 Task: In the Page Aeroplanenewproject.pptxinsert a slide 'blank'and insert a shape ' not equal'shape fill with colour greypress ctrl key and drag the shape to make another copy of ' not equal'insert the text box with the name  not equalmake the text bold
Action: Mouse moved to (35, 148)
Screenshot: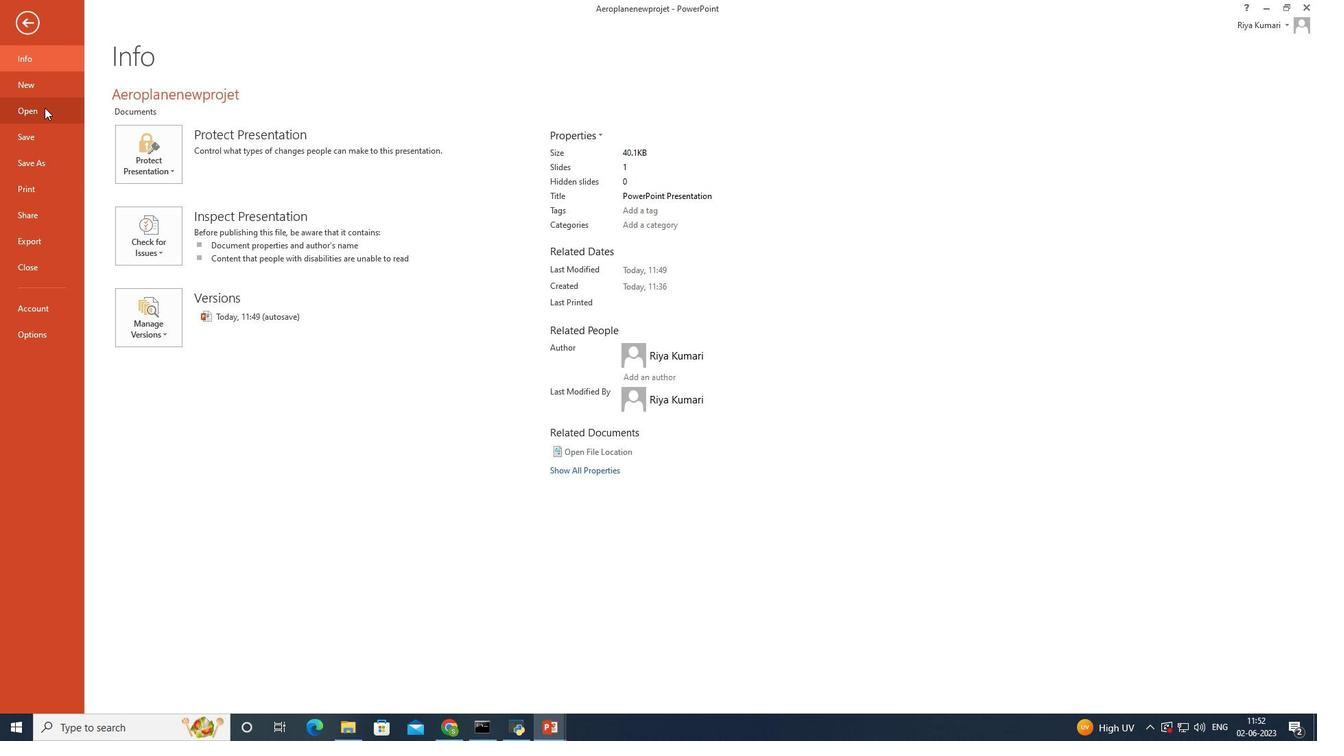 
Action: Mouse pressed left at (35, 148)
Screenshot: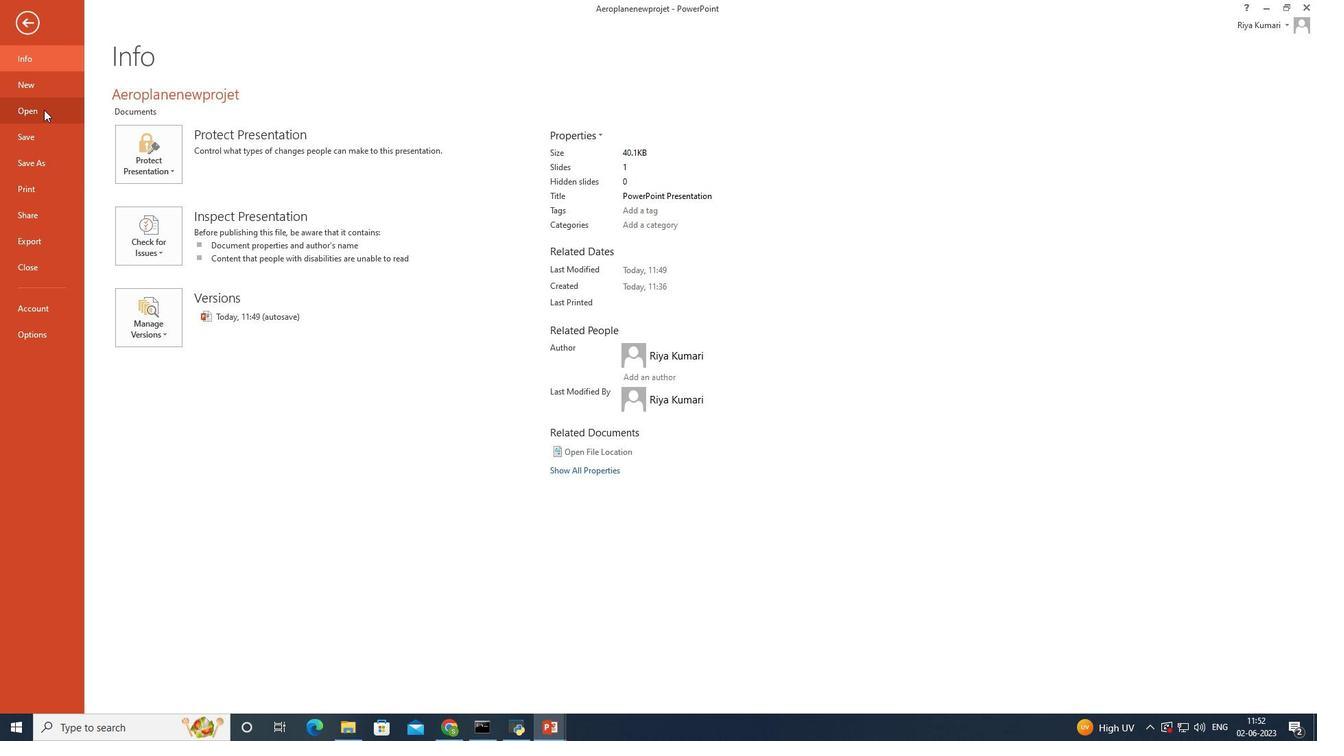 
Action: Mouse moved to (359, 178)
Screenshot: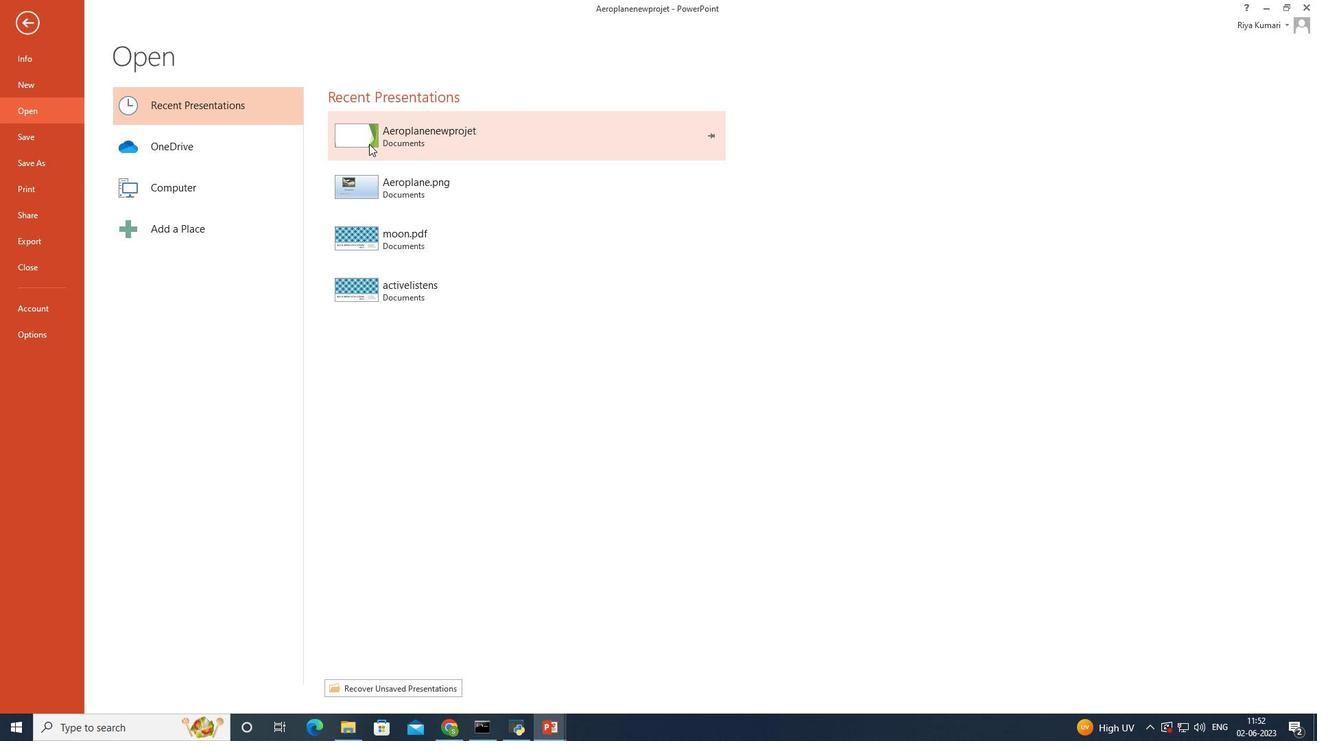 
Action: Mouse pressed left at (359, 178)
Screenshot: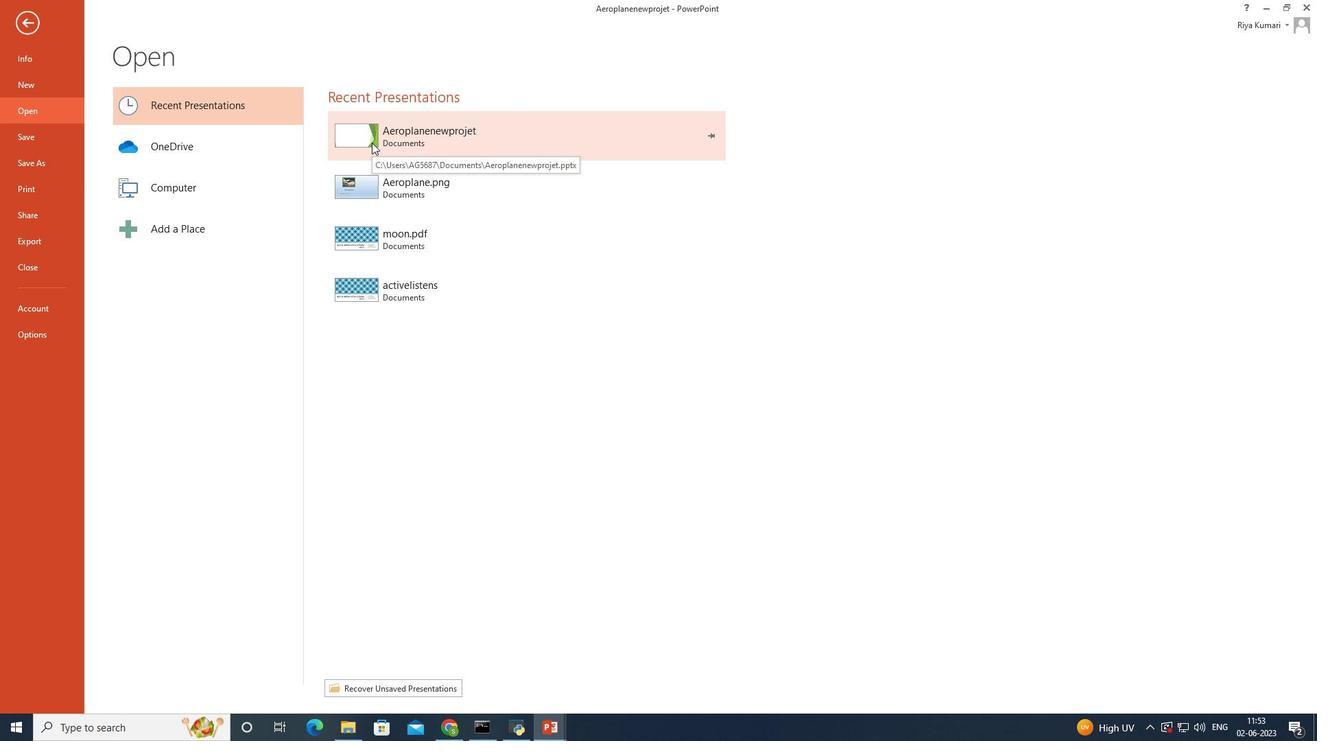 
Action: Mouse moved to (411, 305)
Screenshot: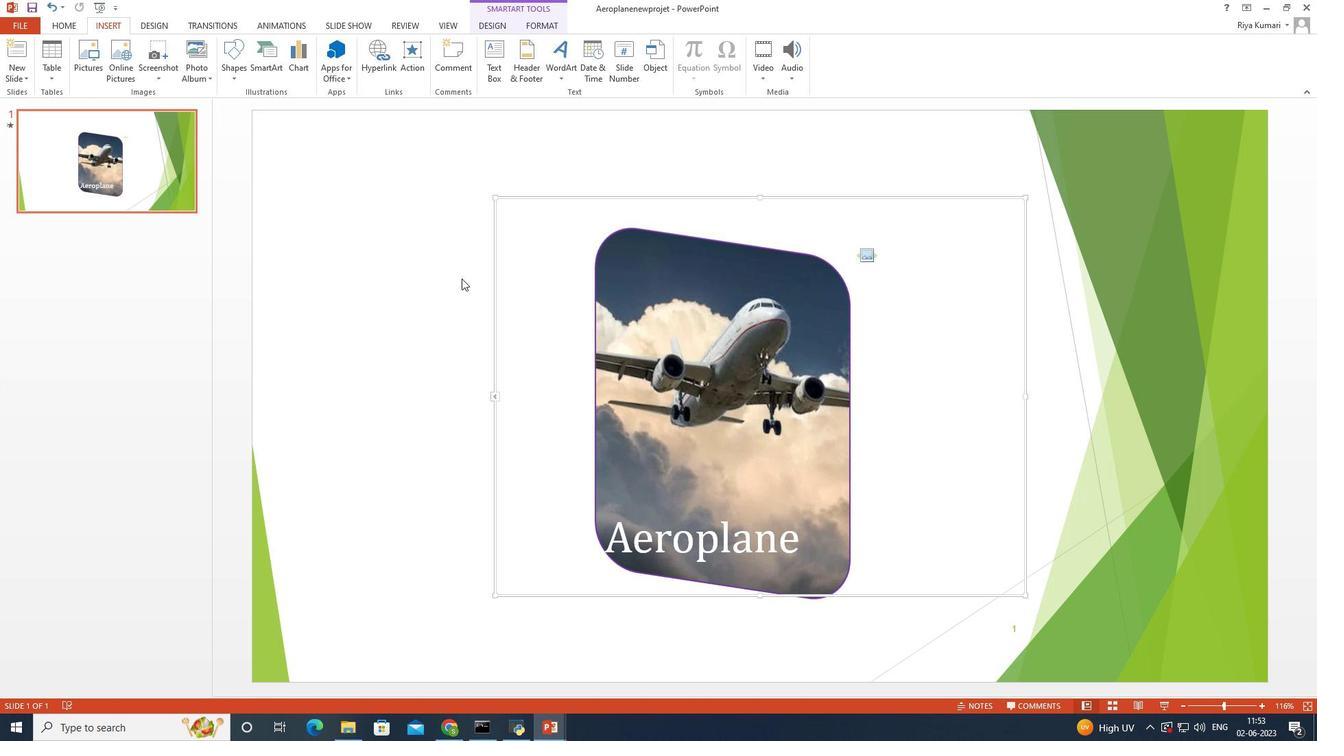 
Action: Mouse pressed left at (411, 305)
Screenshot: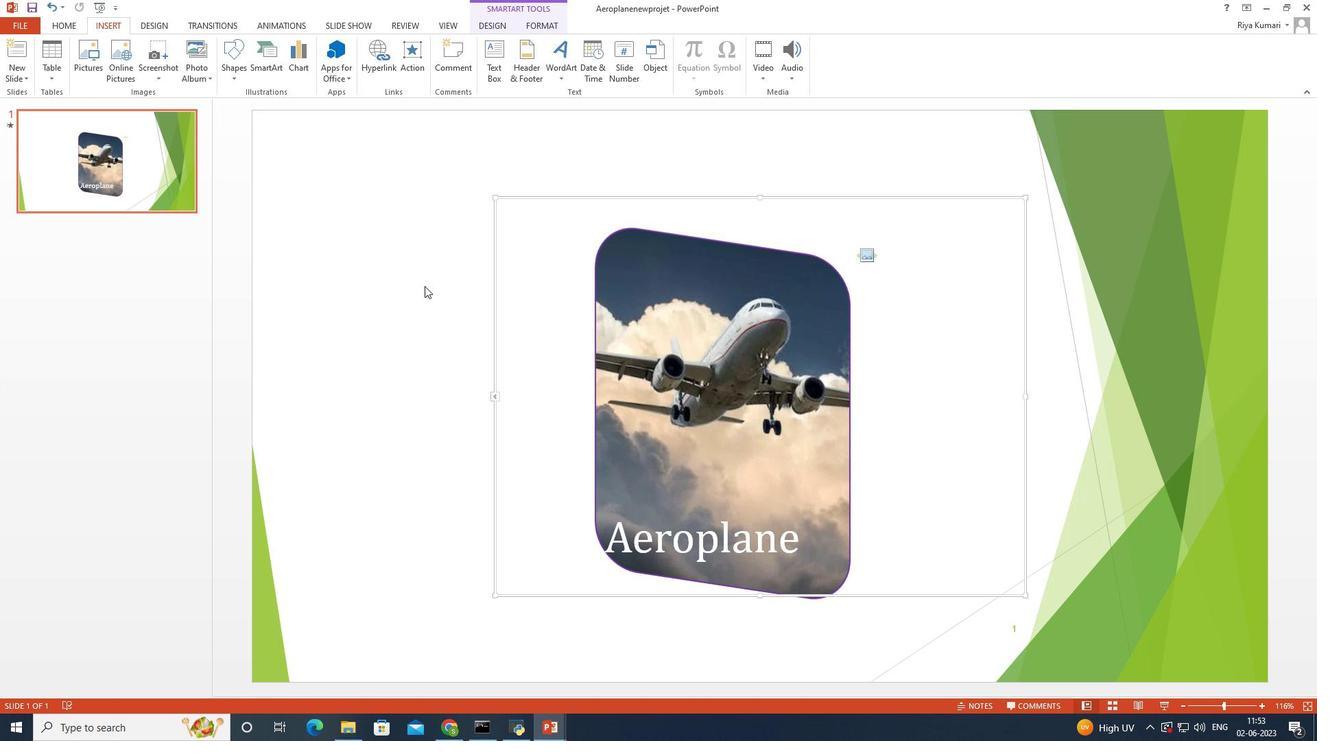 
Action: Mouse moved to (60, 73)
Screenshot: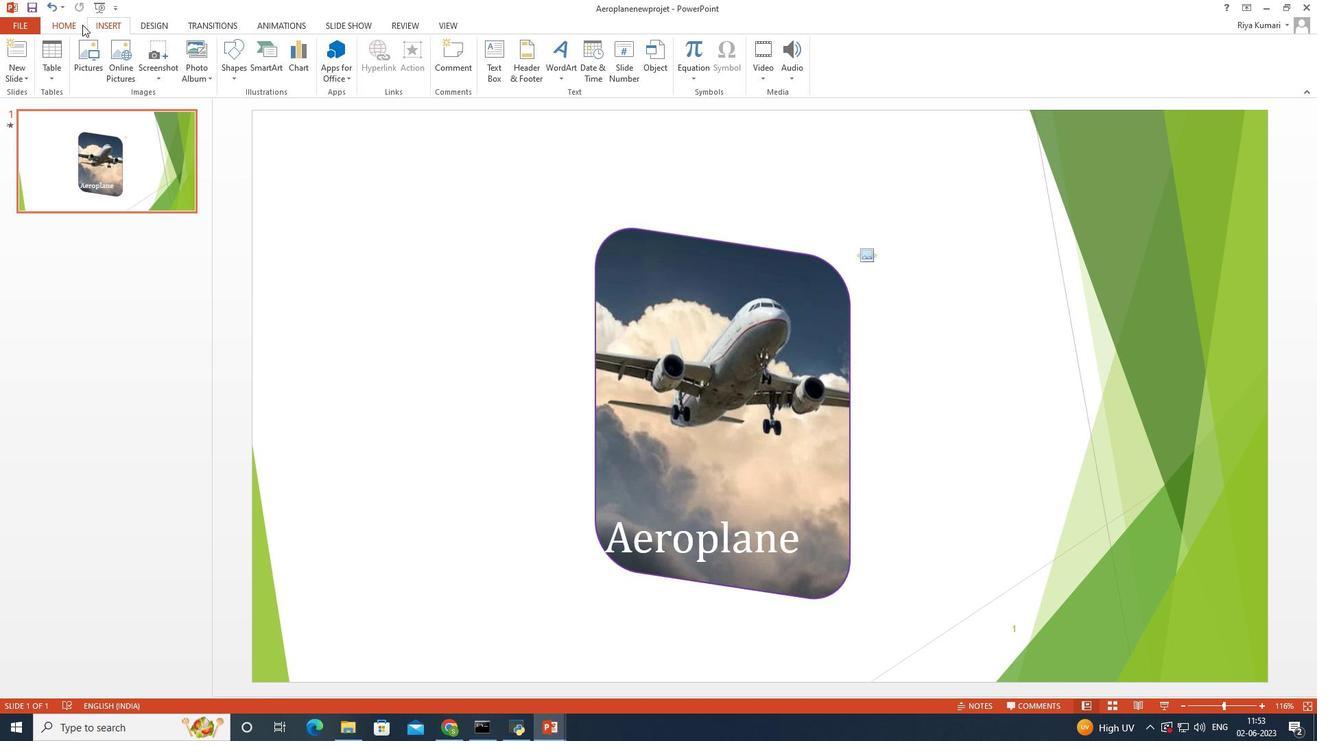 
Action: Mouse pressed left at (60, 73)
Screenshot: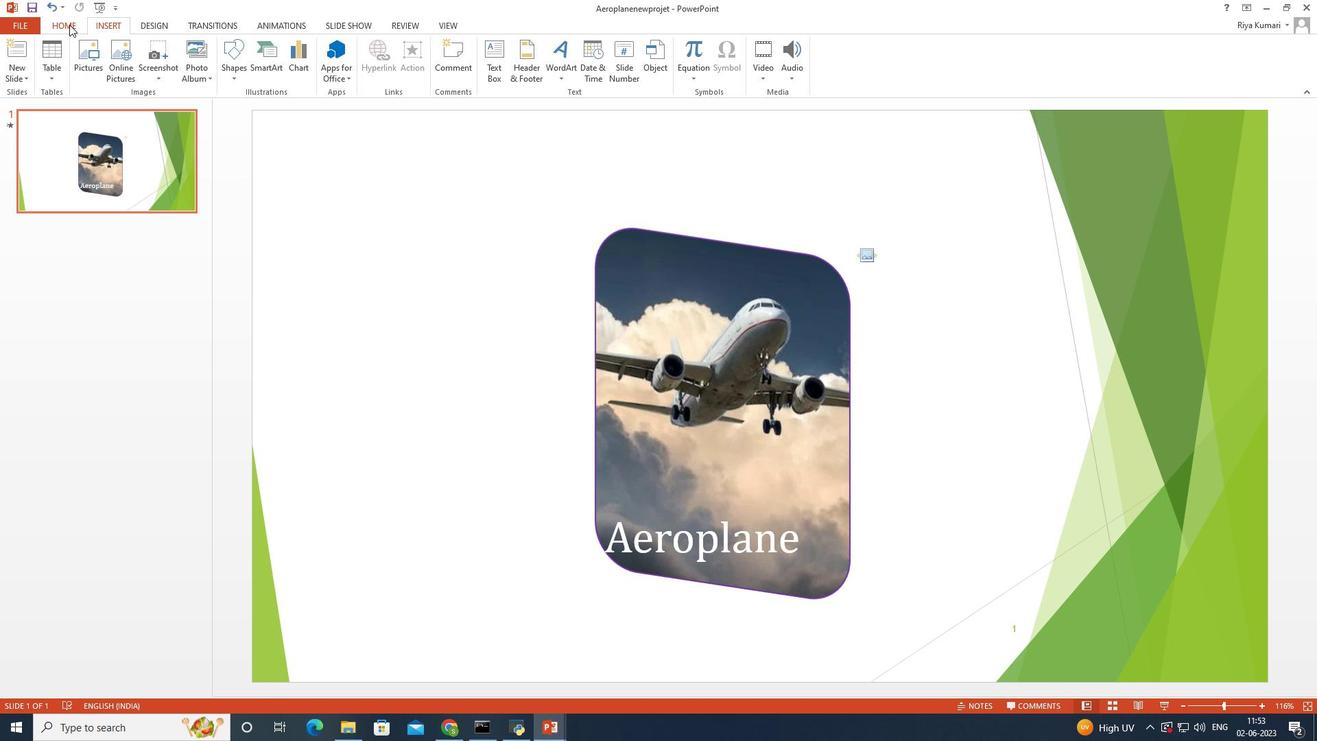 
Action: Mouse moved to (124, 120)
Screenshot: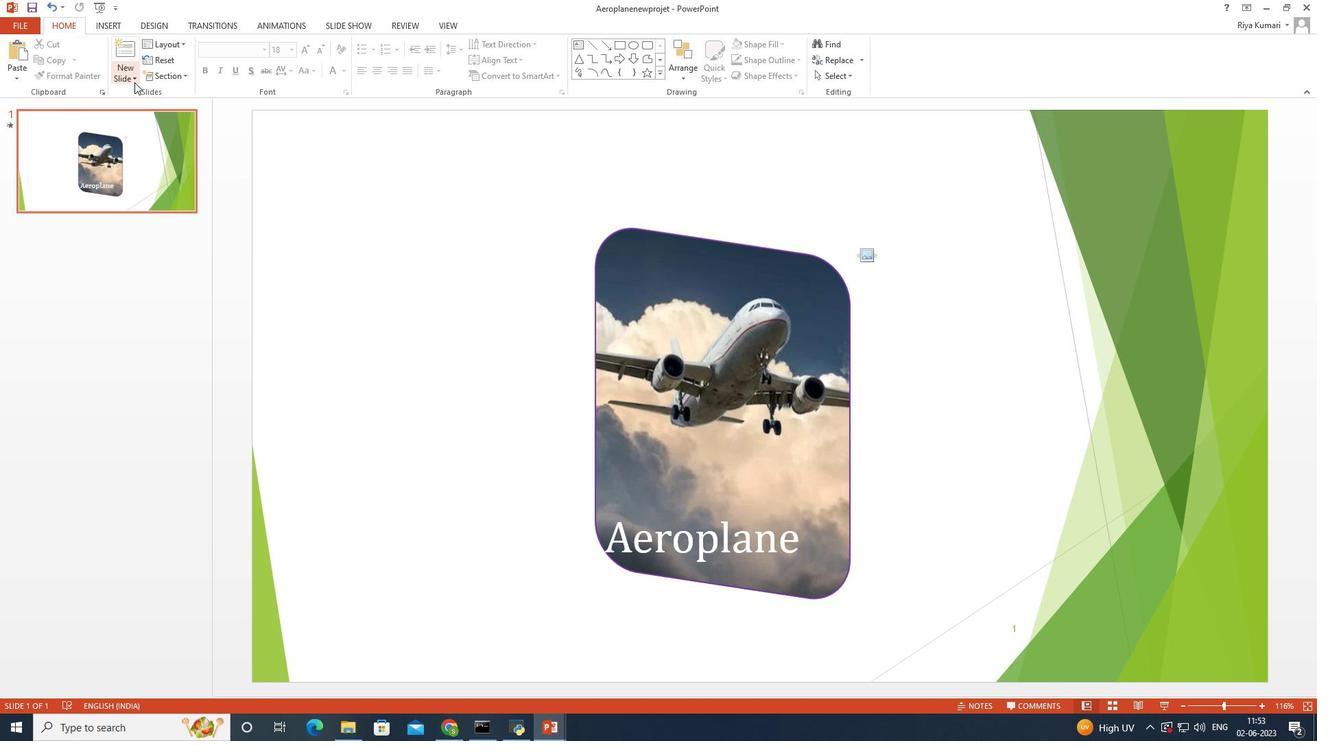 
Action: Mouse pressed left at (124, 120)
Screenshot: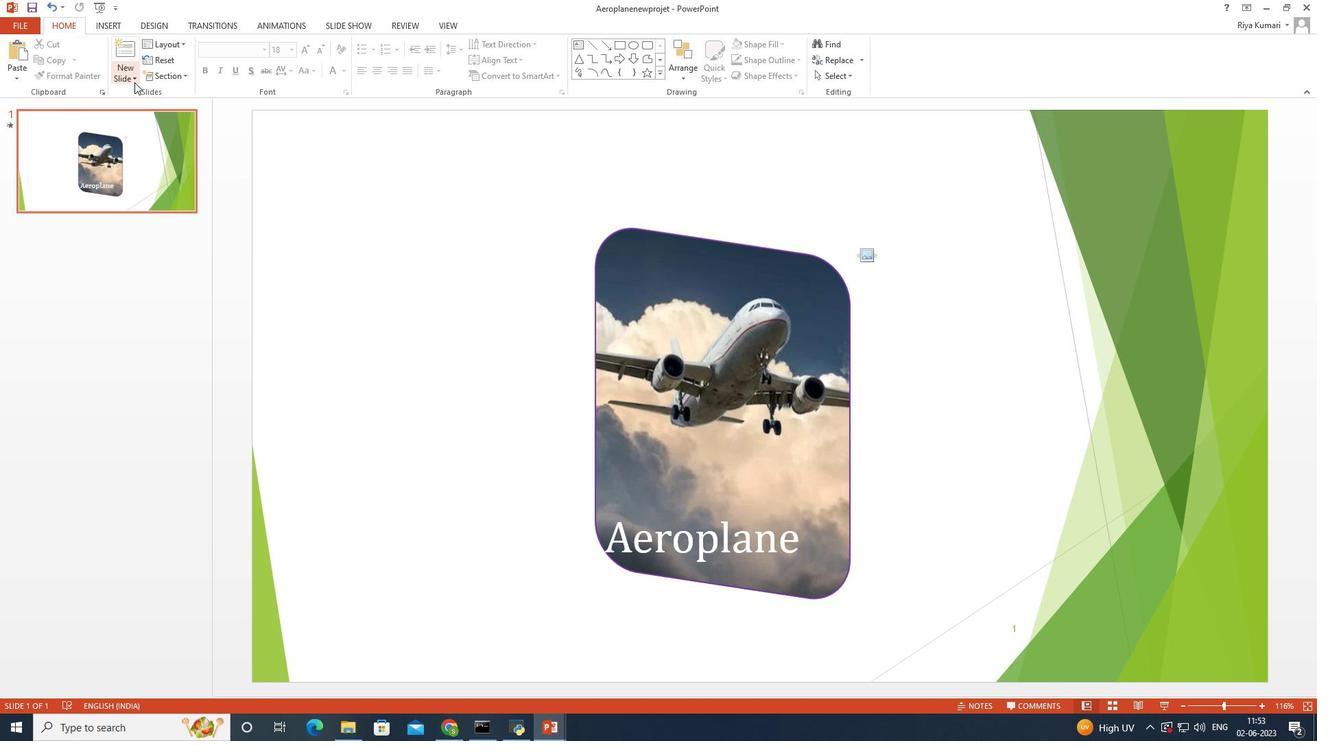 
Action: Mouse moved to (135, 280)
Screenshot: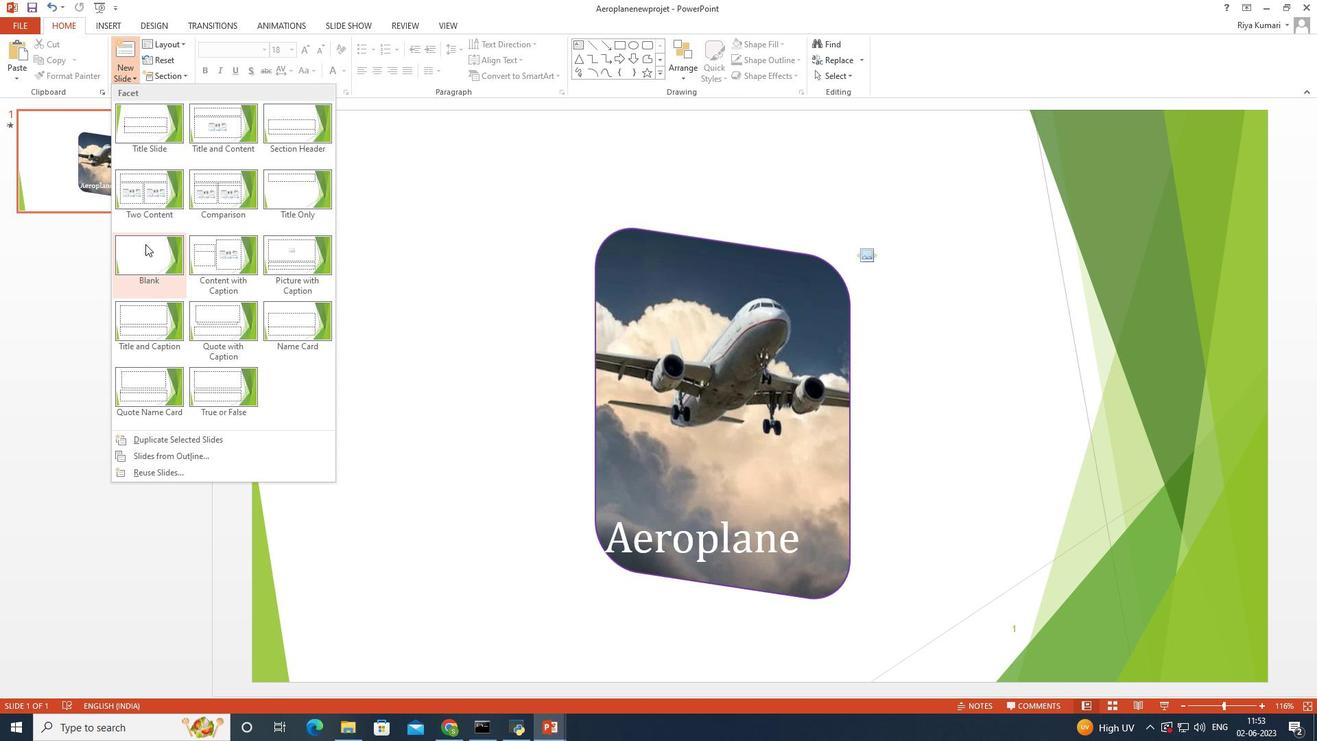 
Action: Mouse pressed left at (135, 280)
Screenshot: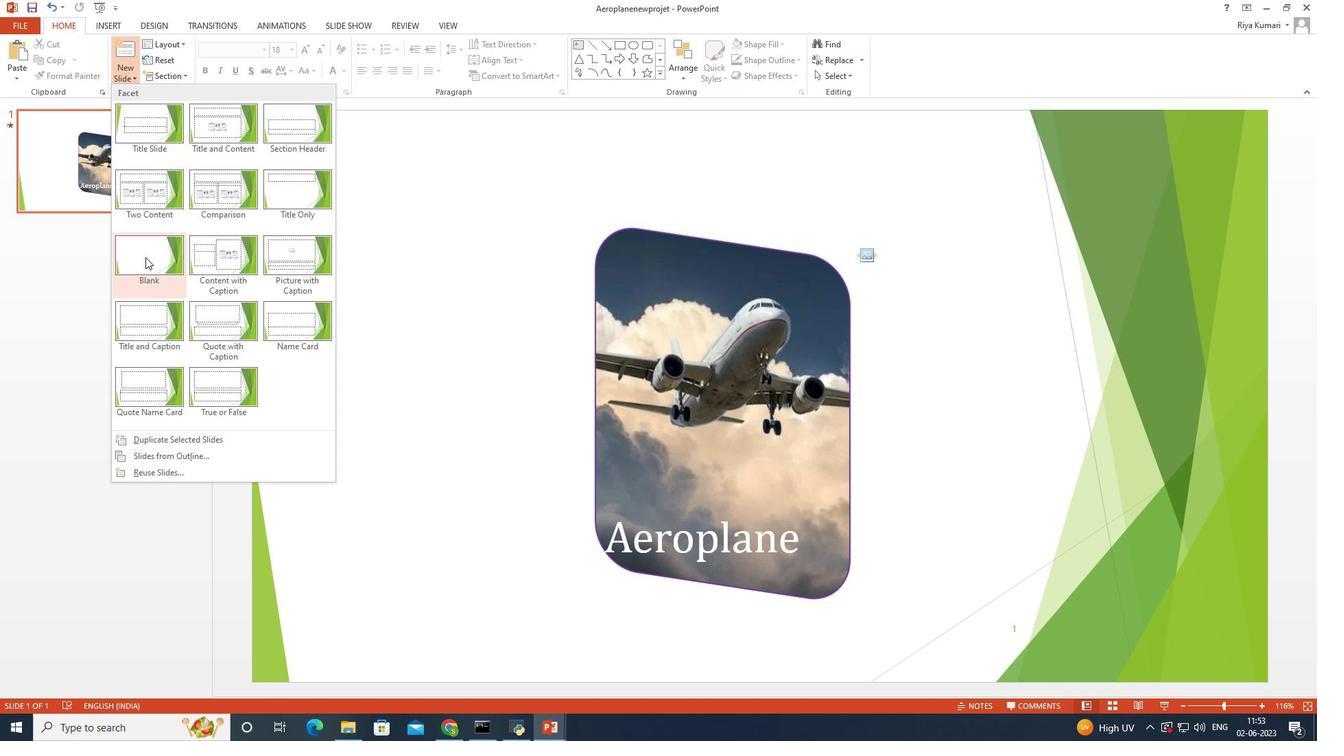 
Action: Mouse moved to (96, 68)
Screenshot: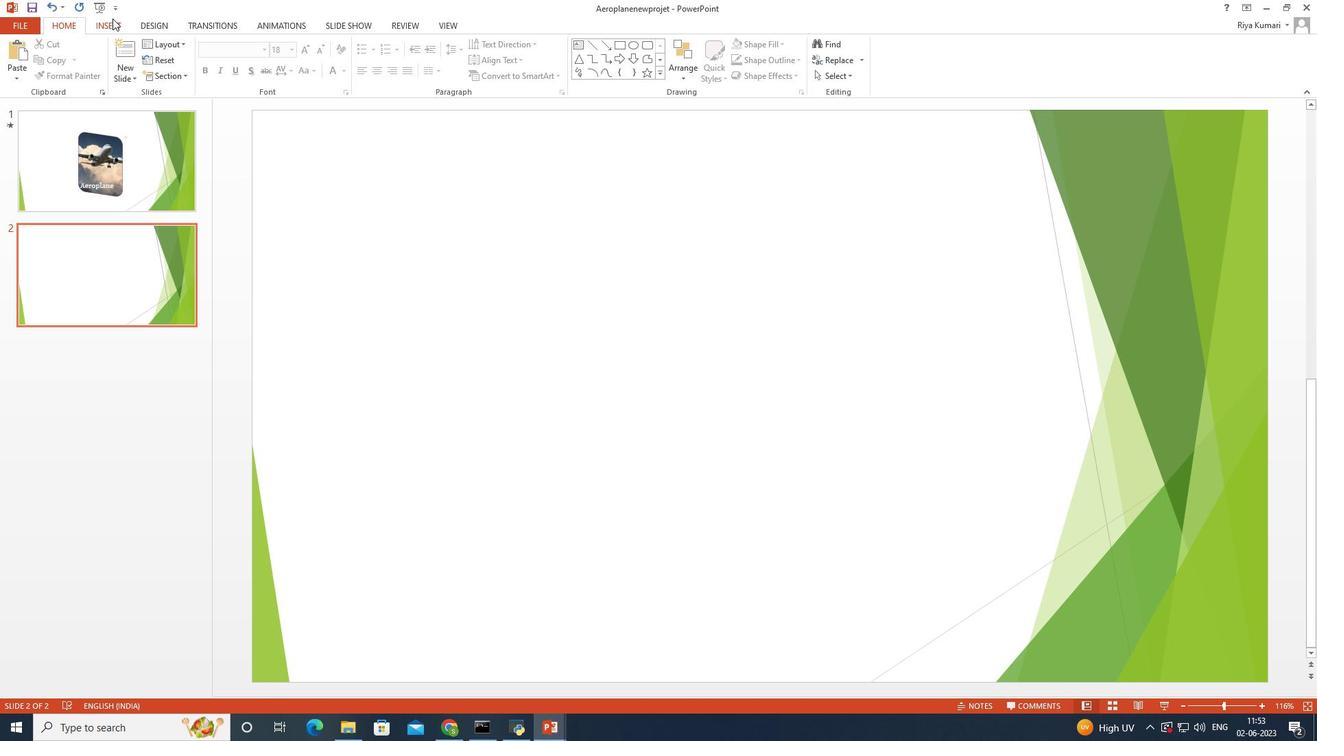
Action: Mouse pressed left at (96, 68)
Screenshot: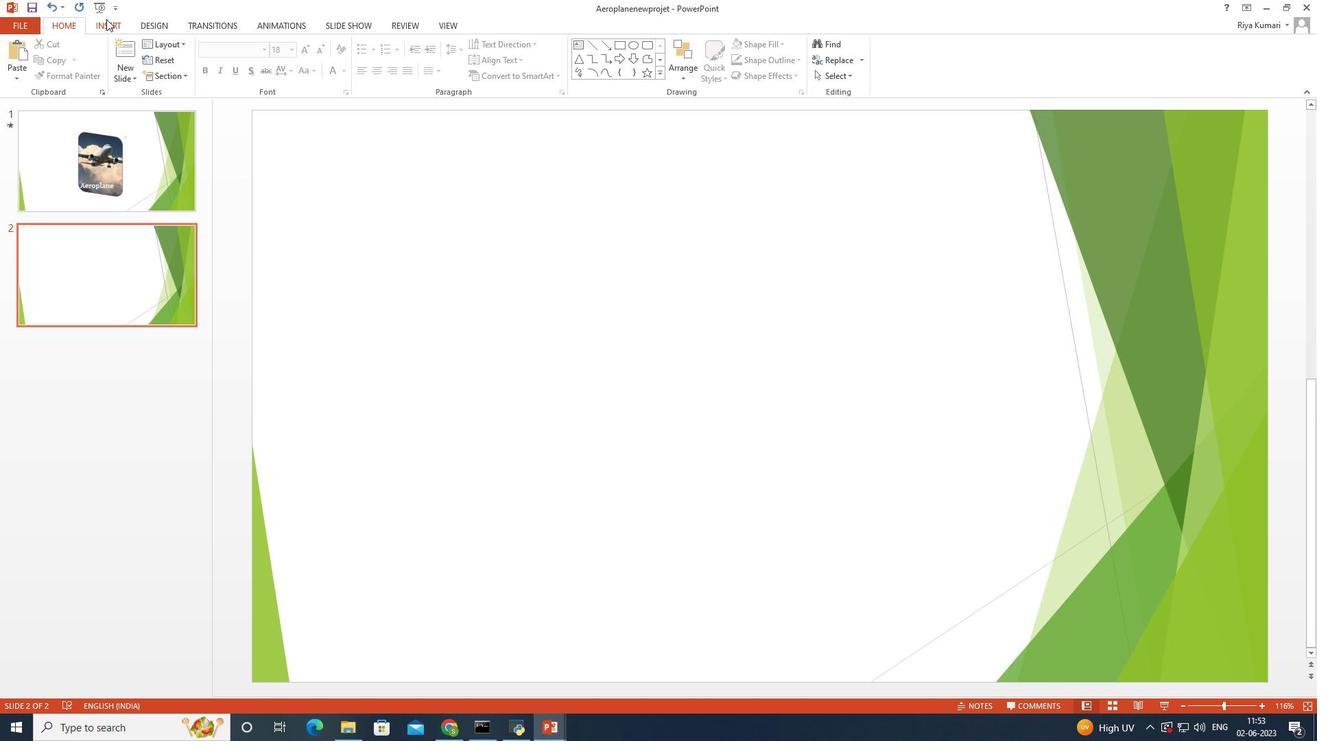 
Action: Mouse moved to (53, 77)
Screenshot: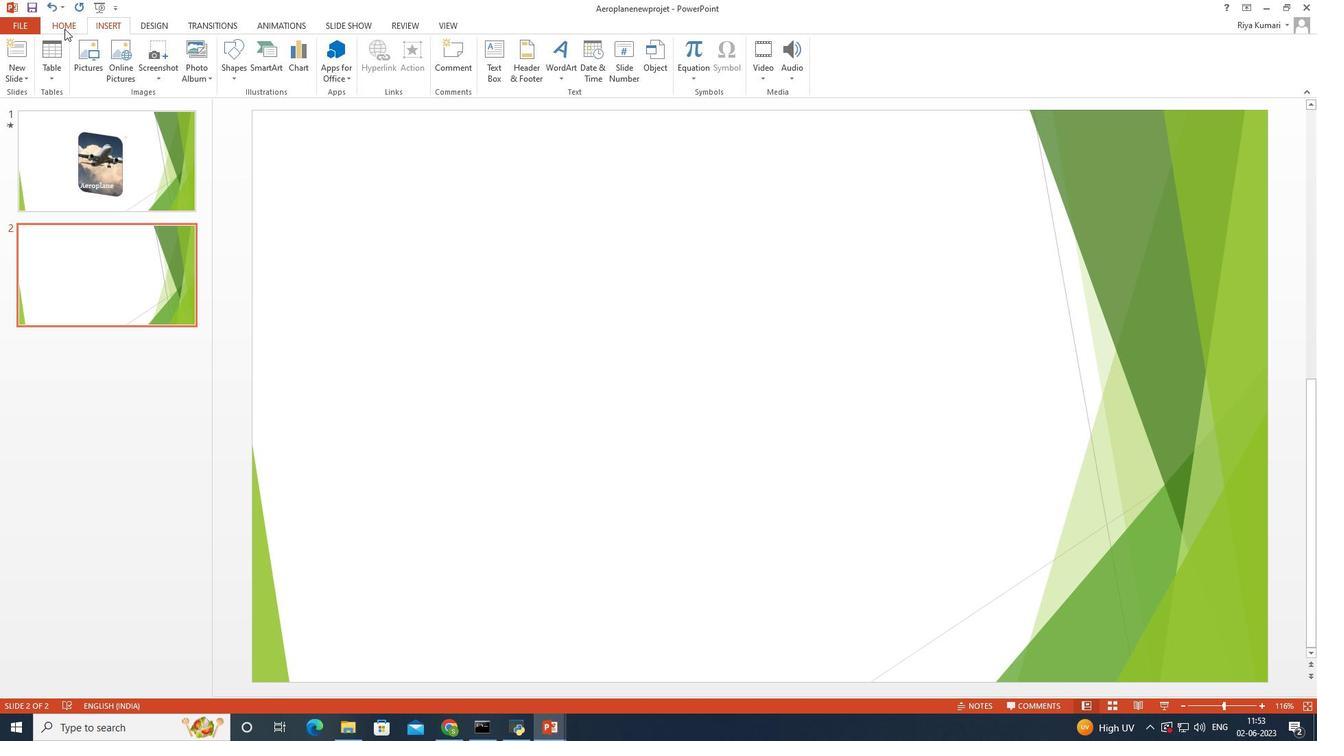 
Action: Mouse pressed left at (53, 77)
Screenshot: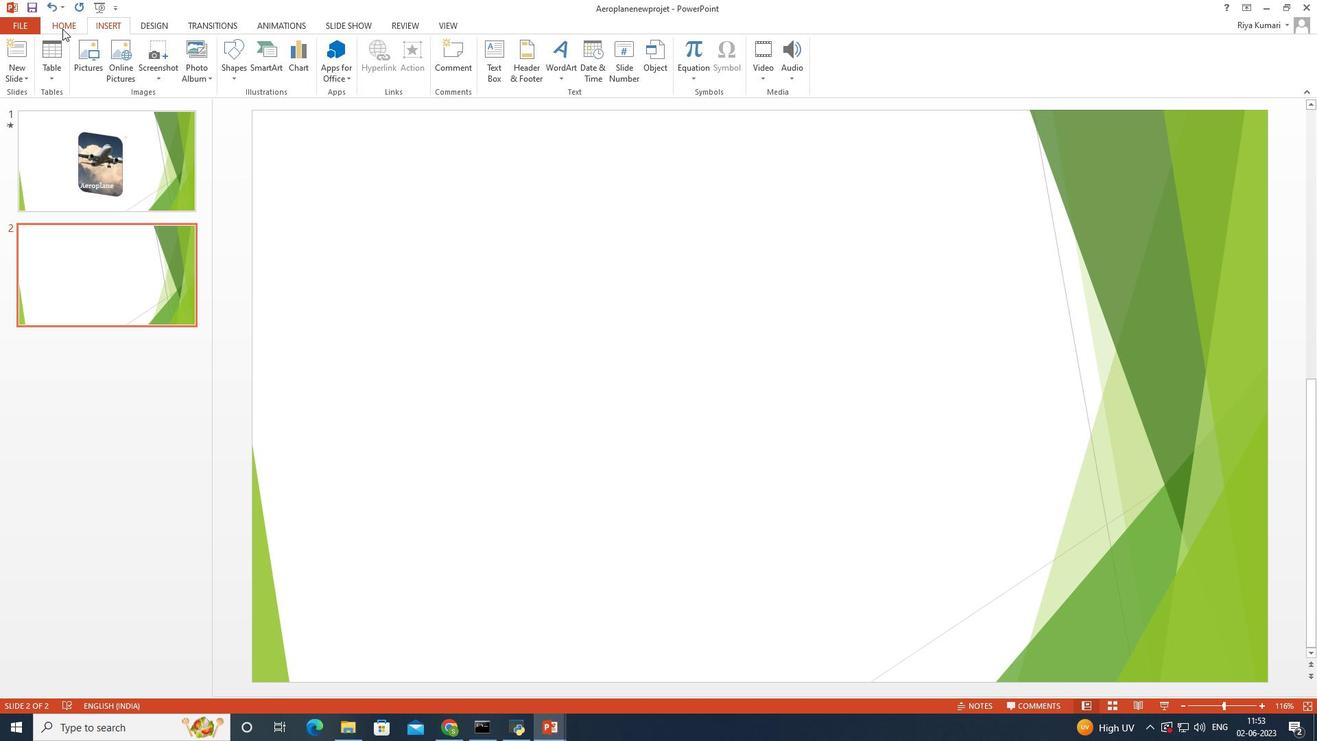 
Action: Mouse moved to (643, 116)
Screenshot: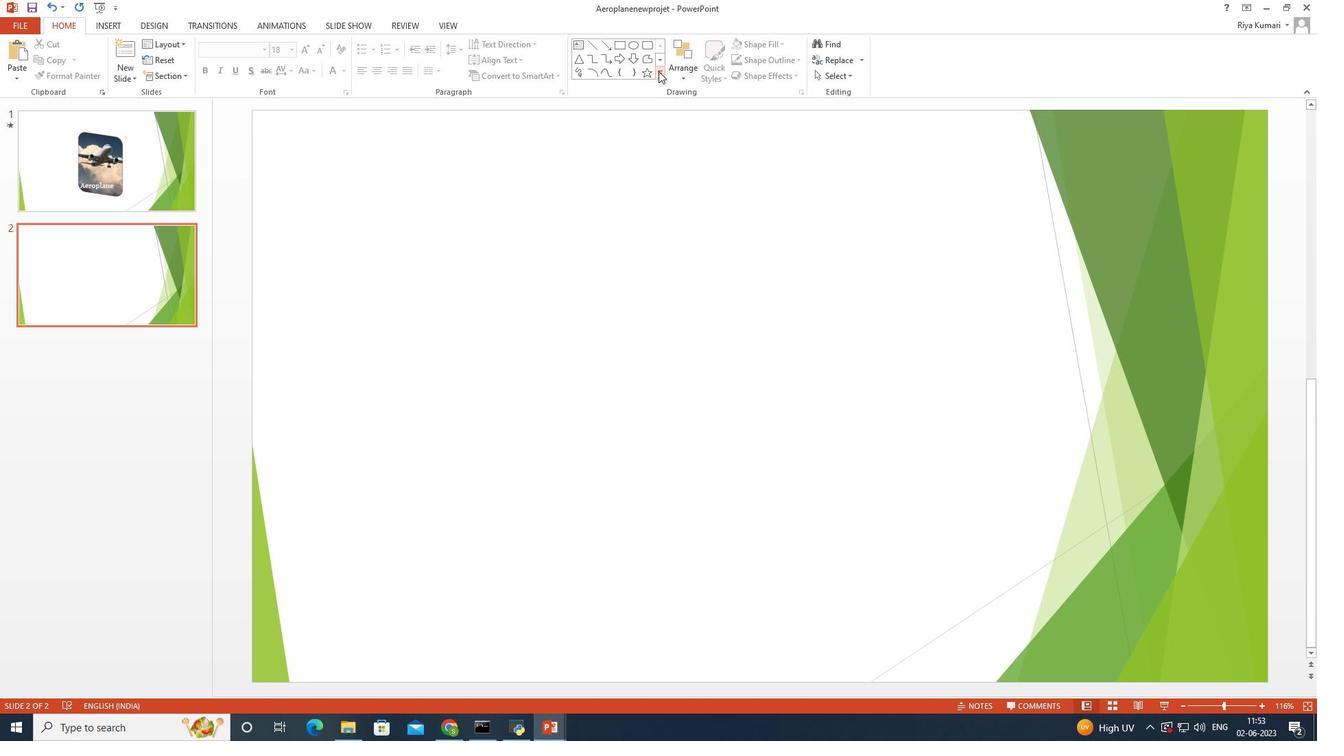
Action: Mouse pressed left at (643, 116)
Screenshot: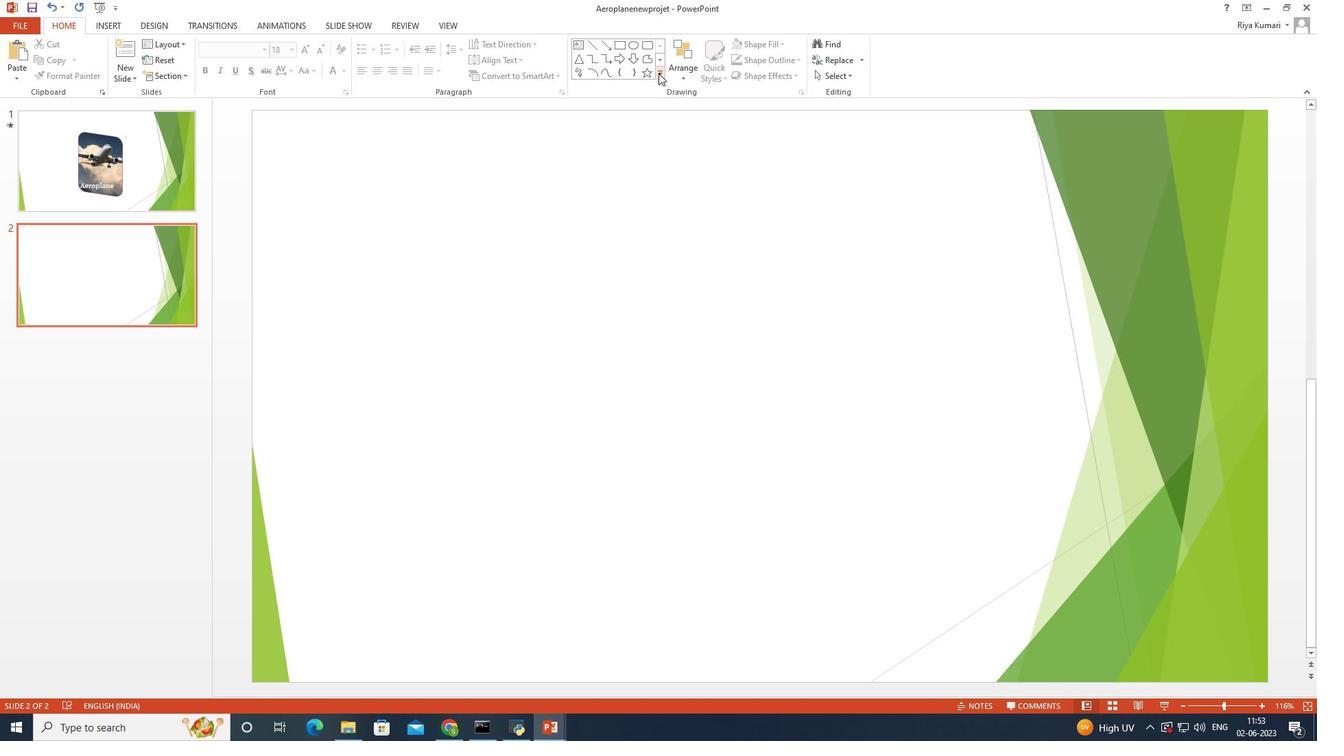 
Action: Mouse moved to (634, 106)
Screenshot: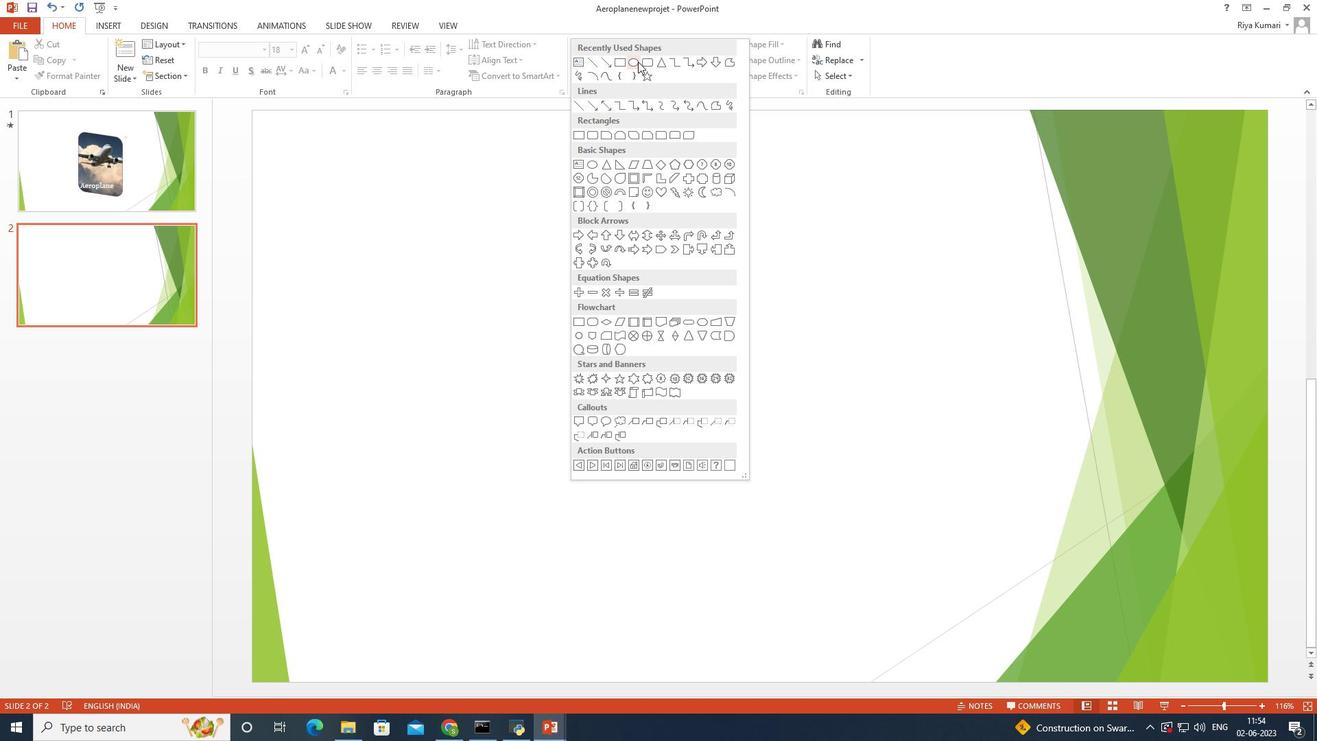 
Action: Mouse pressed left at (634, 106)
Screenshot: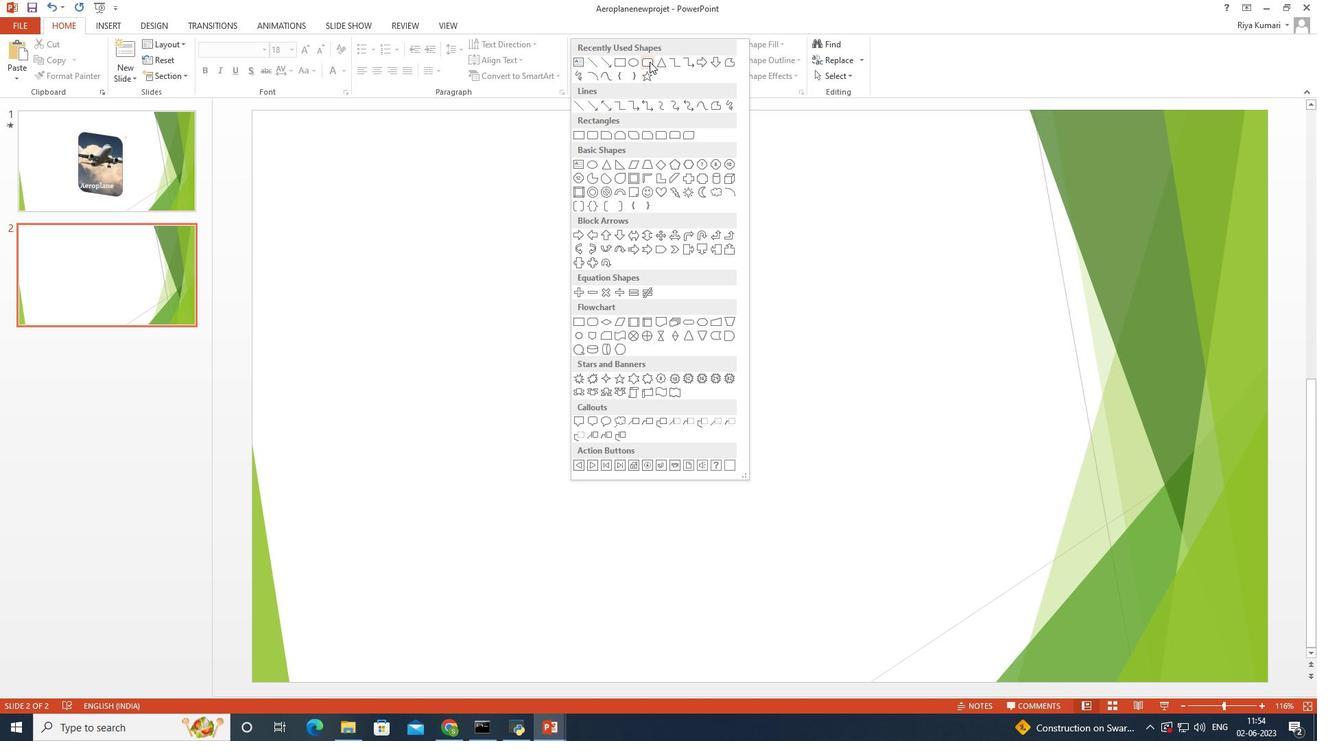 
Action: Mouse moved to (448, 243)
Screenshot: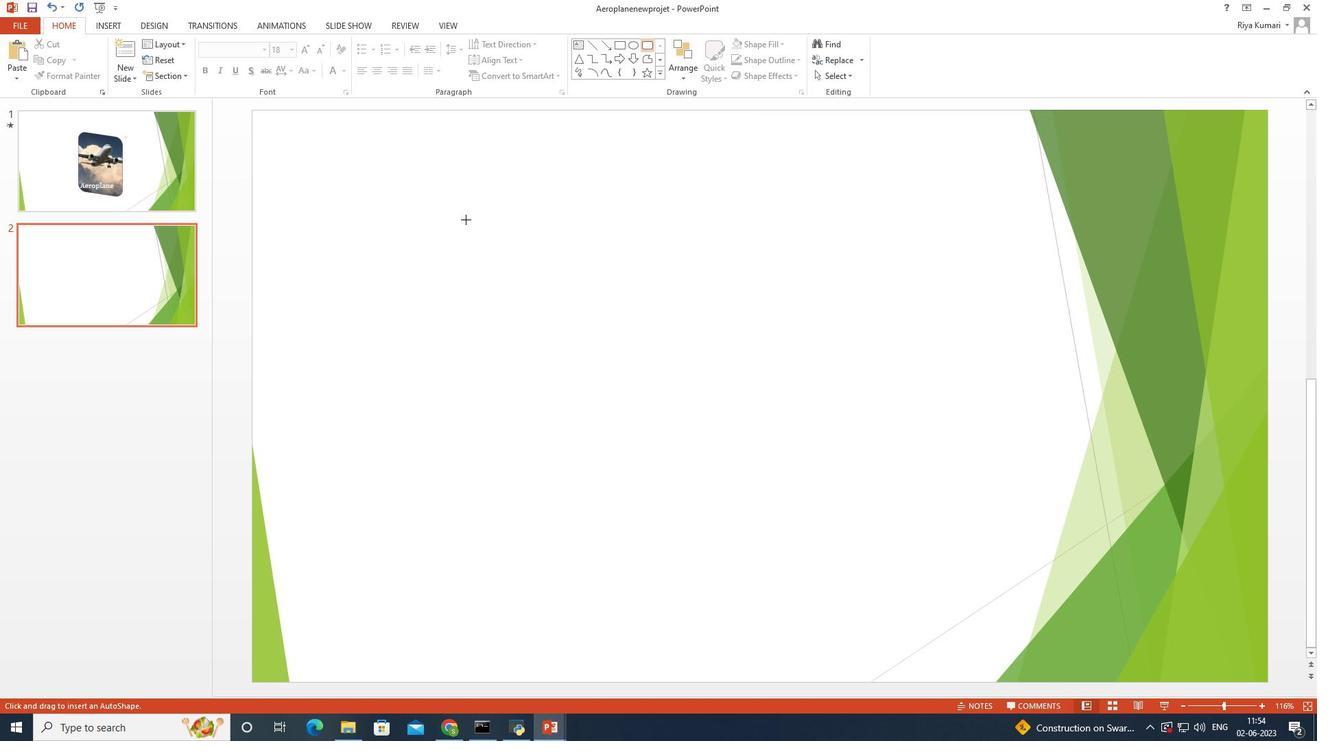 
Action: Mouse pressed left at (448, 243)
Screenshot: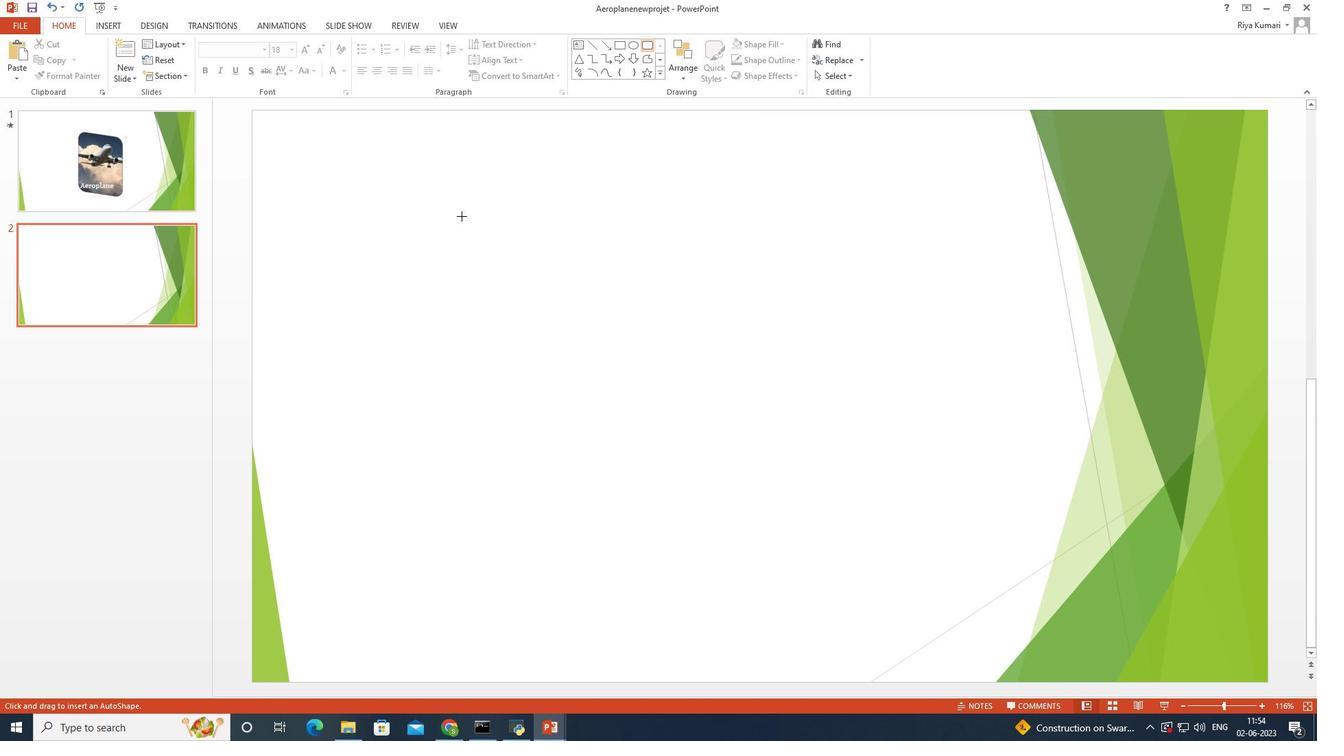
Action: Mouse moved to (762, 88)
Screenshot: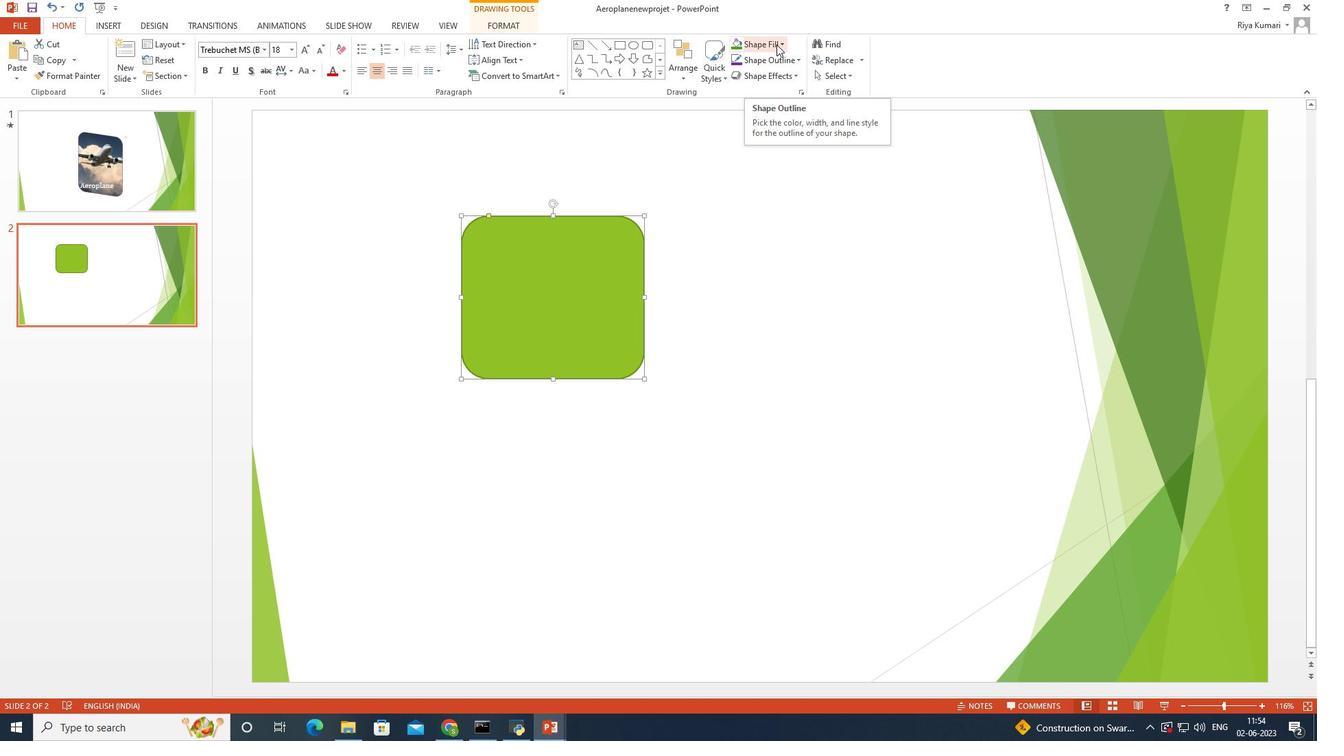 
Action: Mouse pressed left at (762, 88)
Screenshot: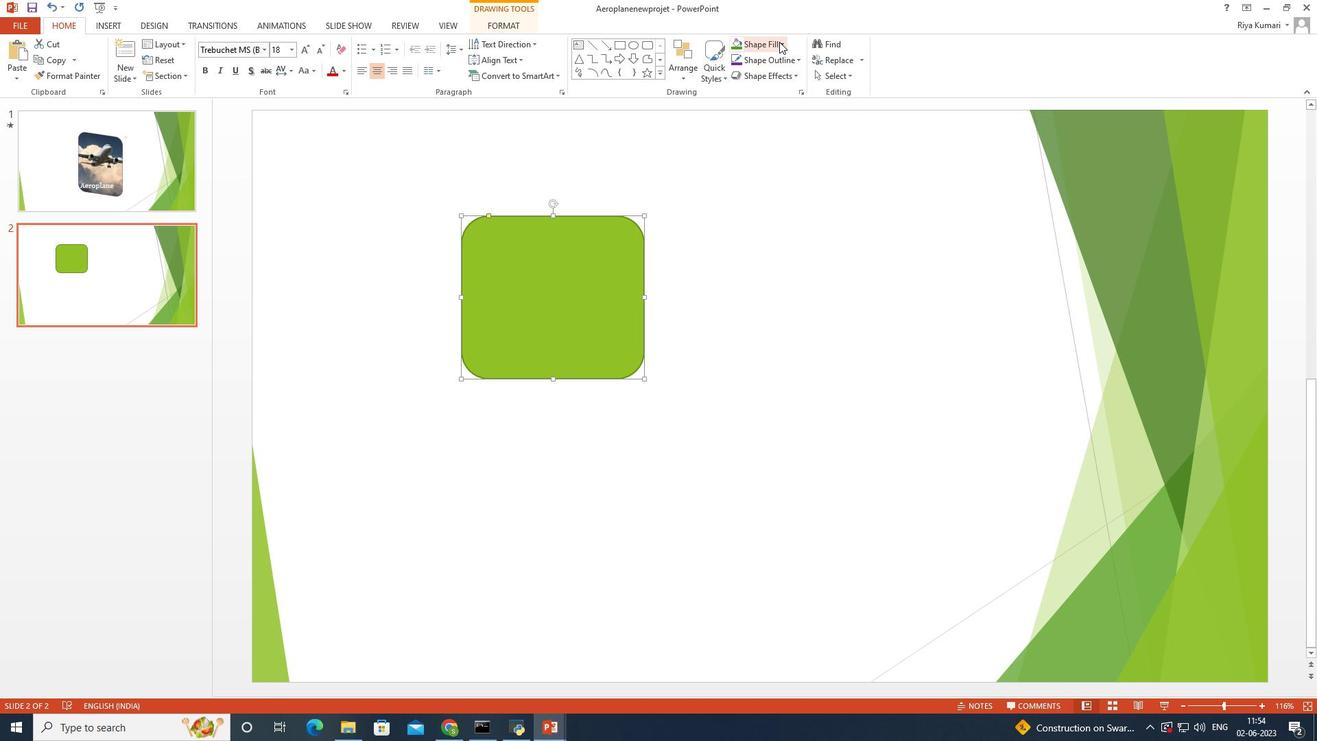 
Action: Mouse moved to (743, 139)
Screenshot: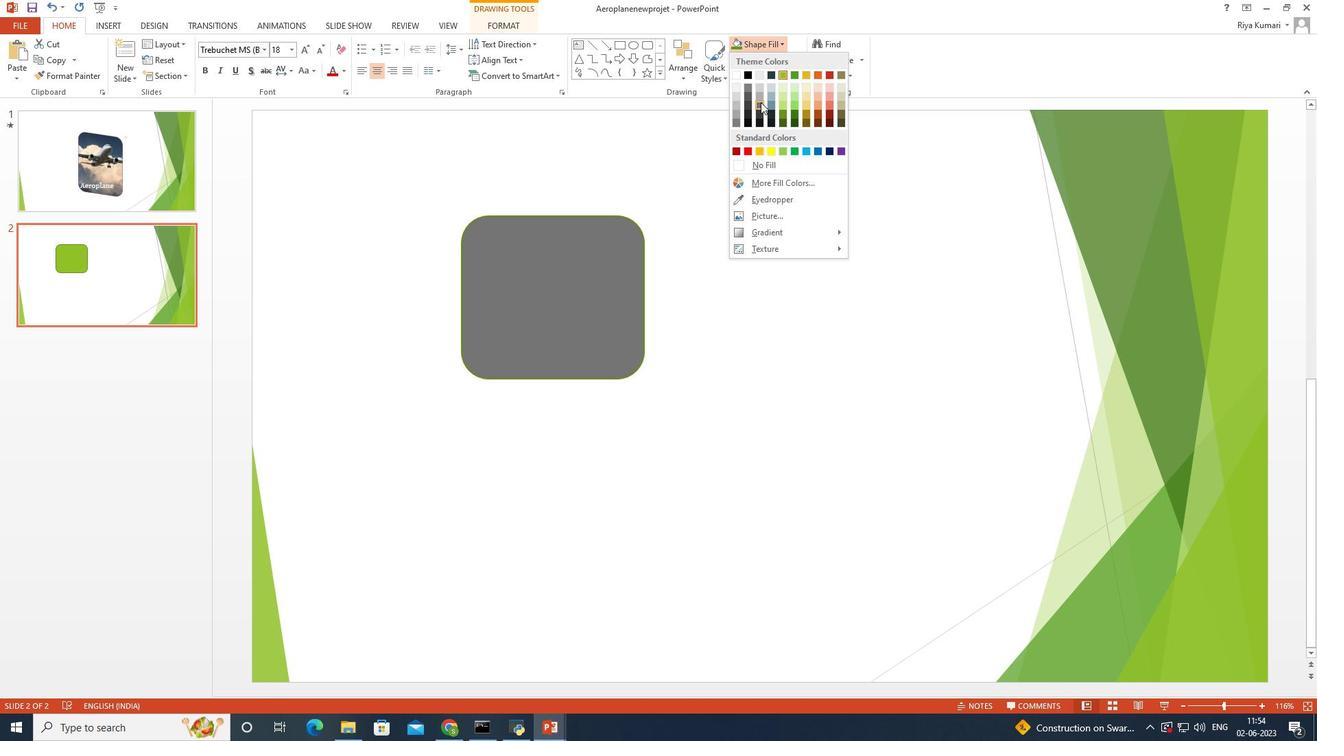 
Action: Mouse pressed left at (743, 139)
Screenshot: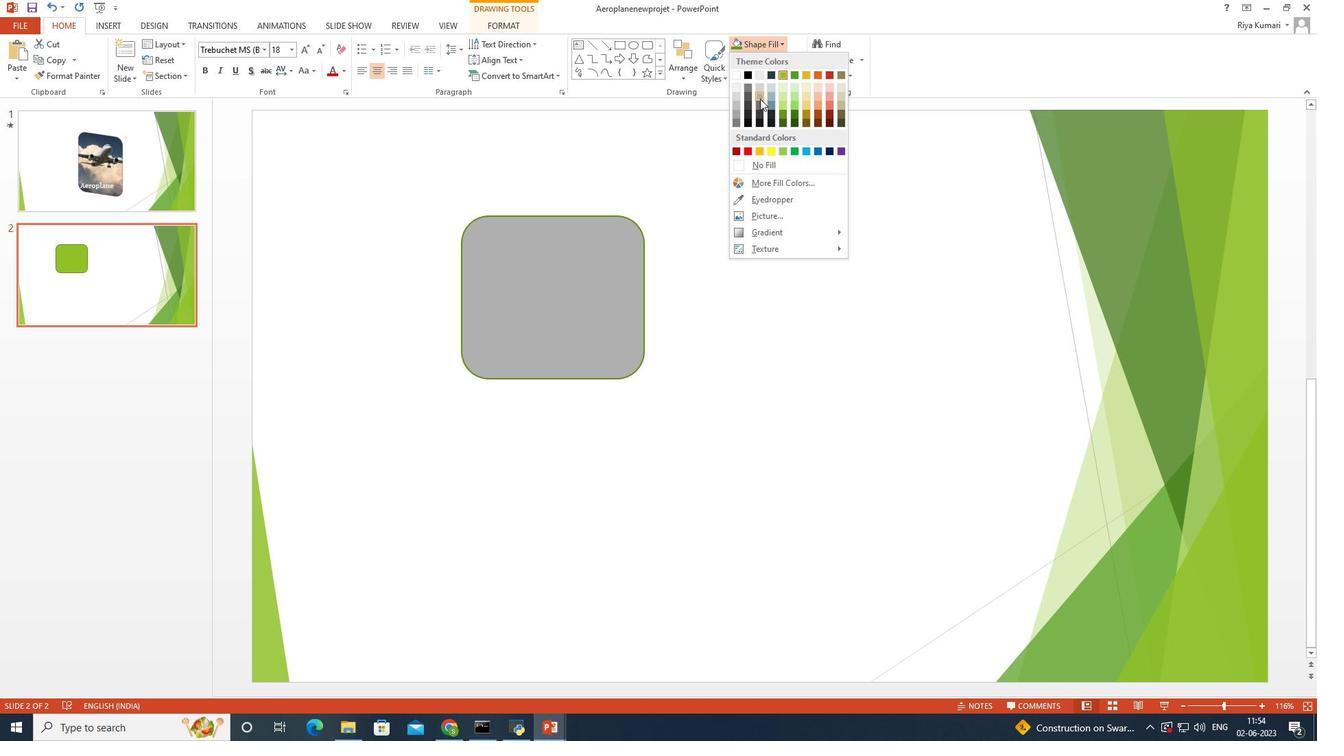 
Action: Mouse moved to (584, 310)
Screenshot: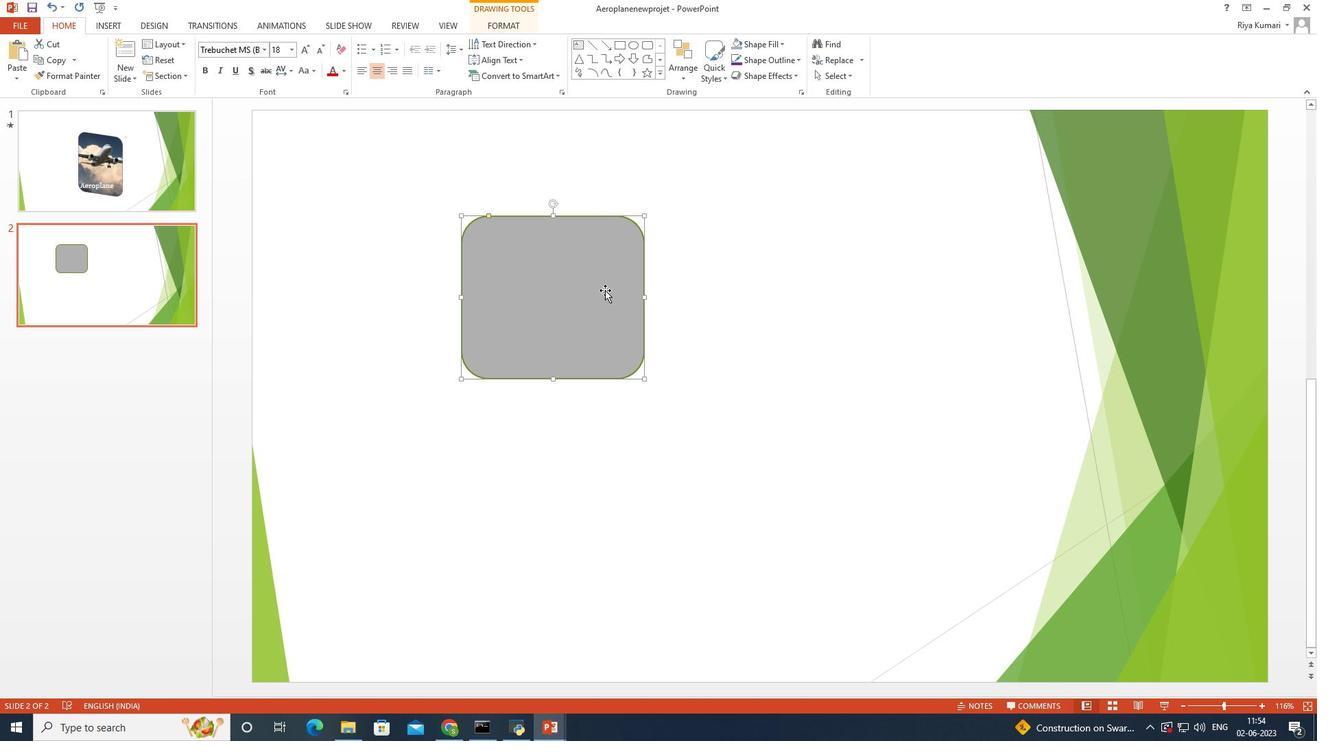 
Action: Mouse pressed left at (584, 310)
Screenshot: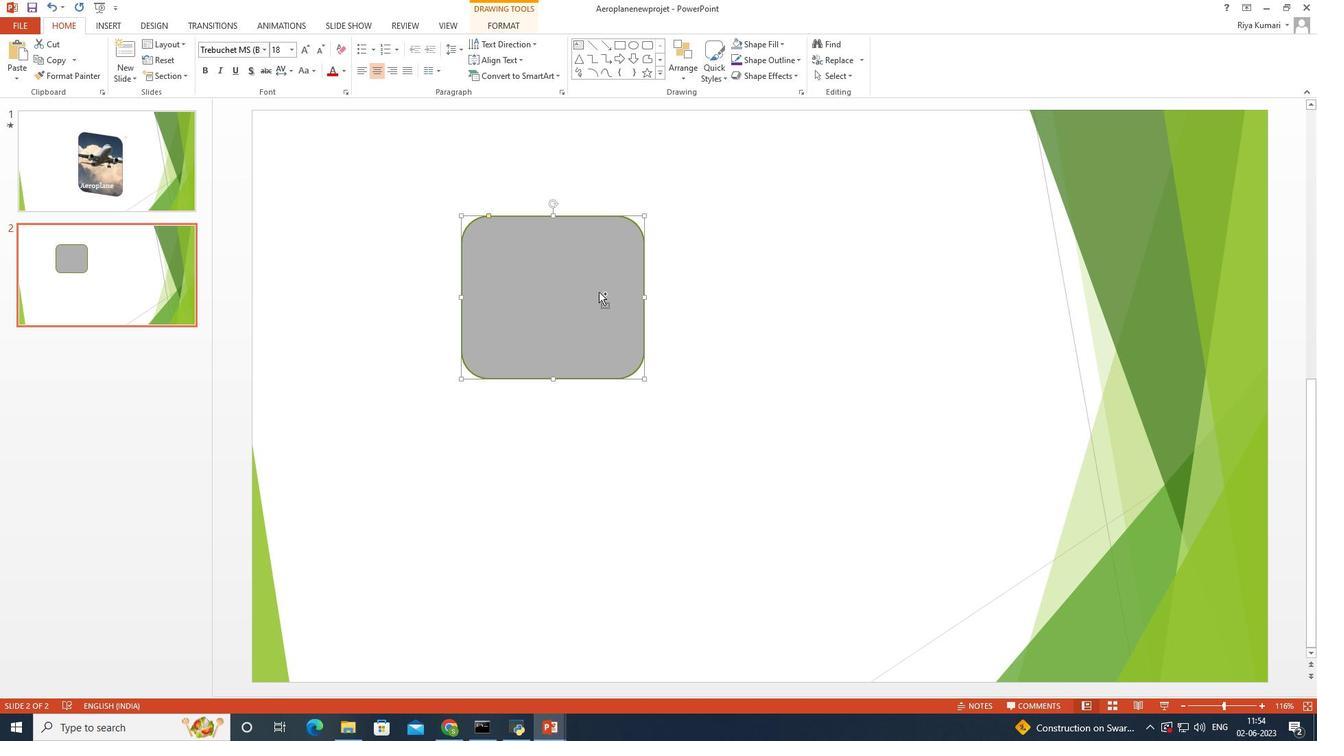 
Action: Mouse moved to (568, 94)
Screenshot: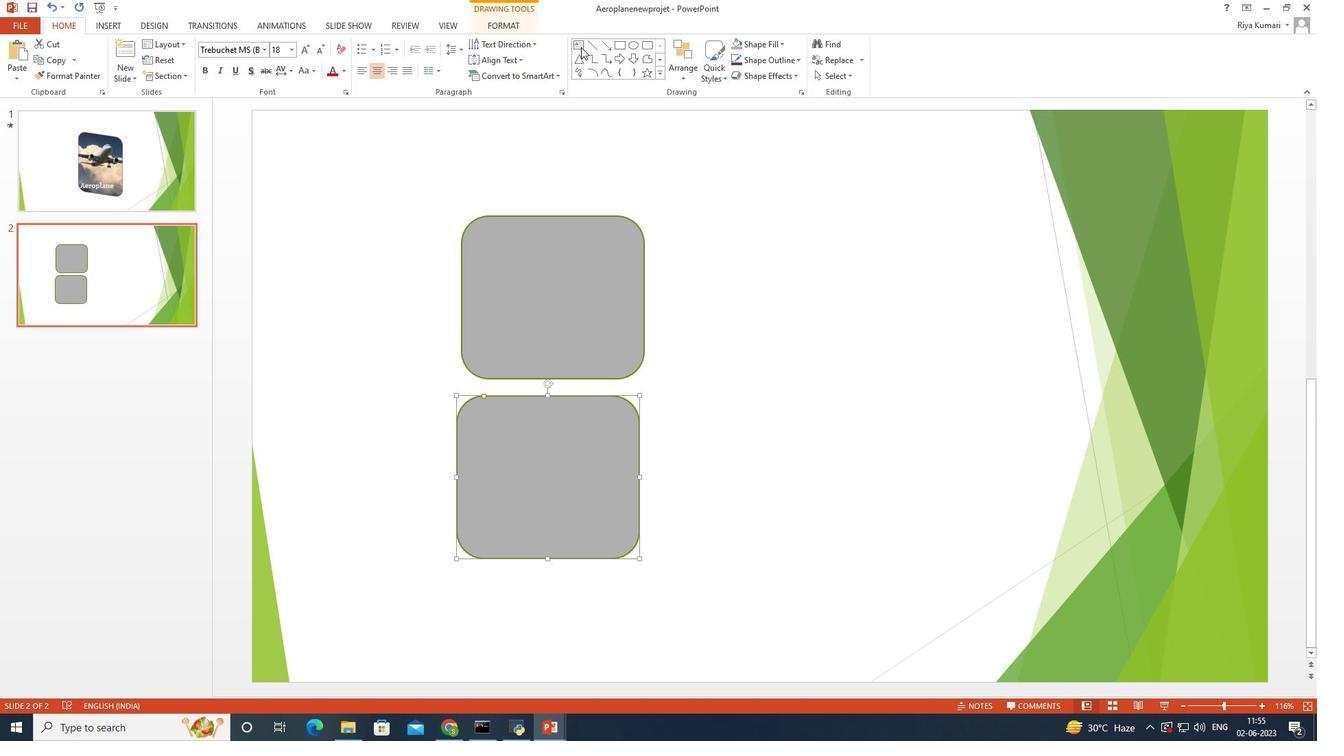 
Action: Mouse pressed left at (568, 94)
Screenshot: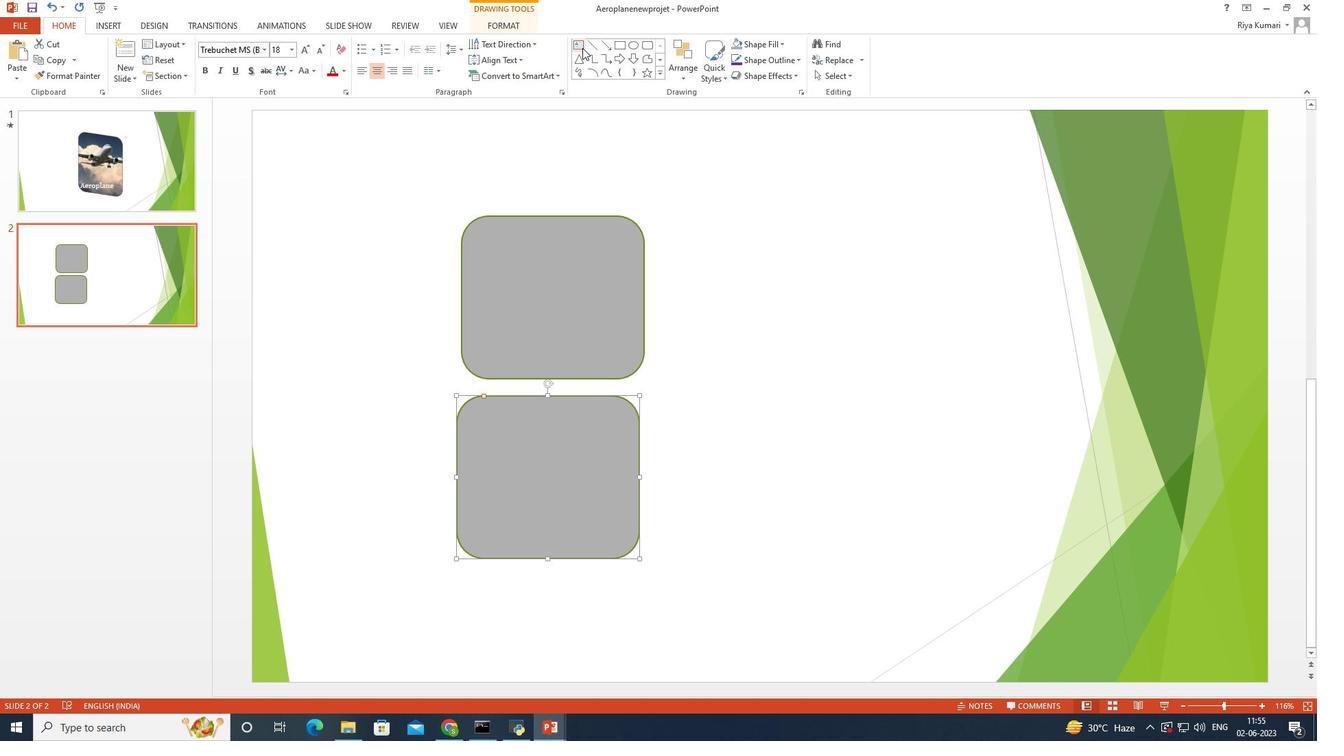
Action: Mouse moved to (468, 287)
Screenshot: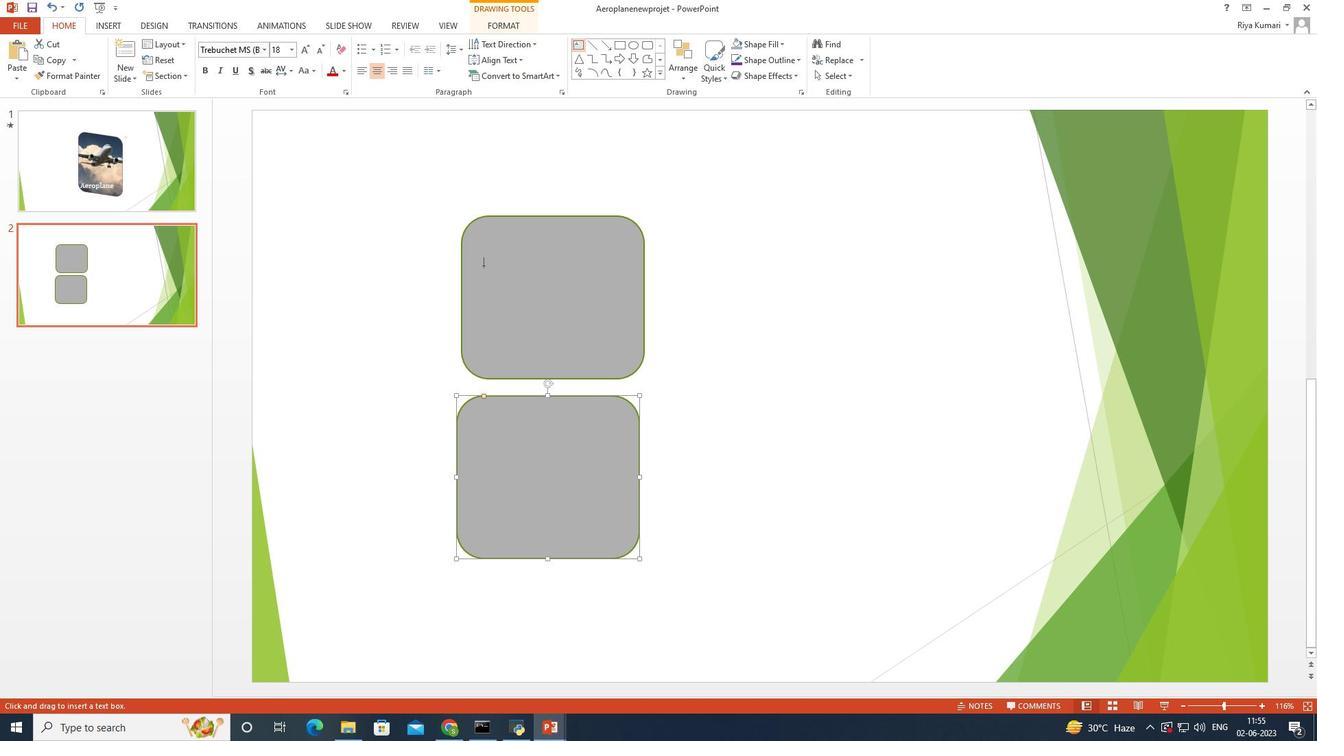 
Action: Mouse pressed left at (468, 287)
Screenshot: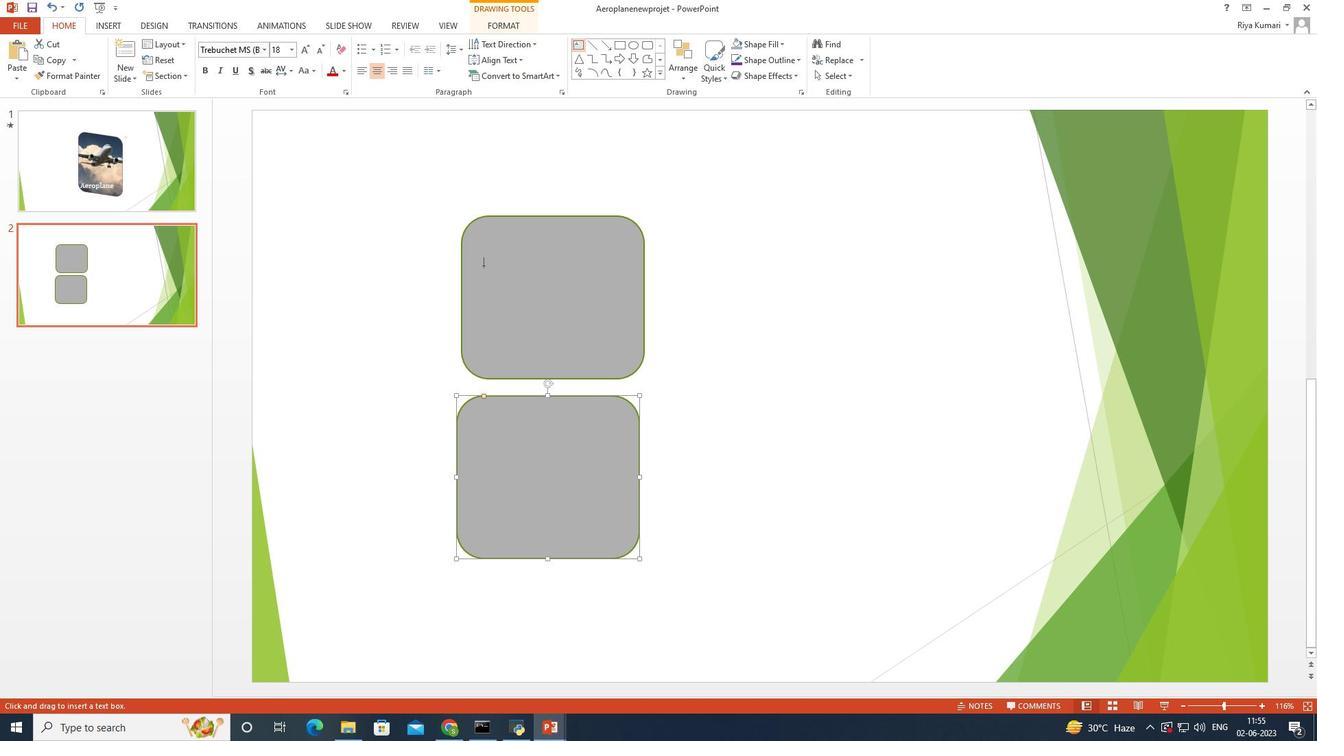 
Action: Mouse moved to (661, 293)
Screenshot: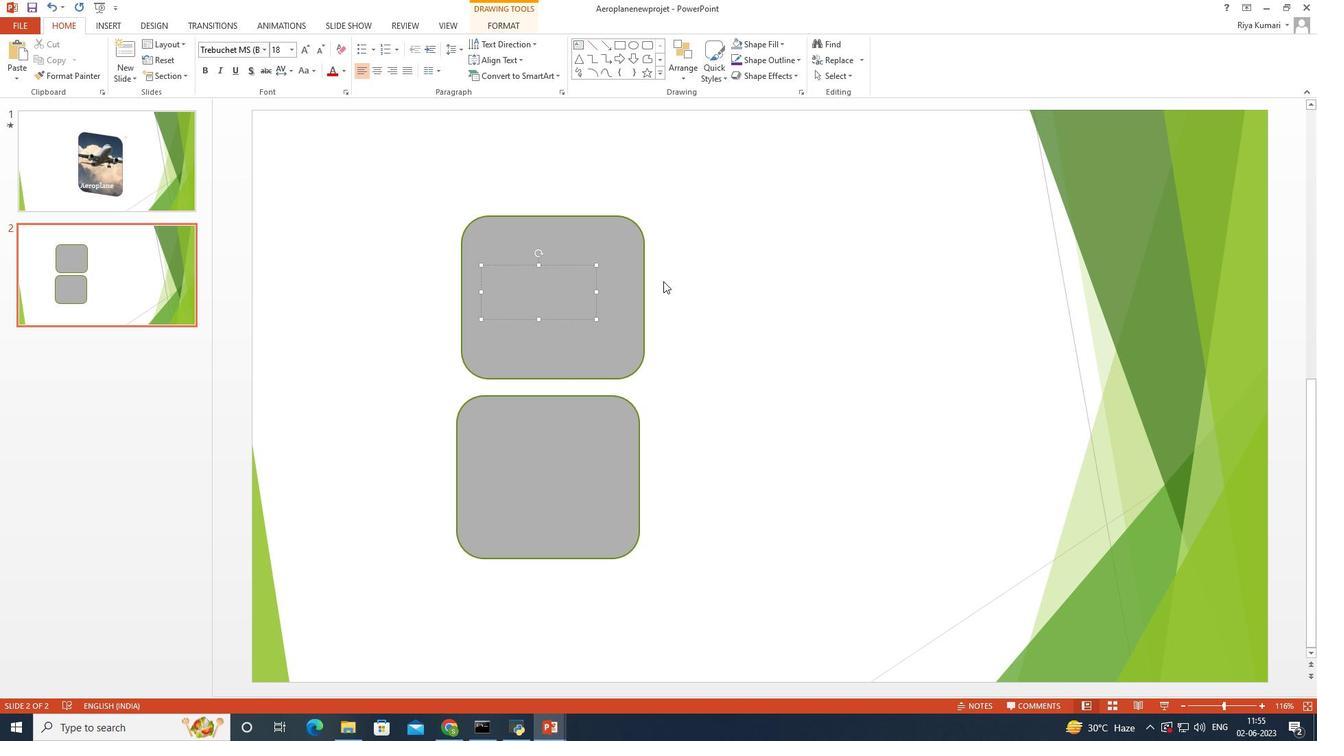 
Action: Key pressed not<Key.space>equal
Screenshot: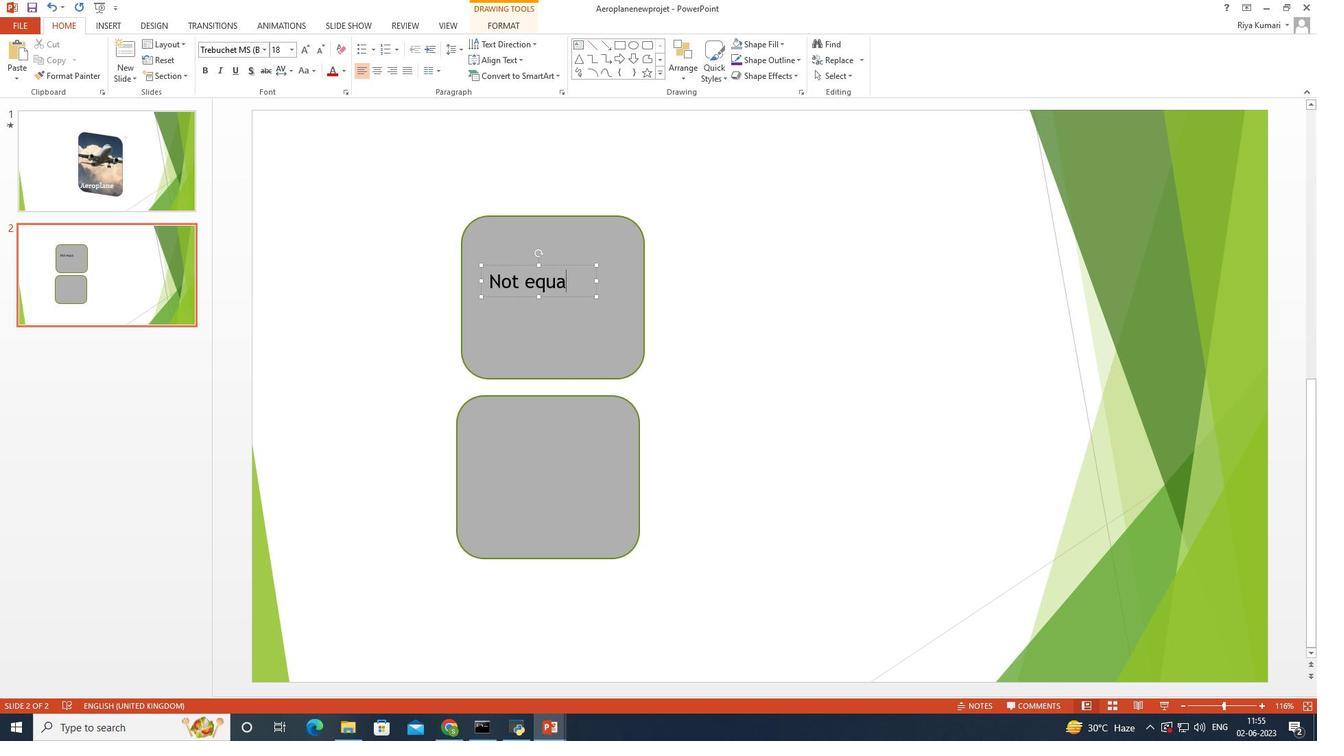 
Action: Mouse moved to (480, 429)
Screenshot: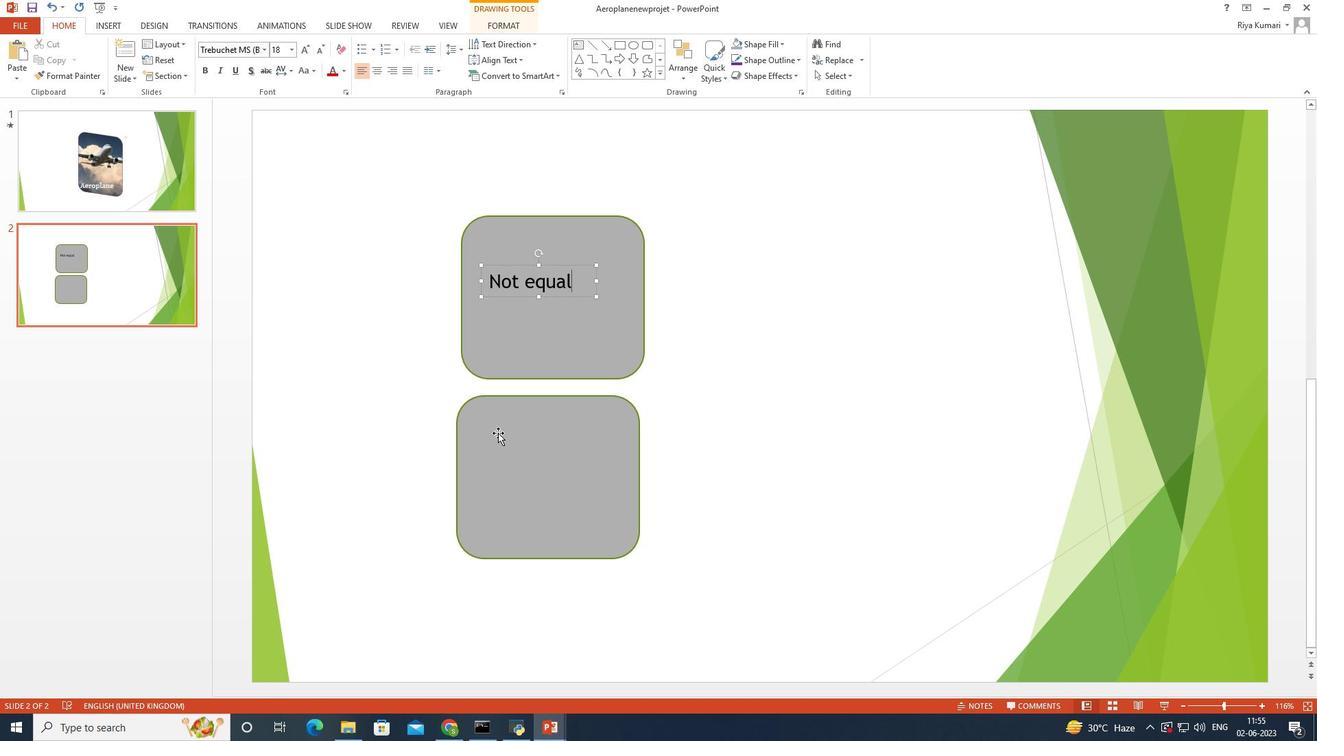 
Action: Mouse pressed left at (480, 429)
Screenshot: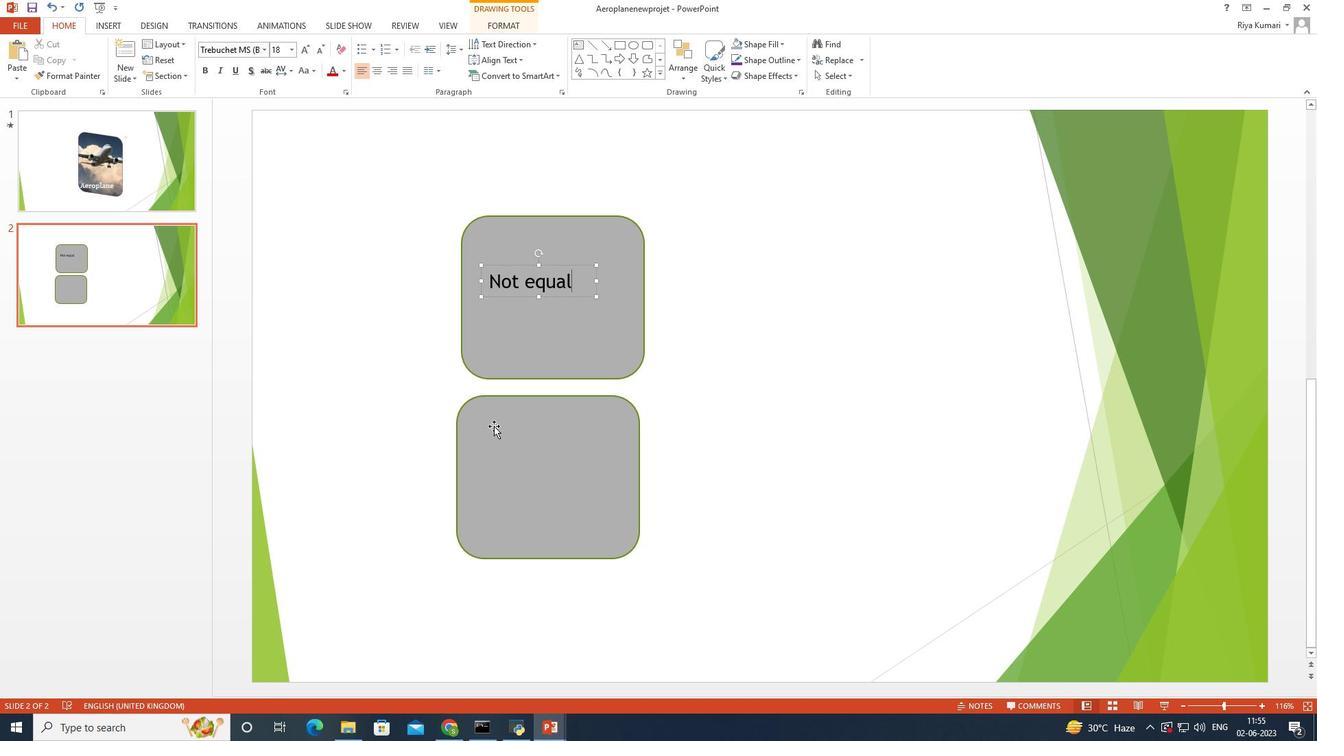 
Action: Mouse moved to (565, 91)
Screenshot: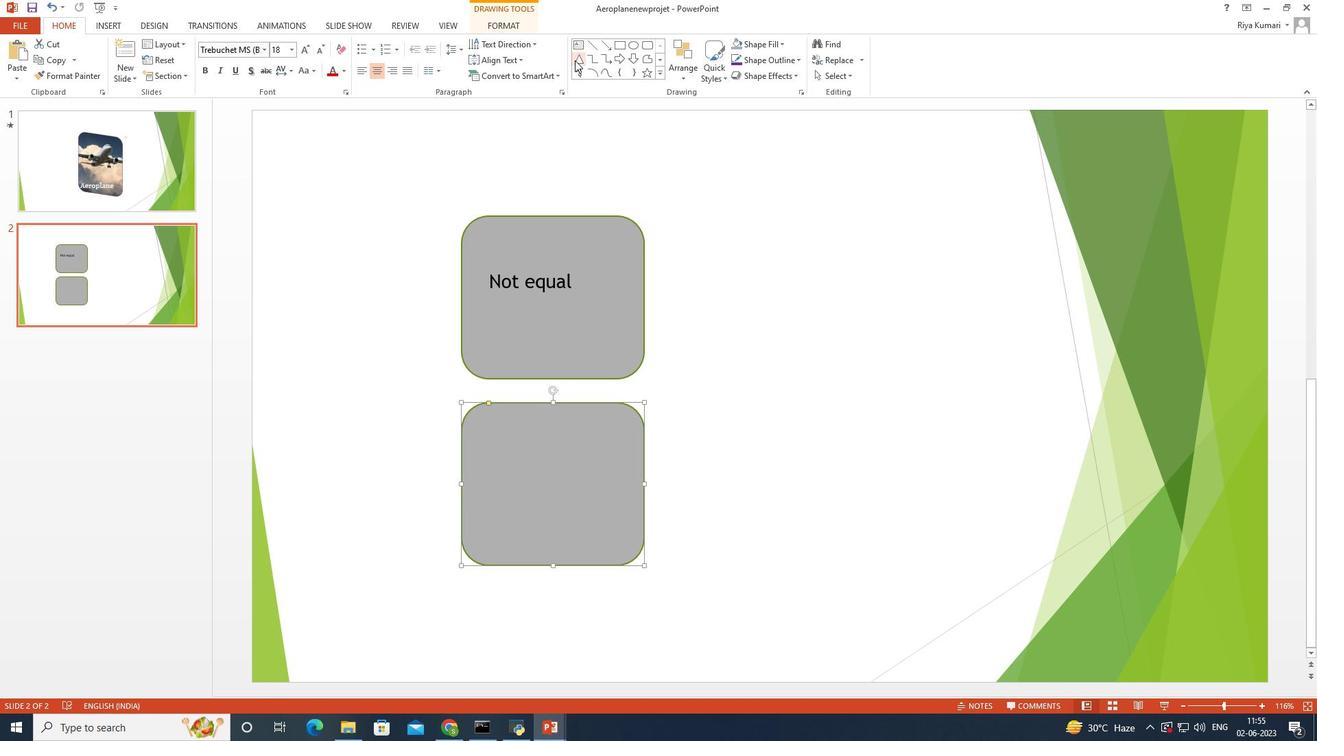 
Action: Mouse pressed left at (565, 91)
Screenshot: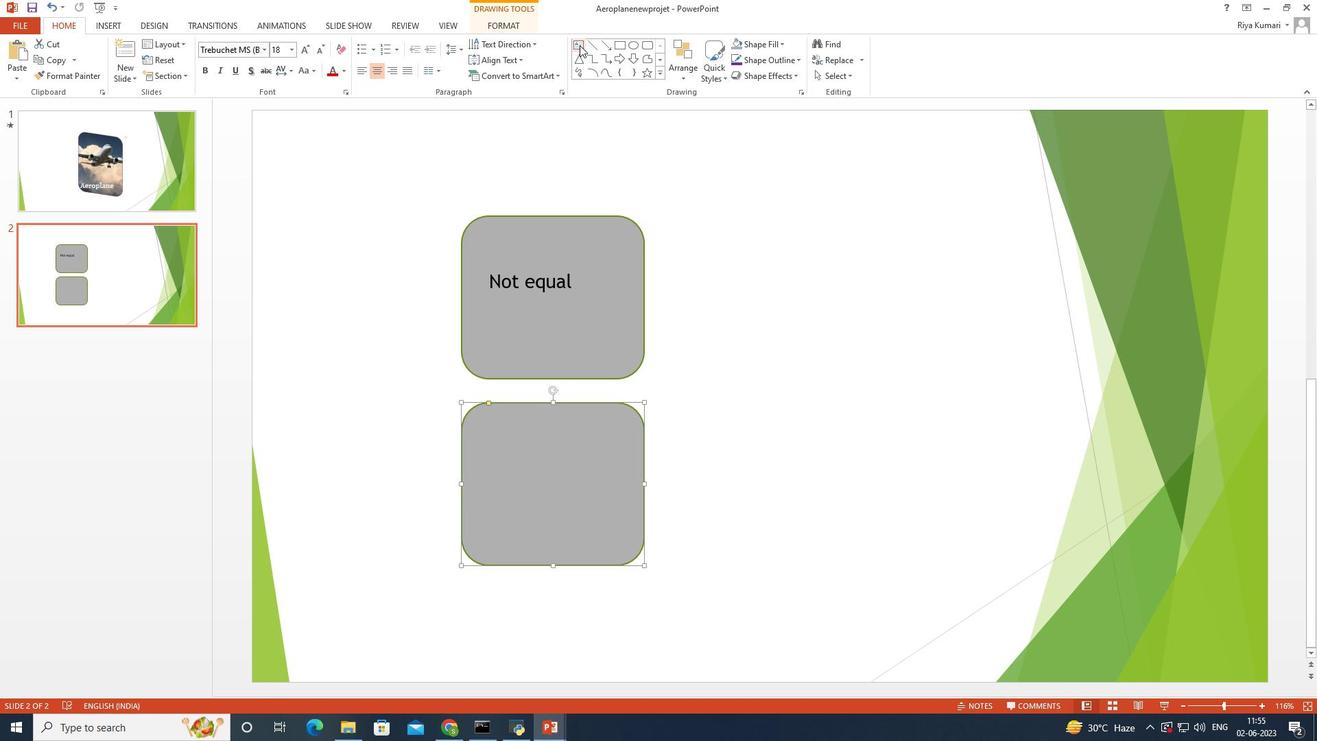 
Action: Mouse moved to (464, 439)
Screenshot: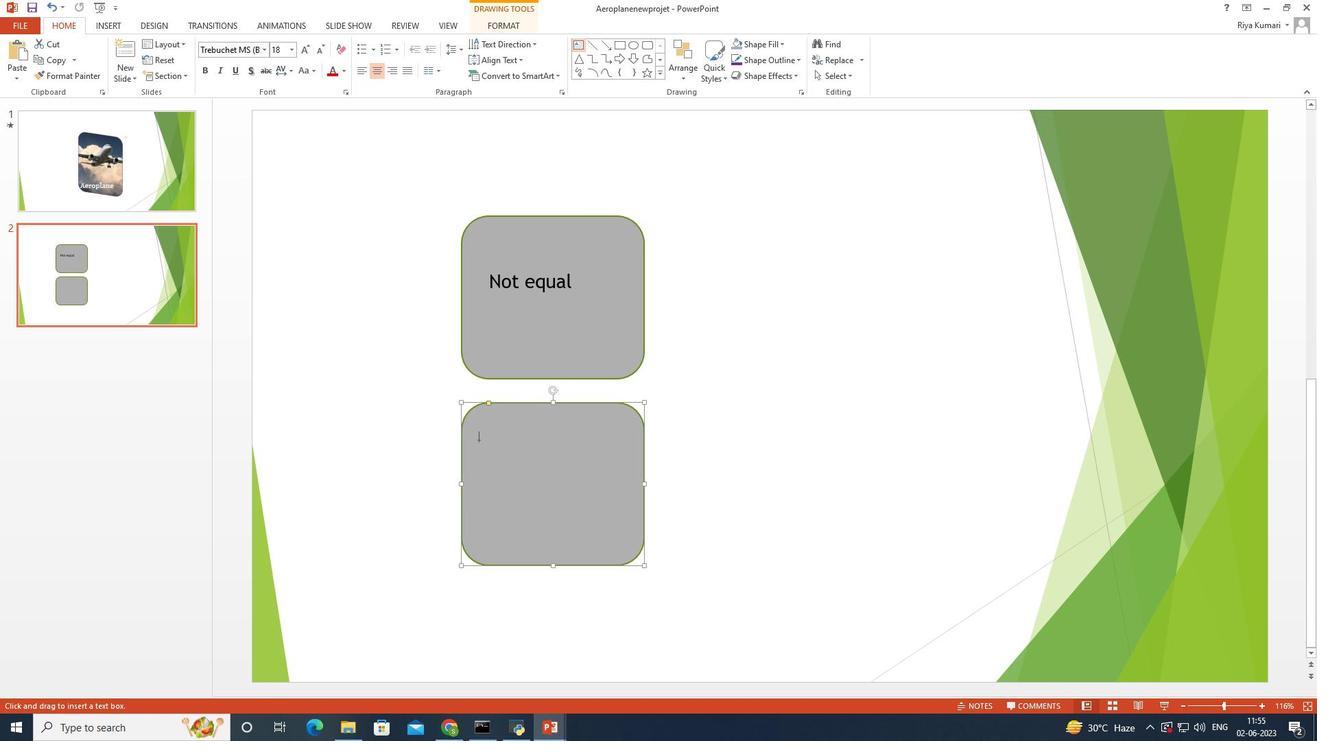 
Action: Mouse pressed left at (464, 439)
Screenshot: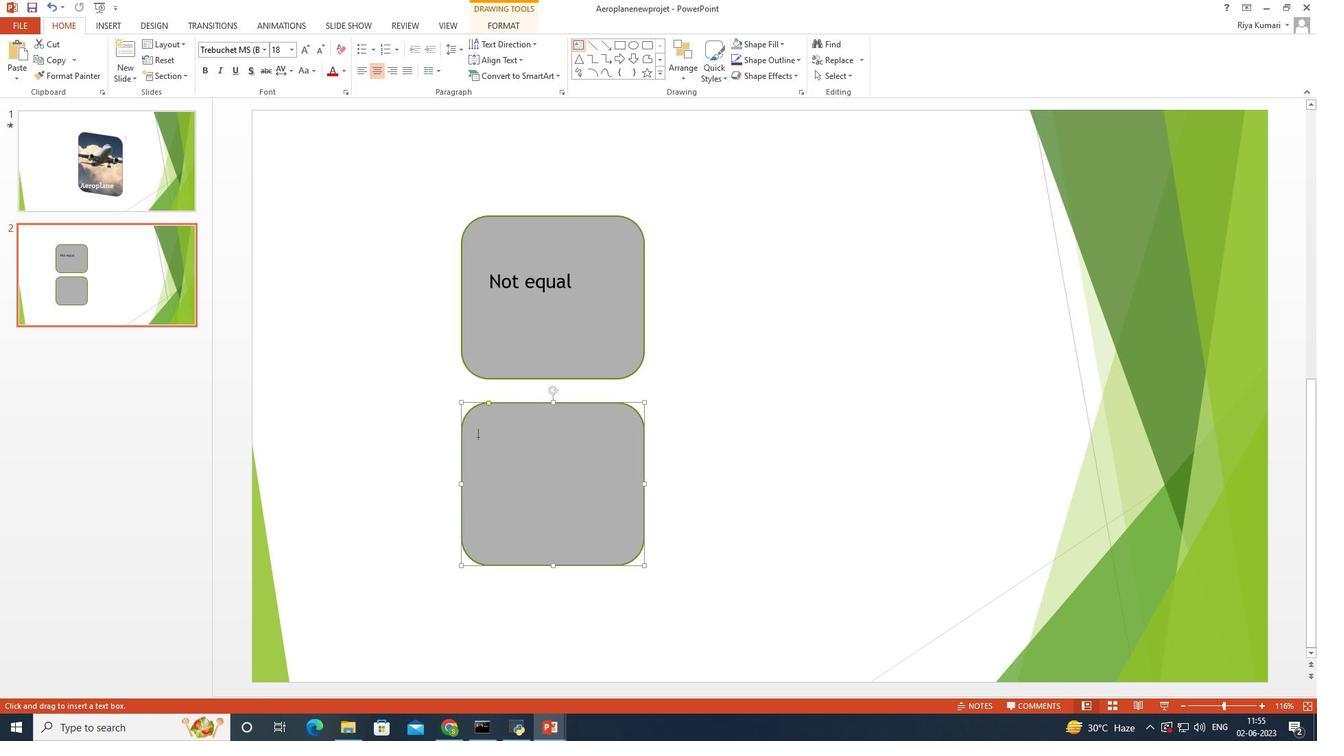
Action: Mouse moved to (728, 439)
Screenshot: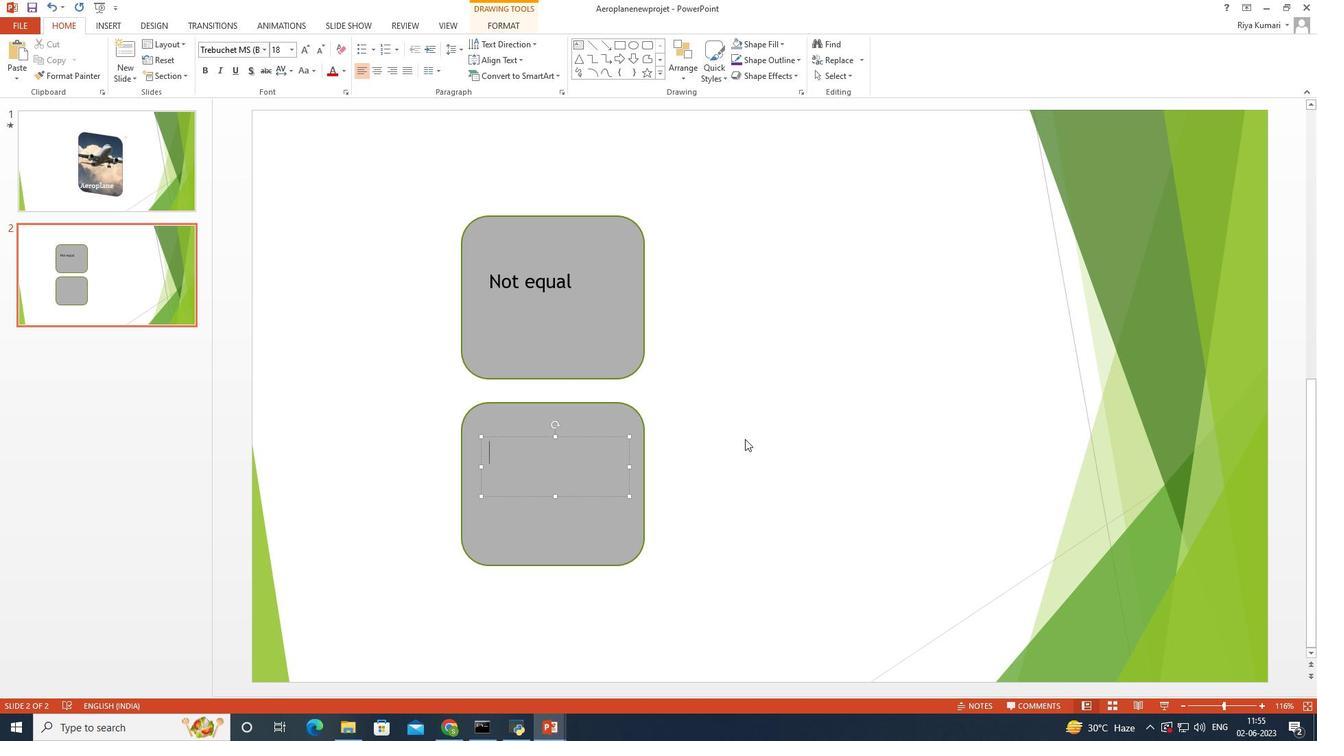 
Action: Key pressed <Key.shift>Not<Key.space>equal
Screenshot: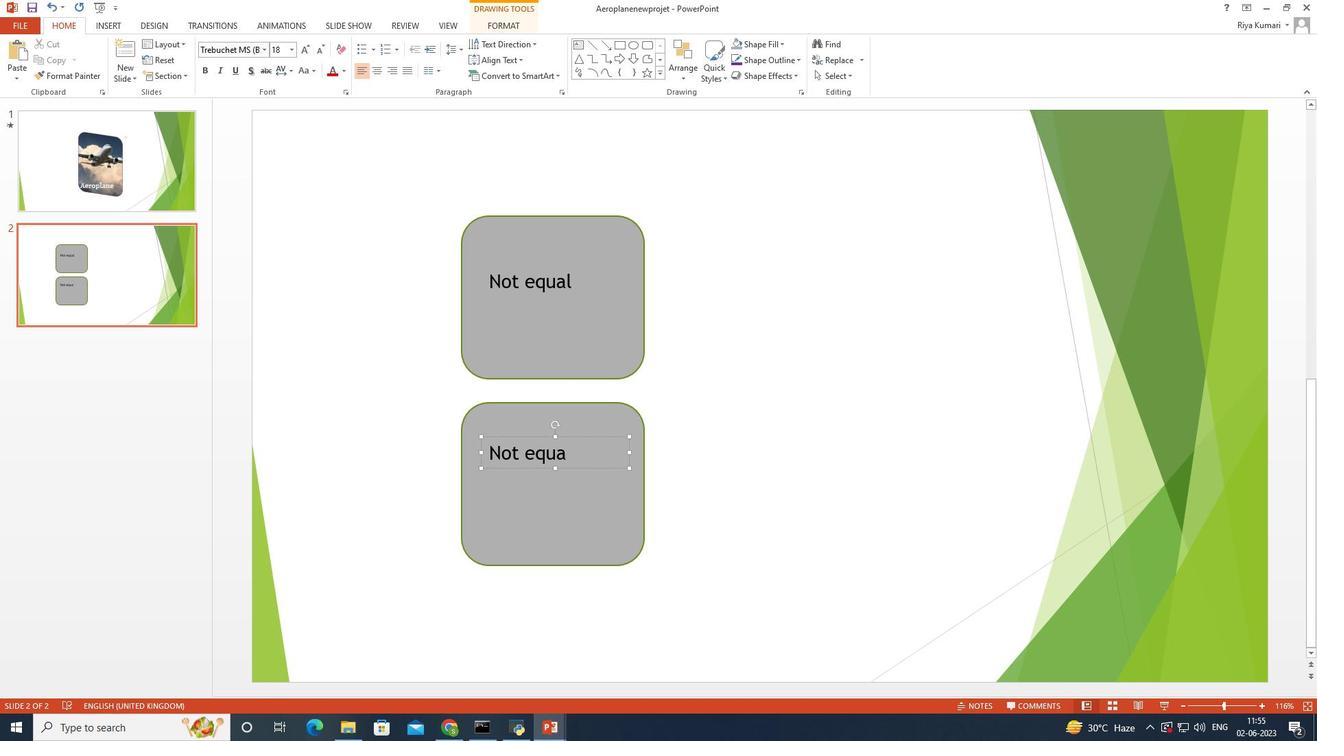 
Action: Mouse moved to (560, 522)
Screenshot: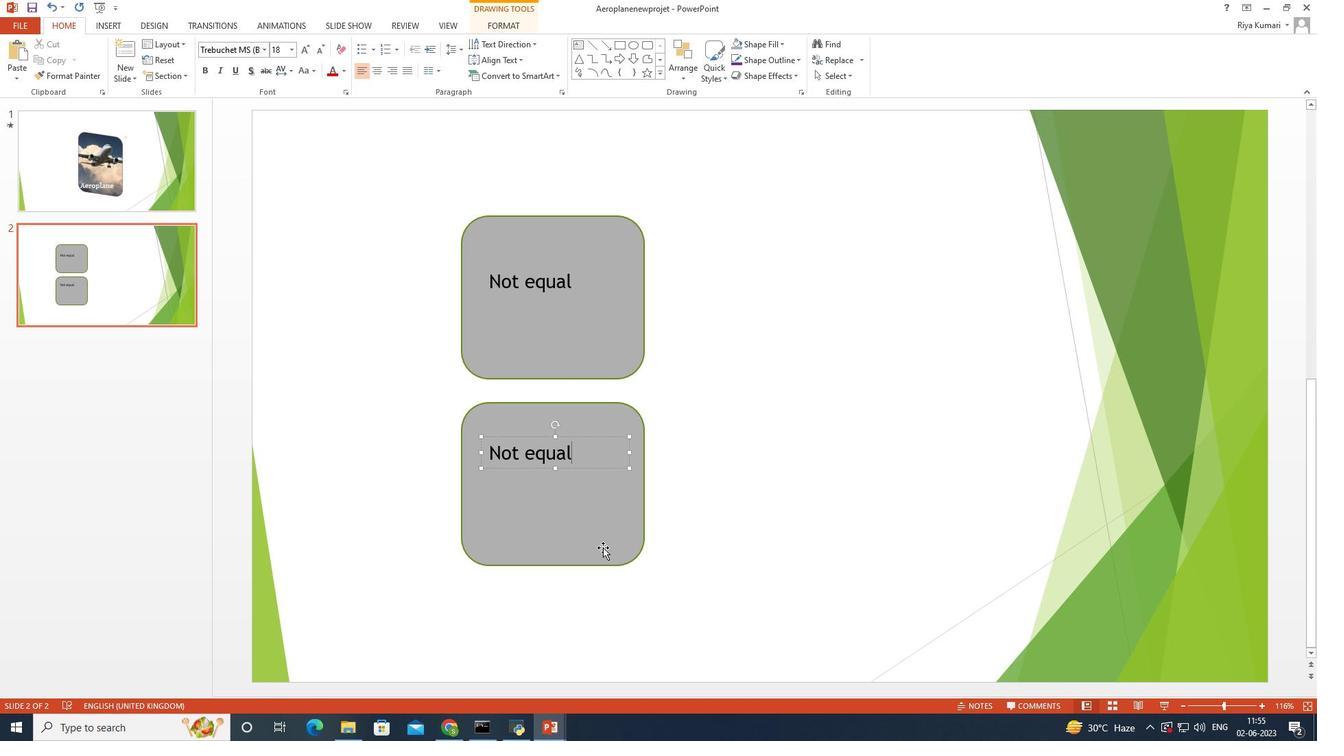 
Action: Mouse pressed left at (560, 522)
Screenshot: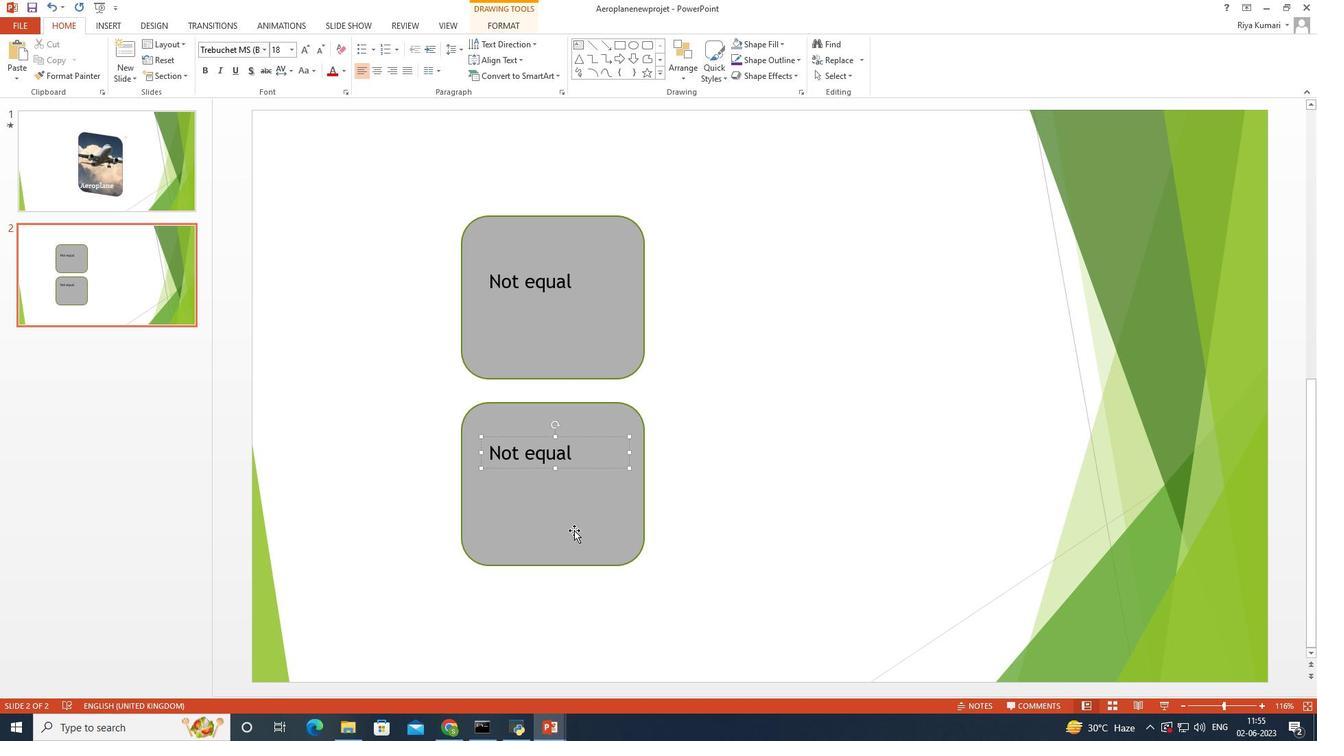 
Action: Mouse moved to (569, 455)
Screenshot: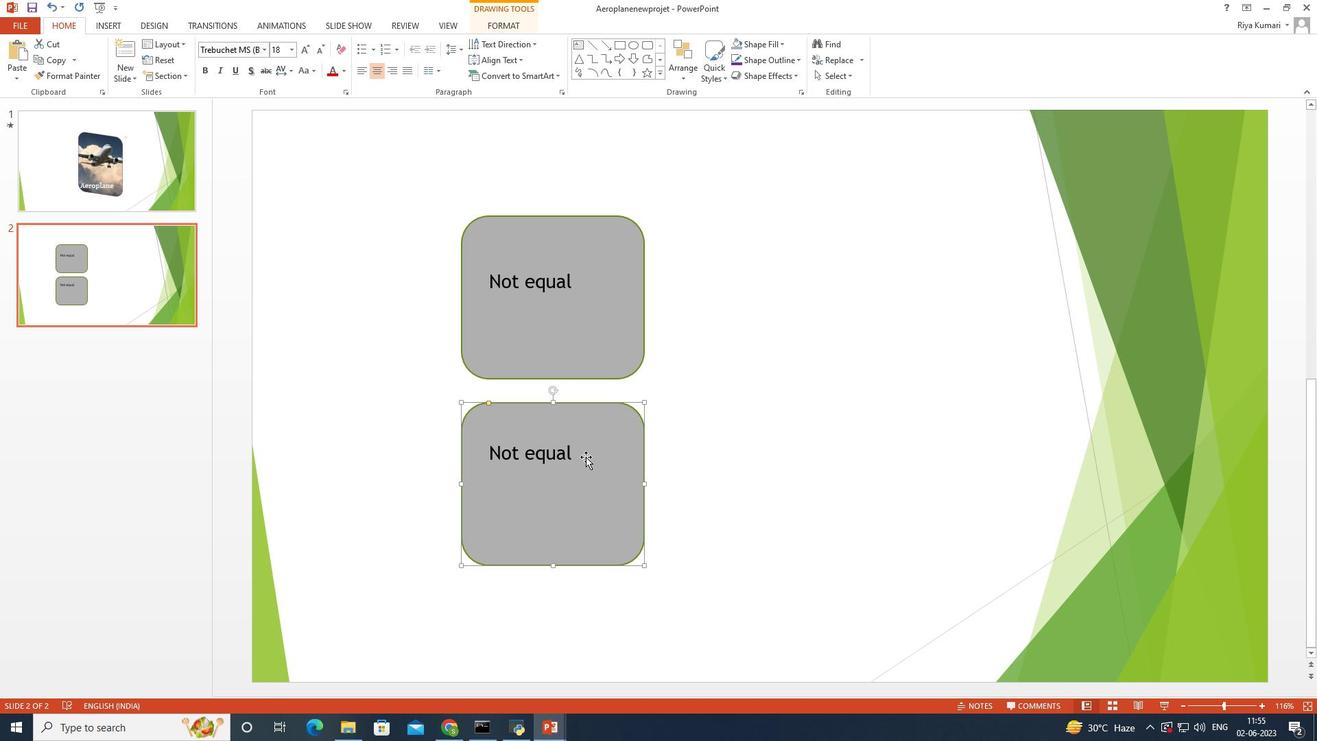 
Action: Mouse pressed left at (569, 455)
Screenshot: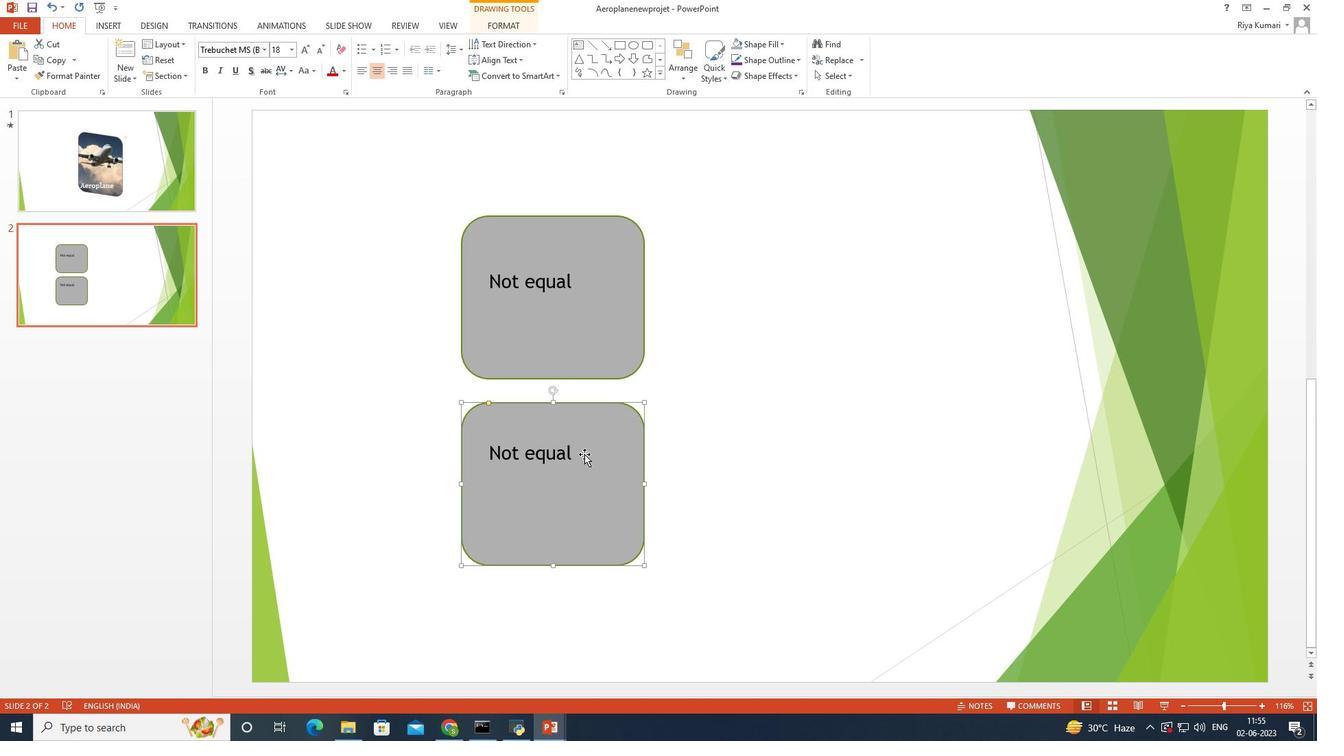 
Action: Mouse moved to (554, 455)
Screenshot: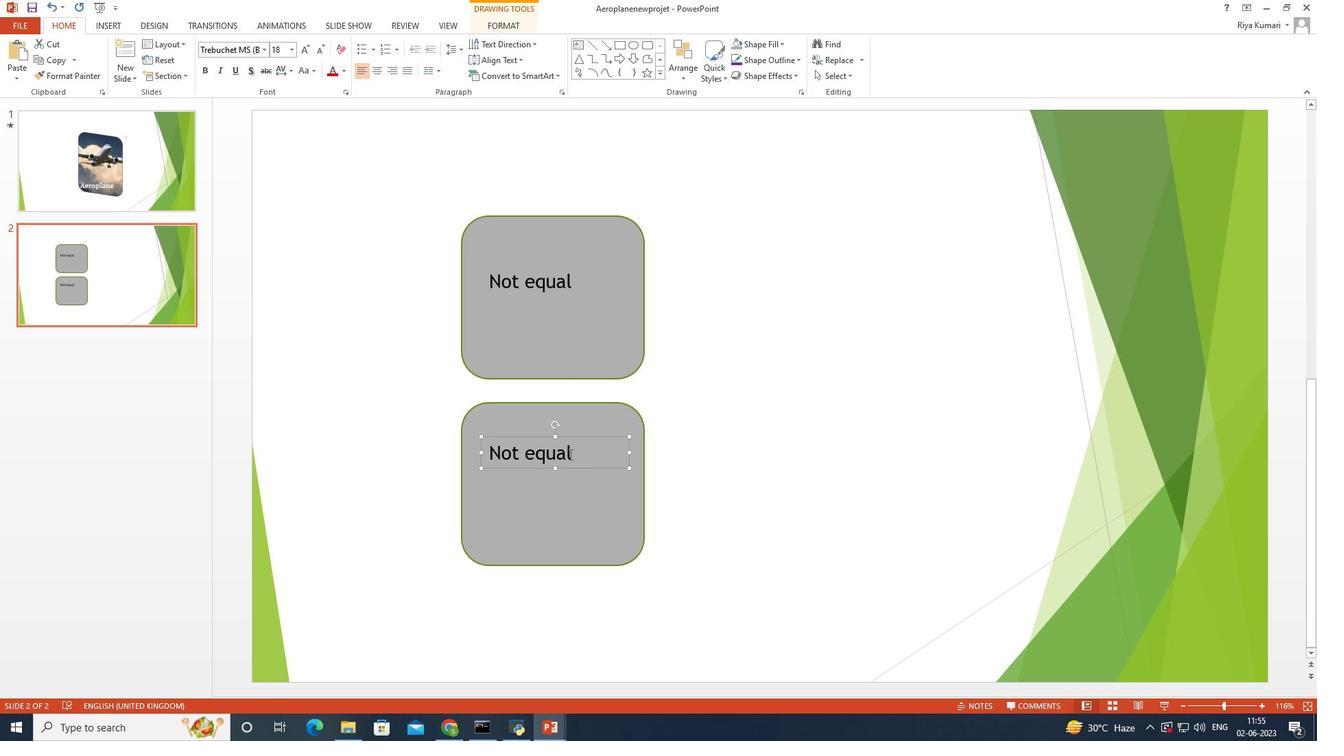 
Action: Mouse pressed left at (554, 455)
Screenshot: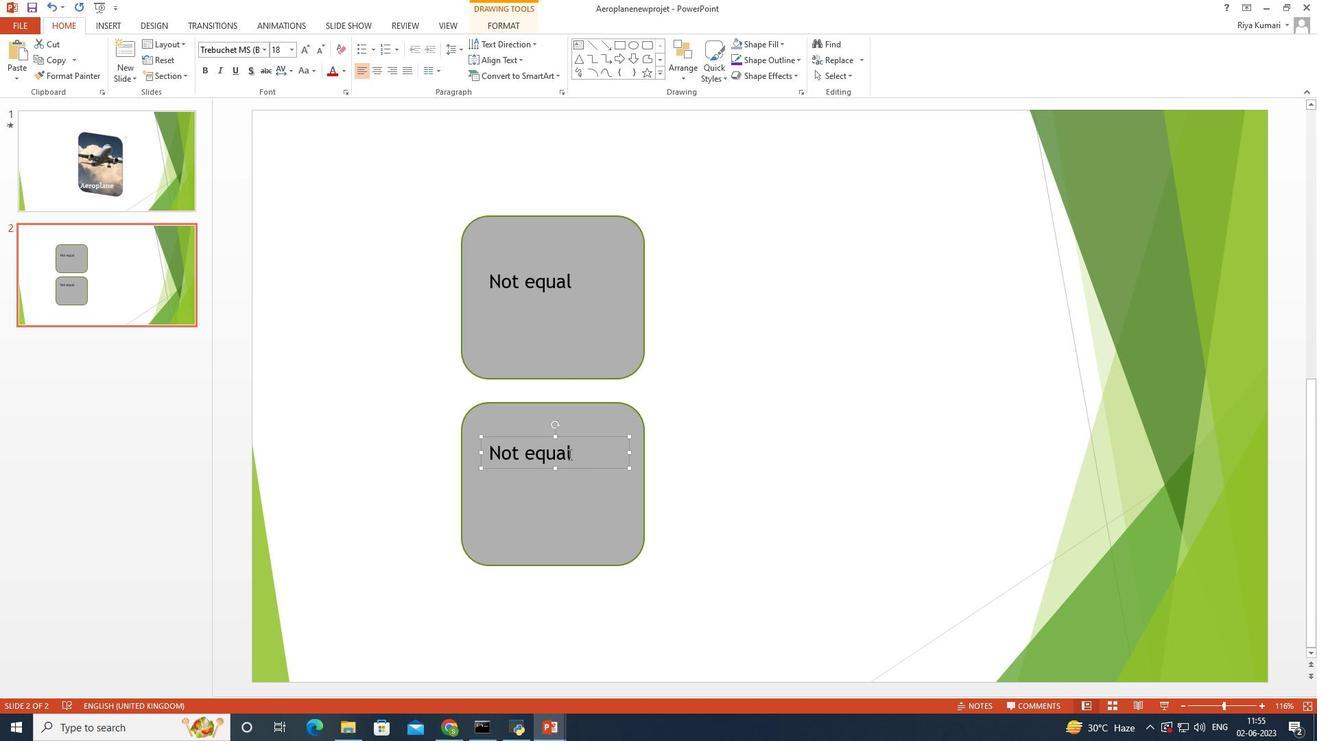 
Action: Mouse moved to (555, 455)
Screenshot: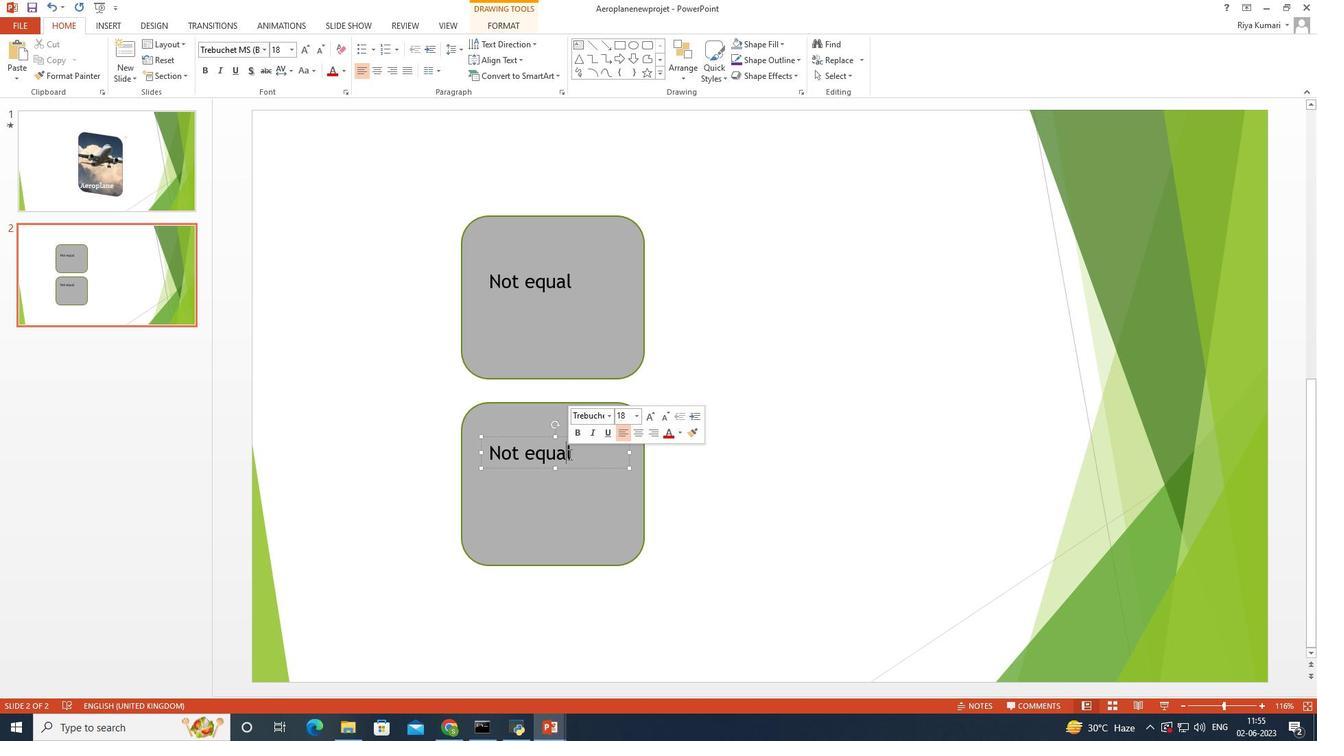 
Action: Mouse pressed left at (555, 455)
Screenshot: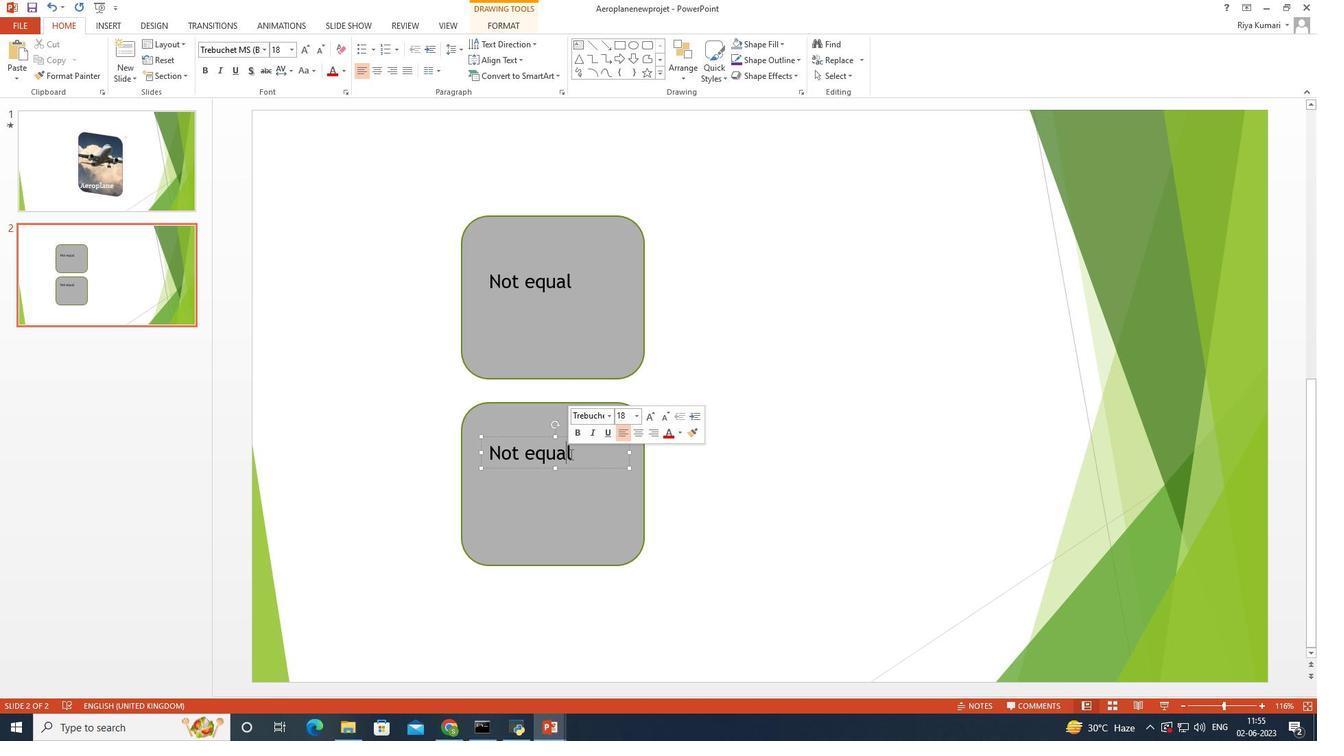 
Action: Mouse pressed left at (555, 455)
Screenshot: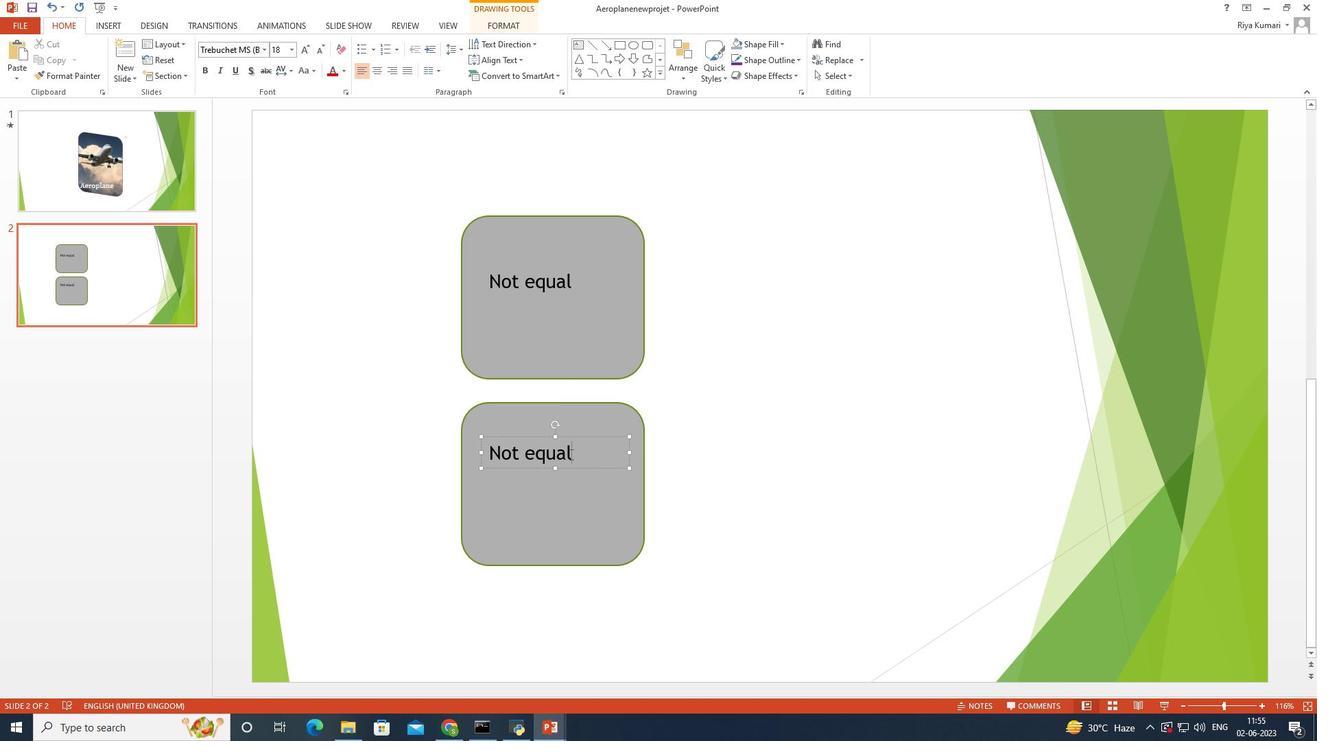 
Action: Mouse moved to (495, 437)
Screenshot: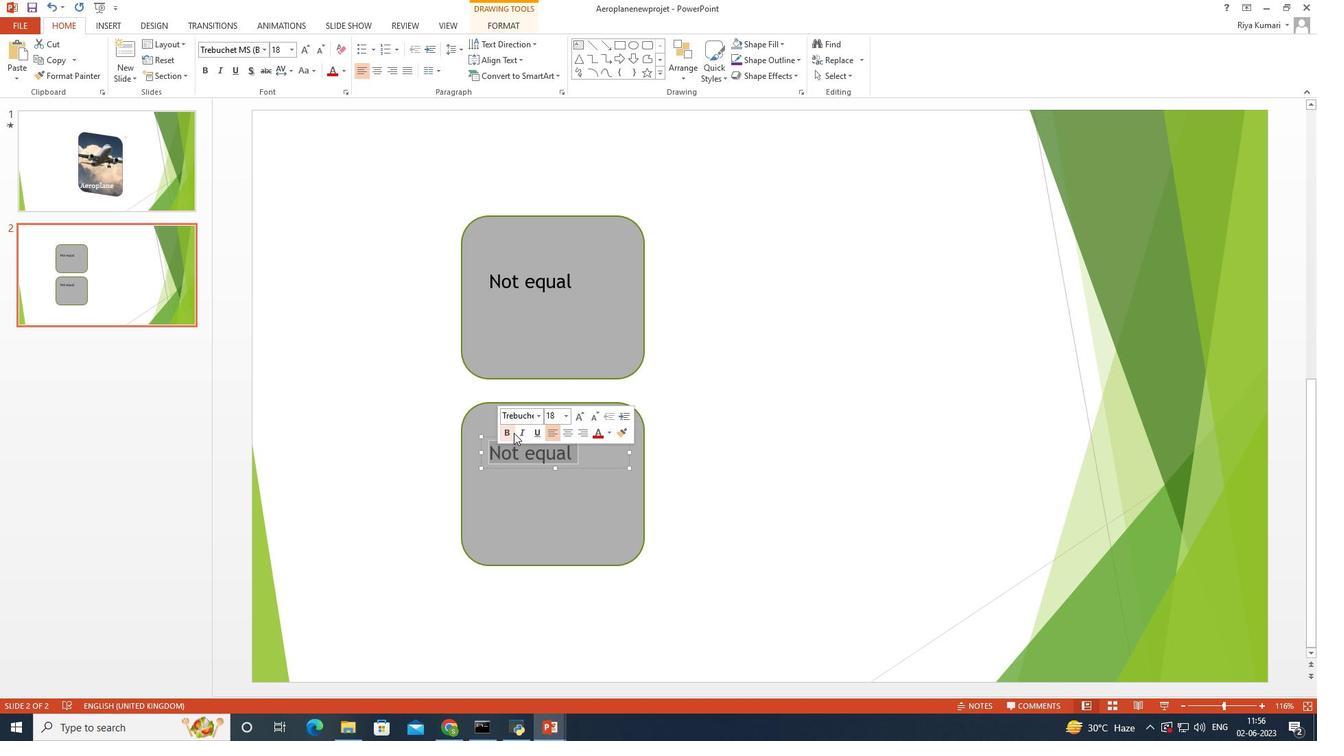 
Action: Mouse pressed left at (495, 437)
Screenshot: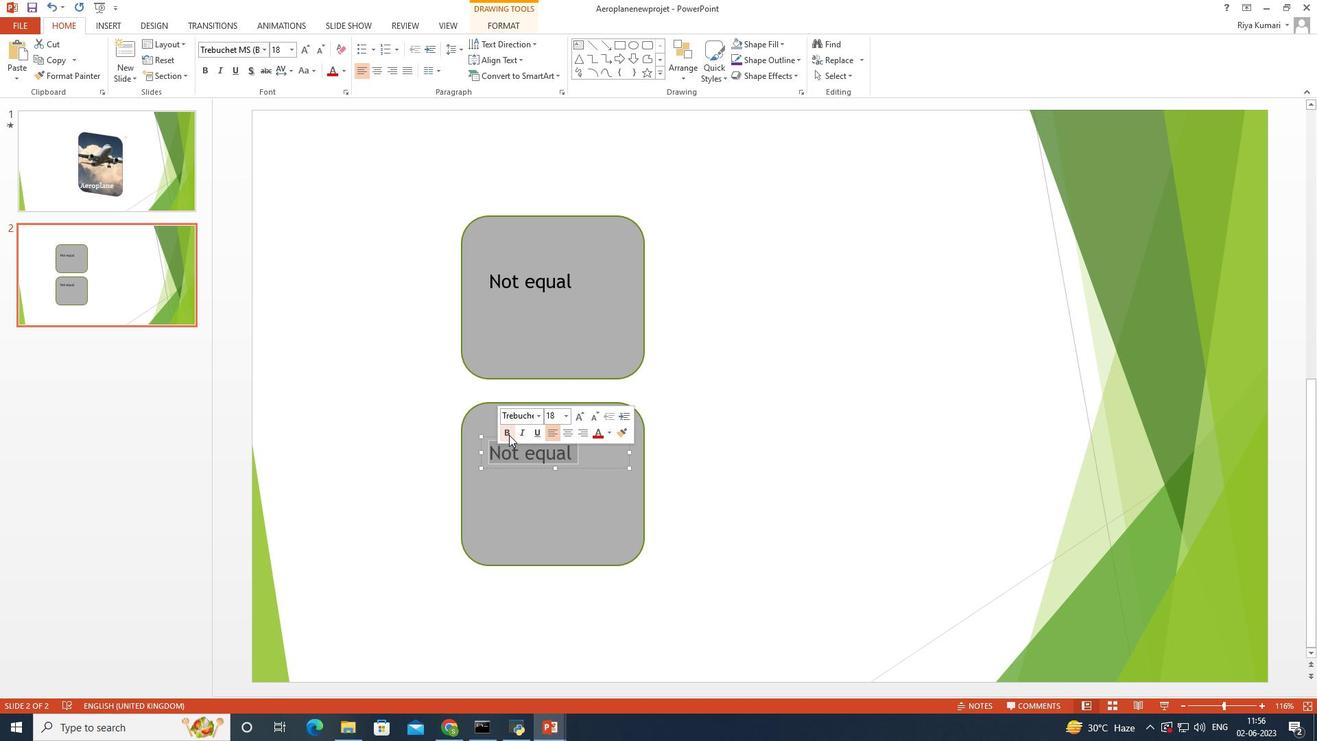 
Action: Mouse moved to (551, 304)
Screenshot: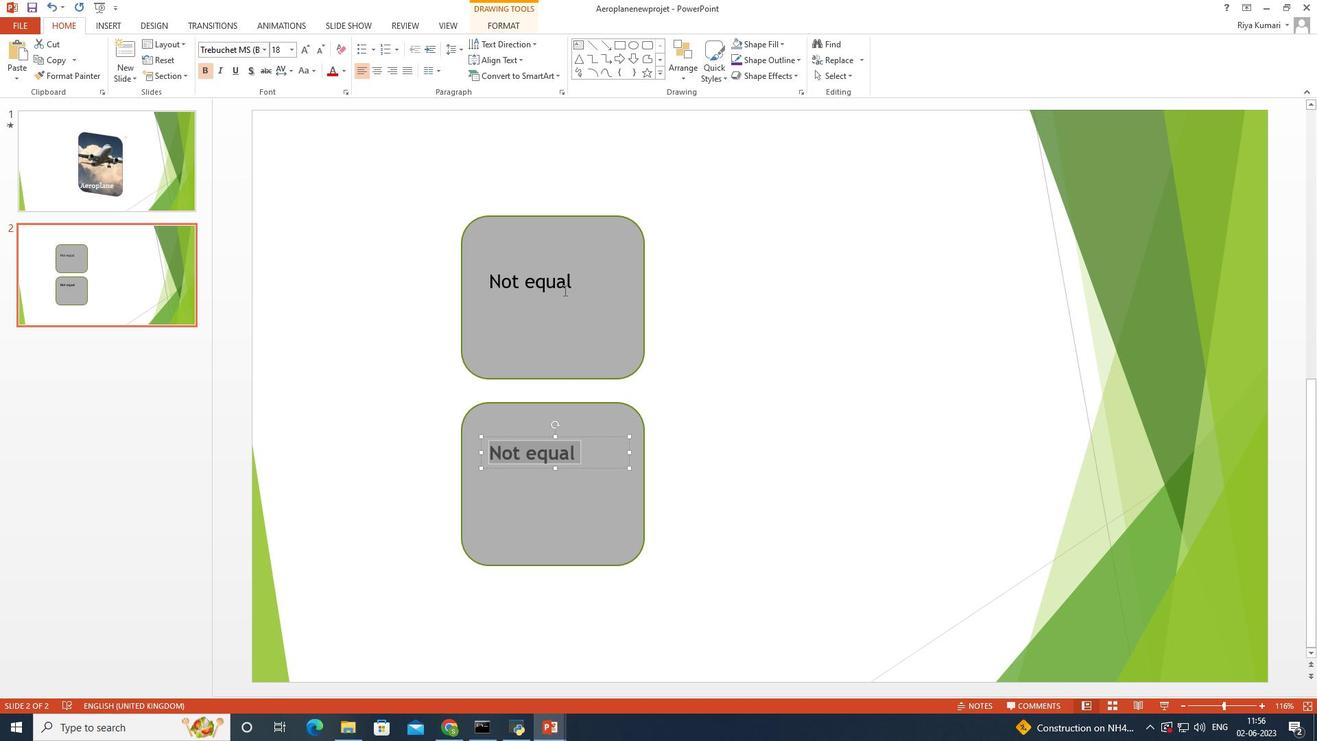
Action: Mouse pressed left at (551, 304)
Screenshot: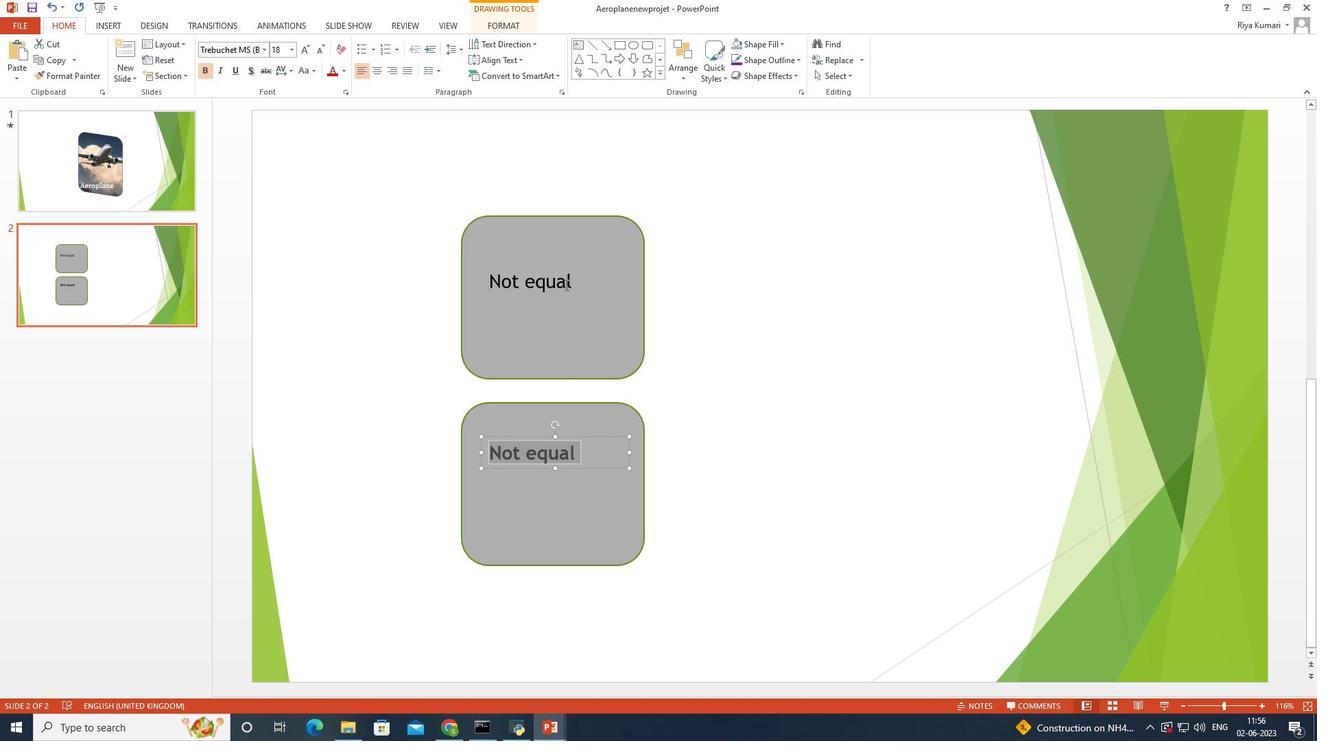 
Action: Mouse moved to (553, 303)
Screenshot: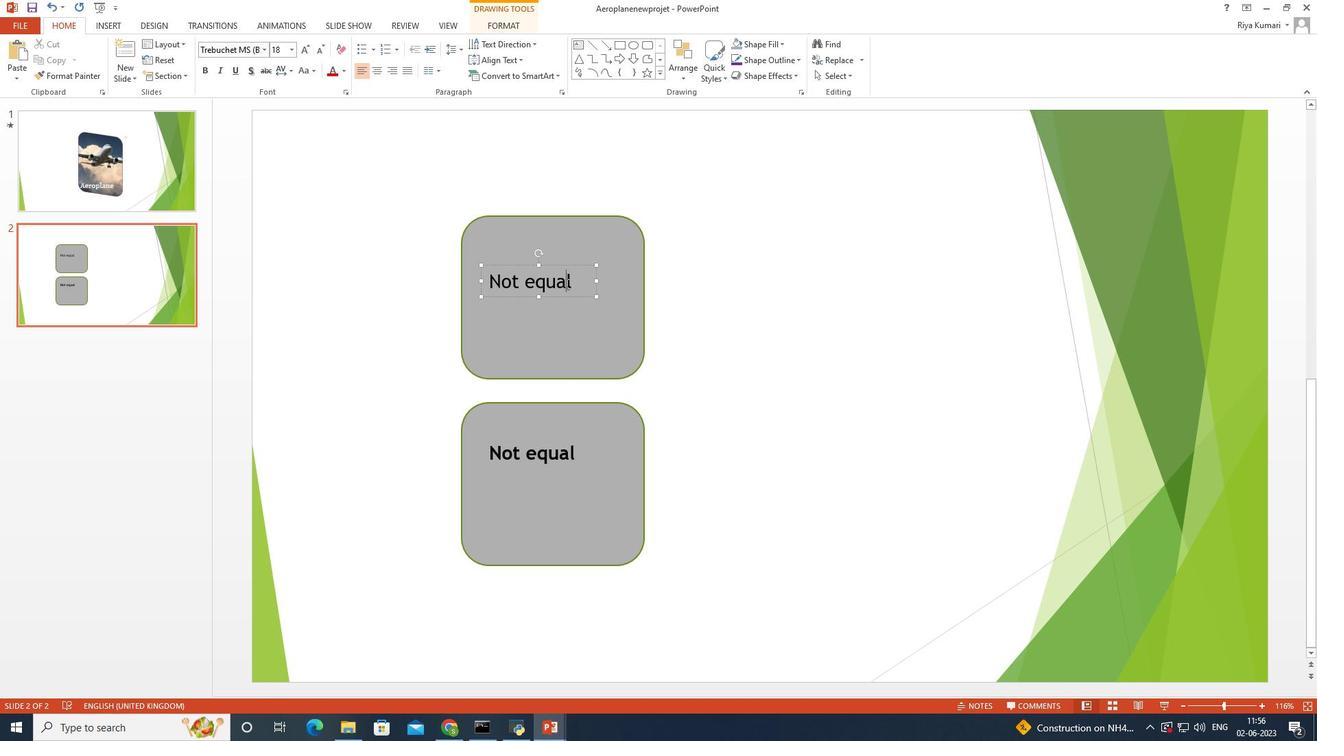 
Action: Mouse pressed left at (553, 303)
Screenshot: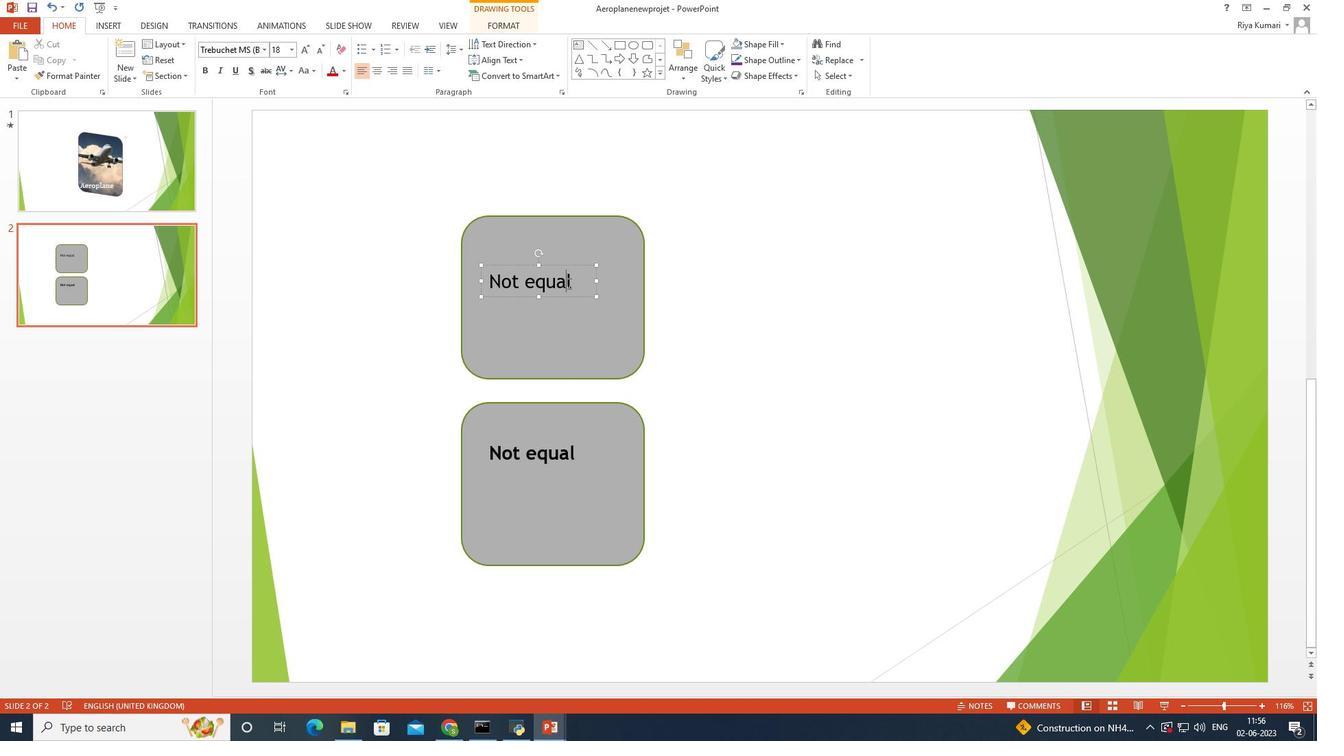 
Action: Mouse moved to (554, 303)
Screenshot: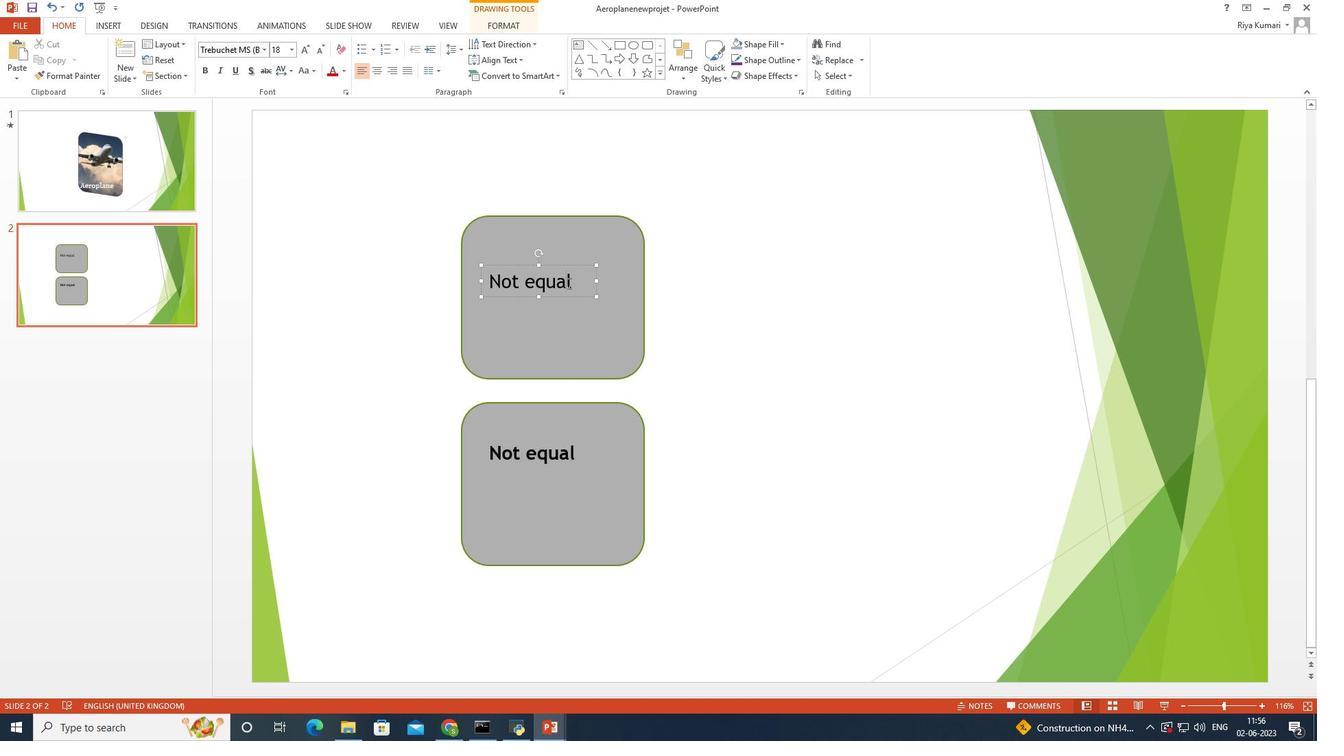 
Action: Mouse pressed left at (554, 303)
Screenshot: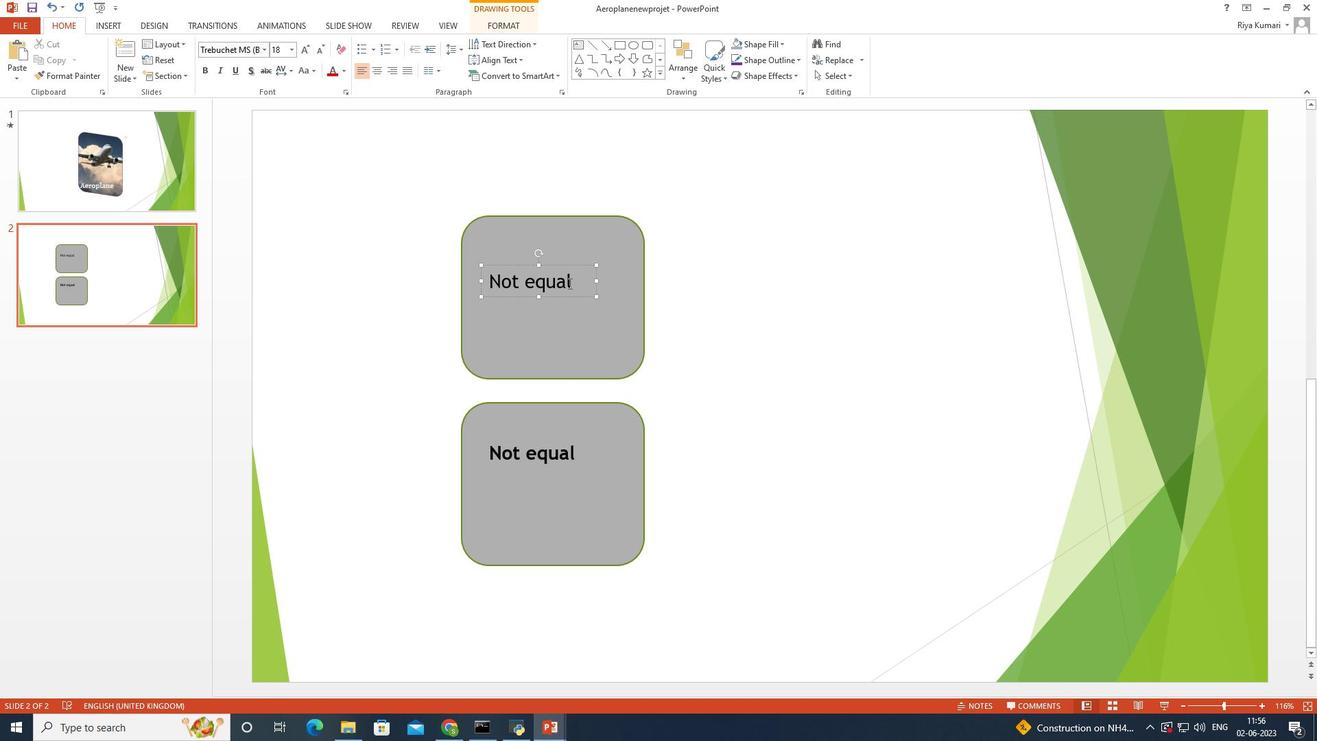 
Action: Mouse moved to (557, 301)
Screenshot: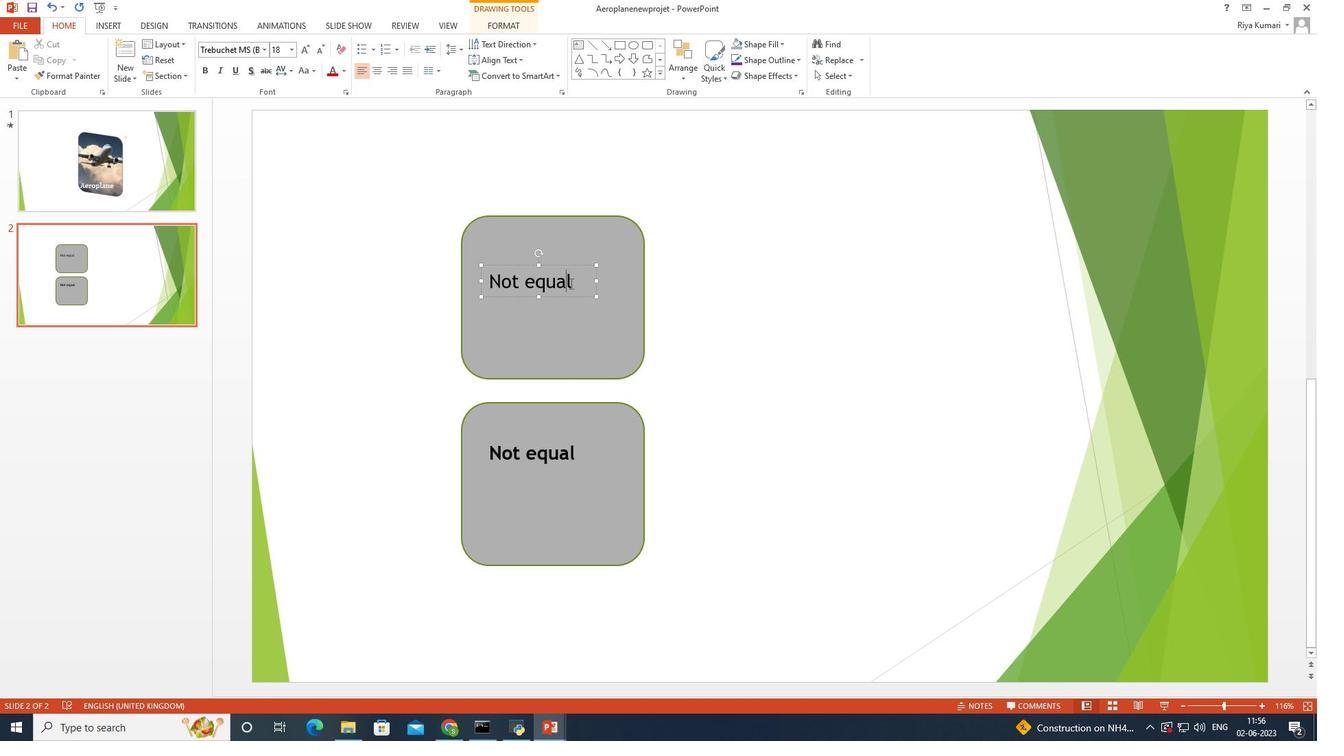 
Action: Mouse pressed left at (557, 301)
Screenshot: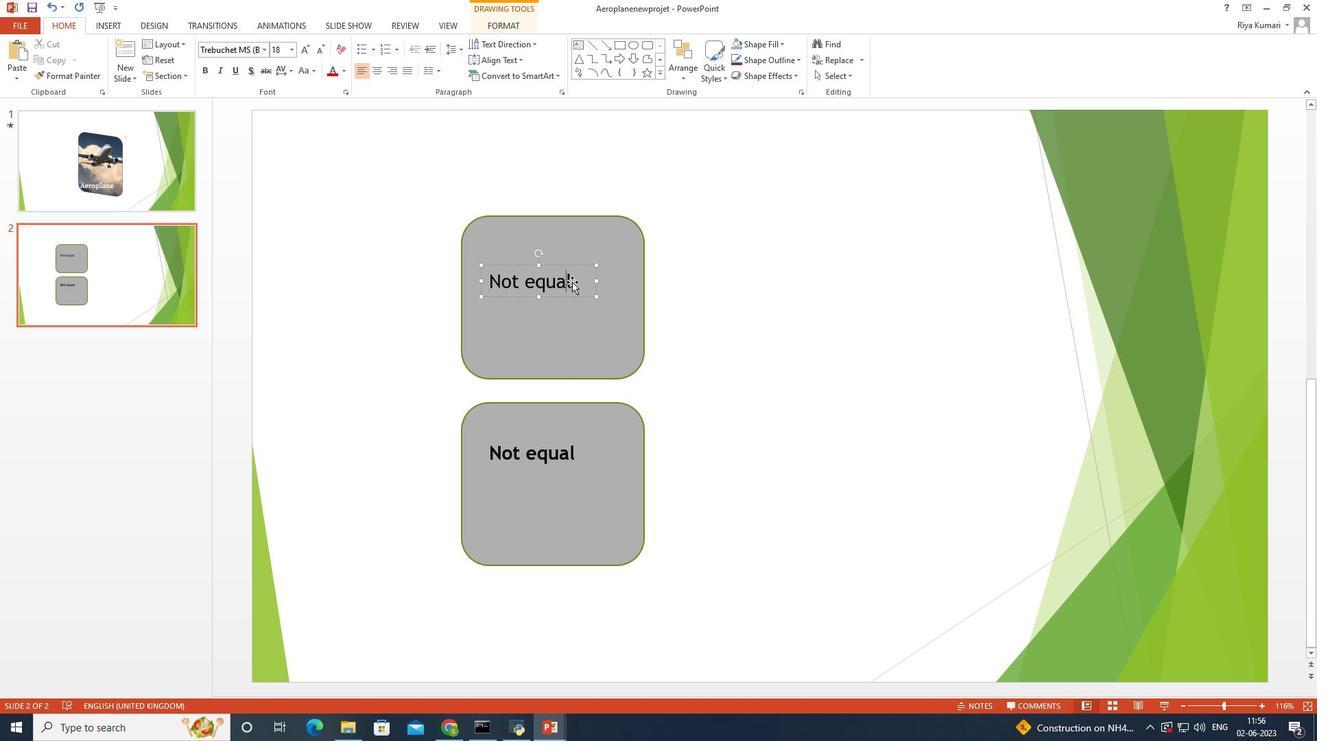 
Action: Mouse moved to (564, 301)
Screenshot: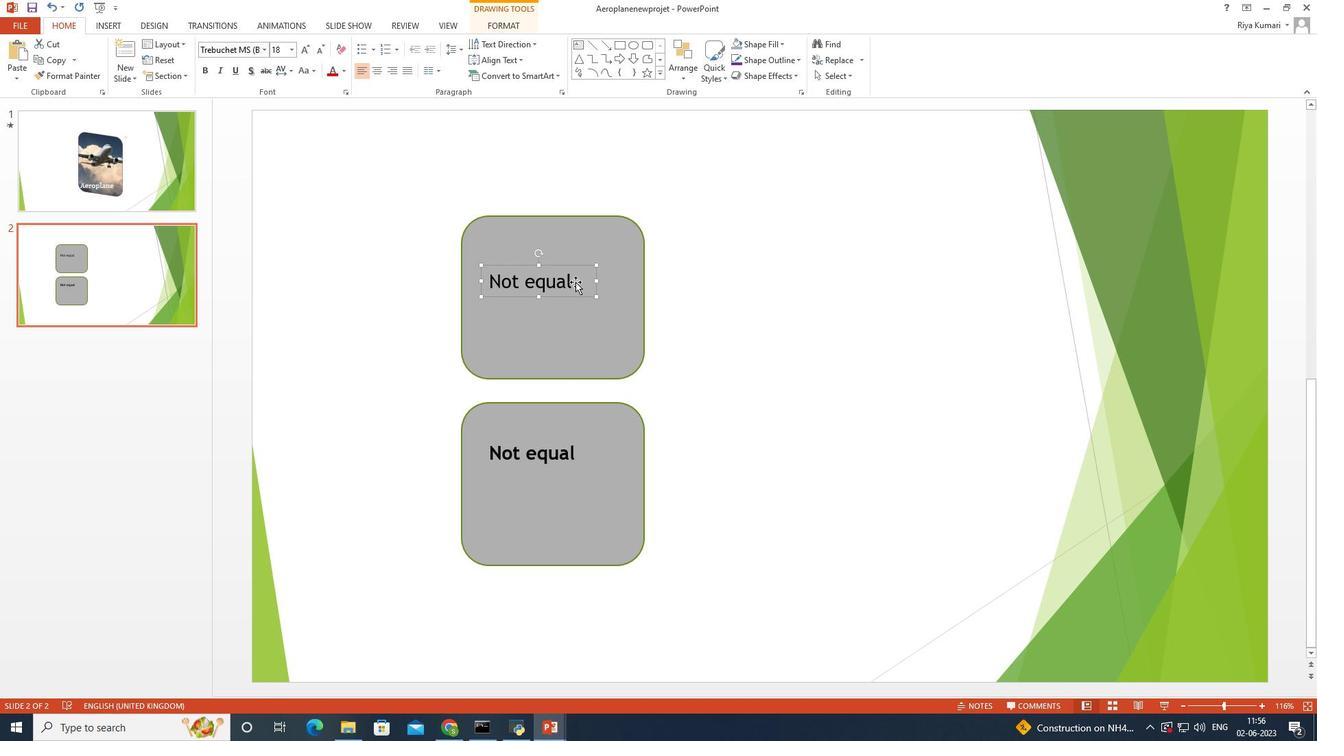 
Action: Mouse pressed left at (564, 301)
Screenshot: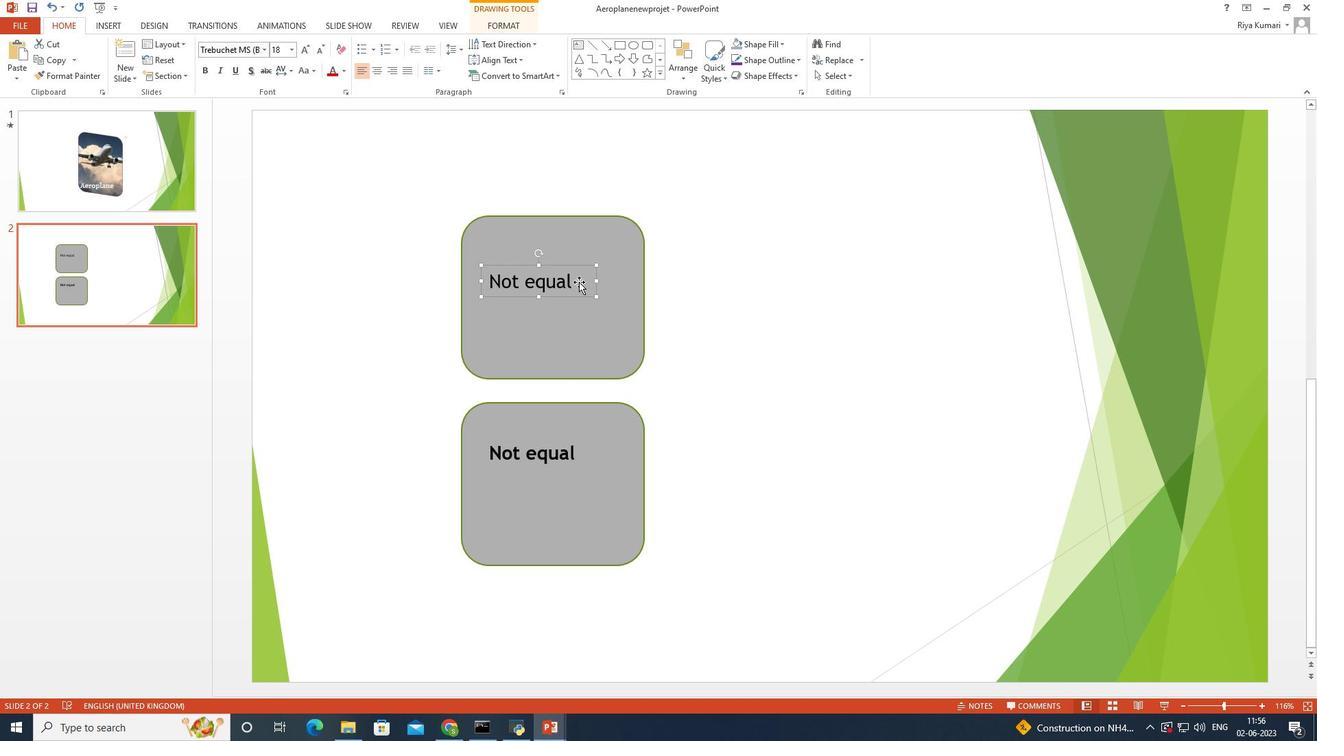 
Action: Mouse moved to (555, 305)
Screenshot: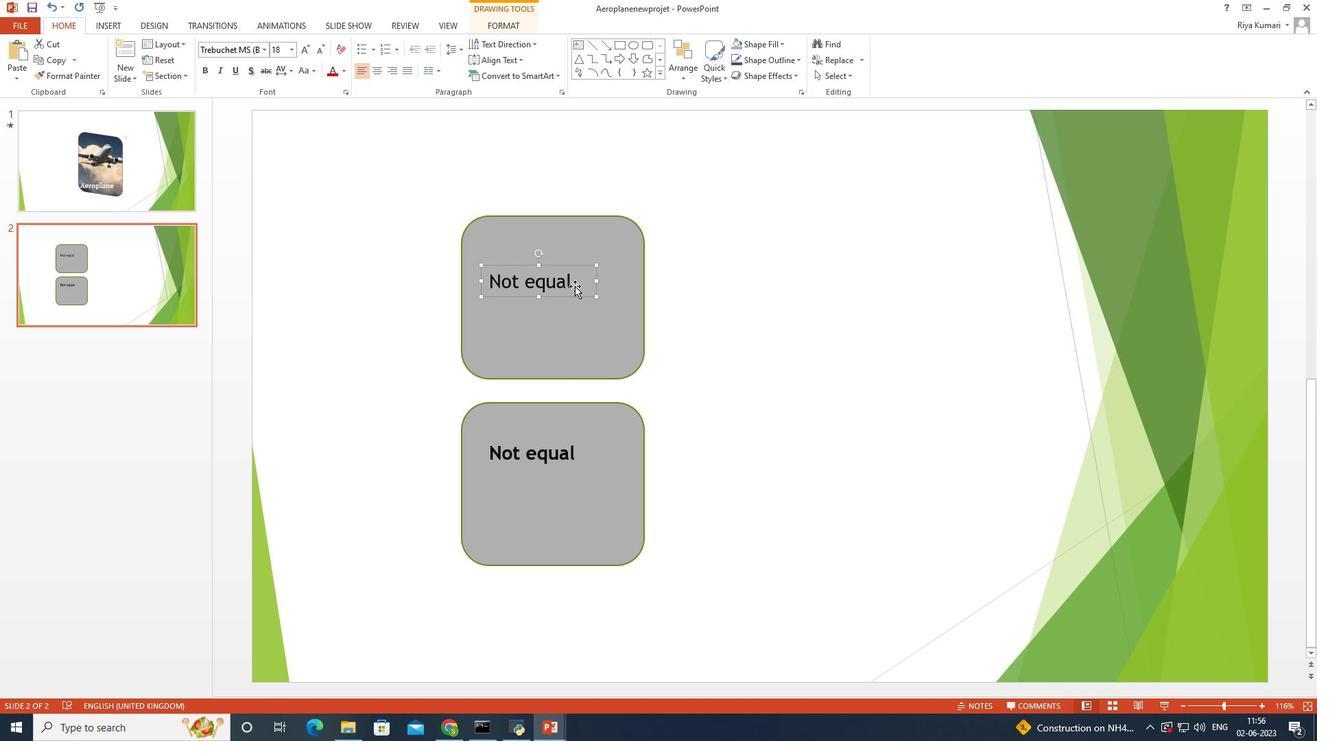 
Action: Mouse pressed left at (555, 305)
Screenshot: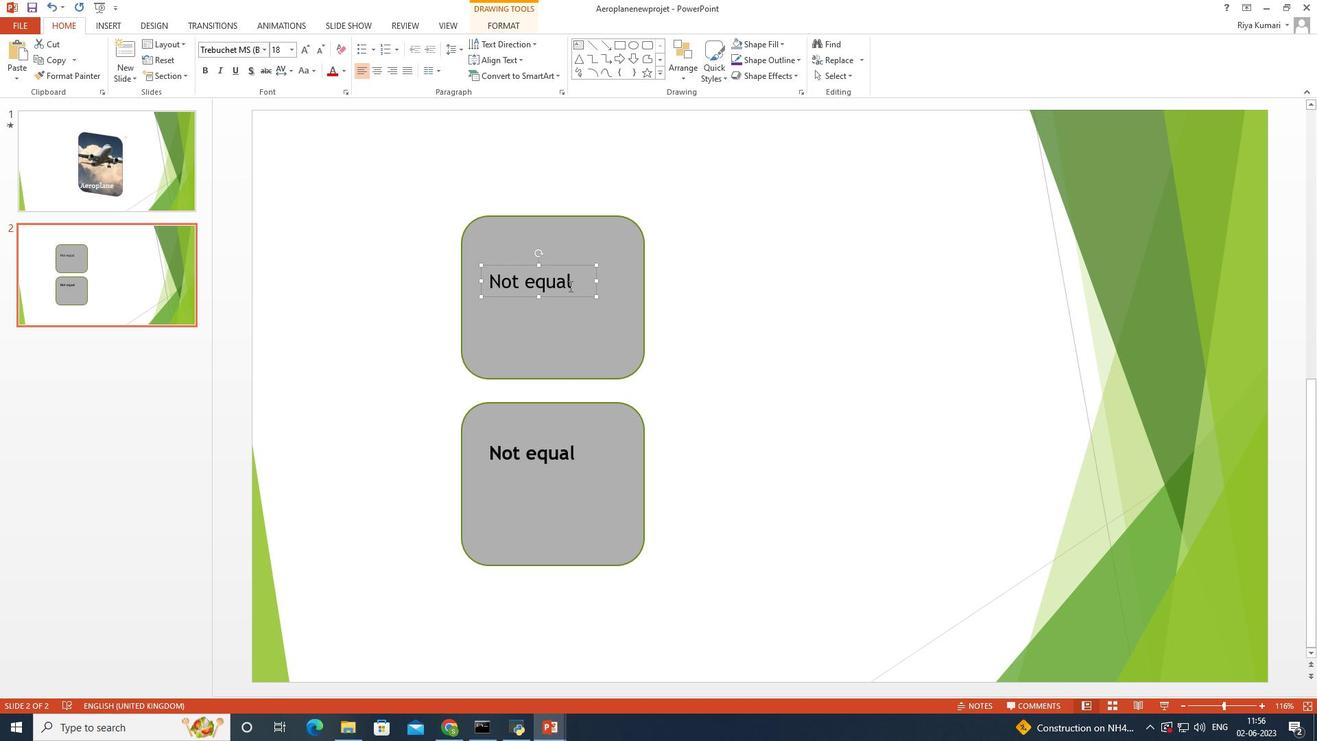 
Action: Mouse moved to (554, 304)
Screenshot: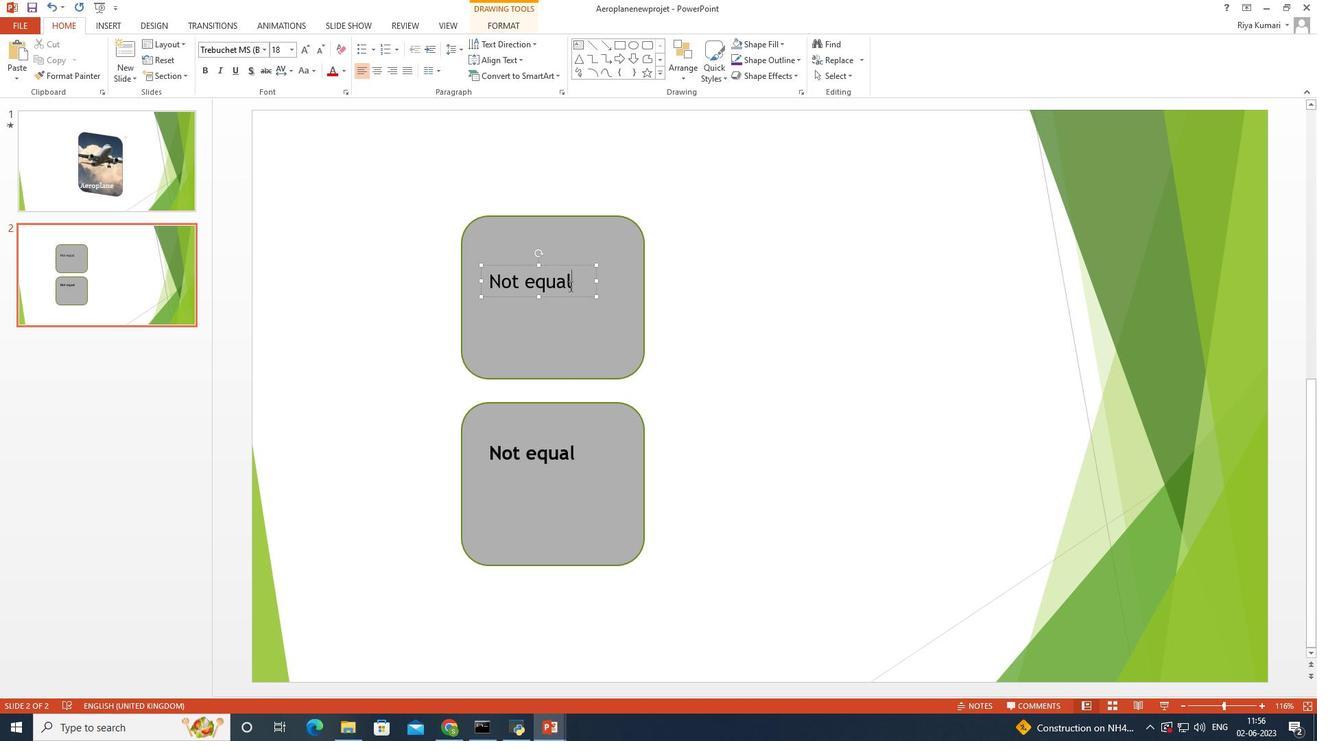 
Action: Mouse pressed left at (554, 304)
Screenshot: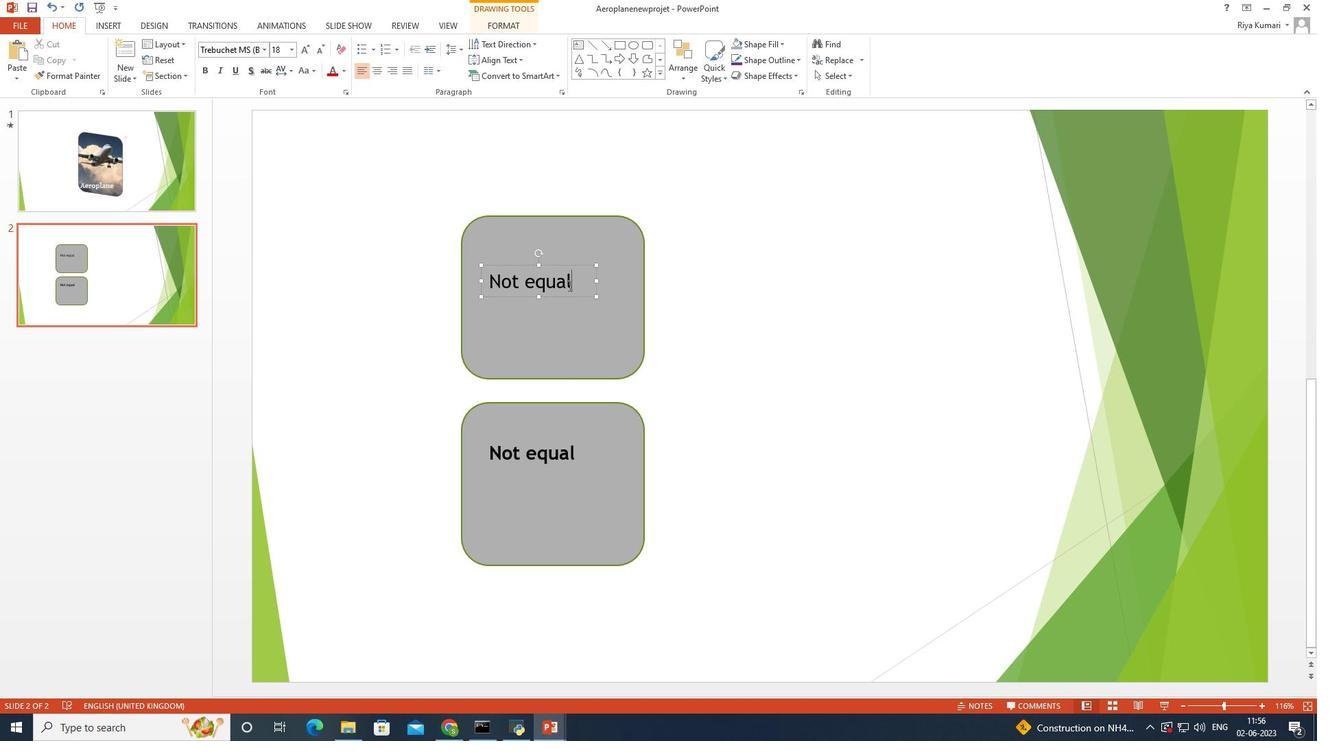 
Action: Mouse moved to (477, 285)
Screenshot: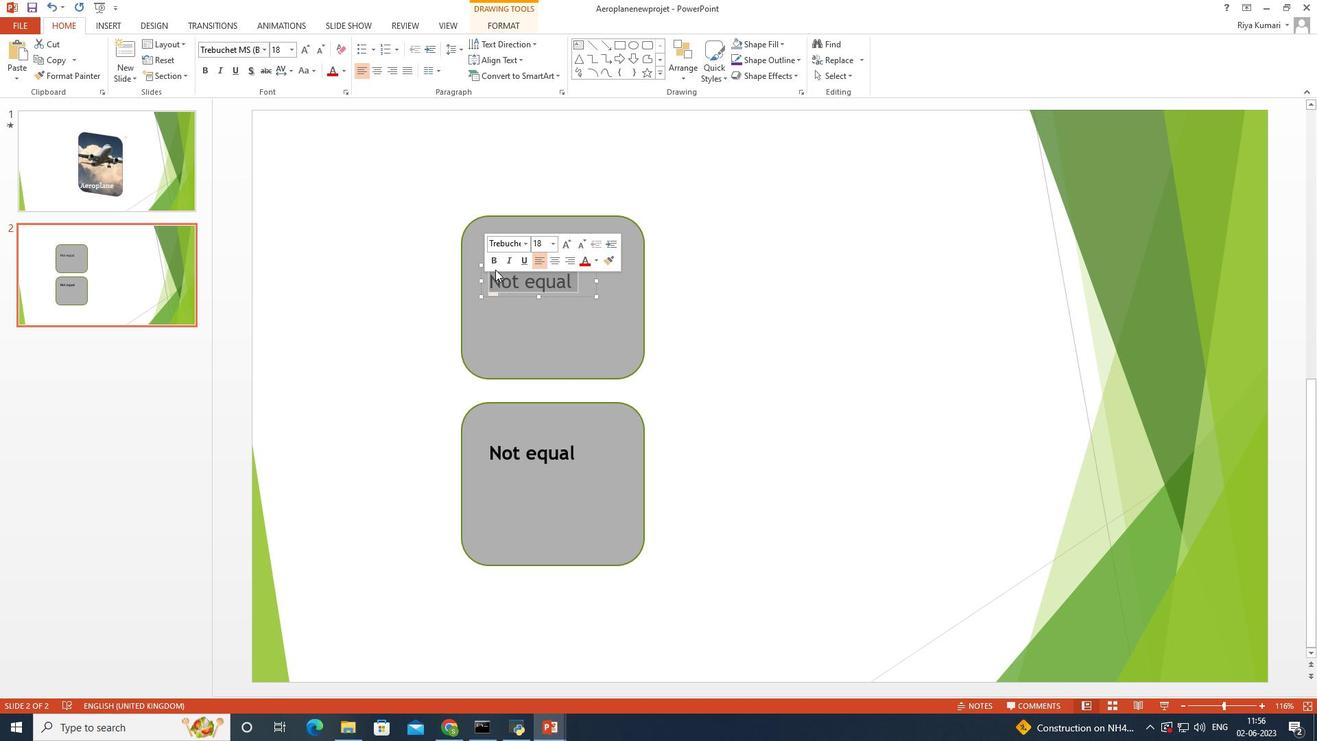 
Action: Mouse pressed left at (477, 285)
Screenshot: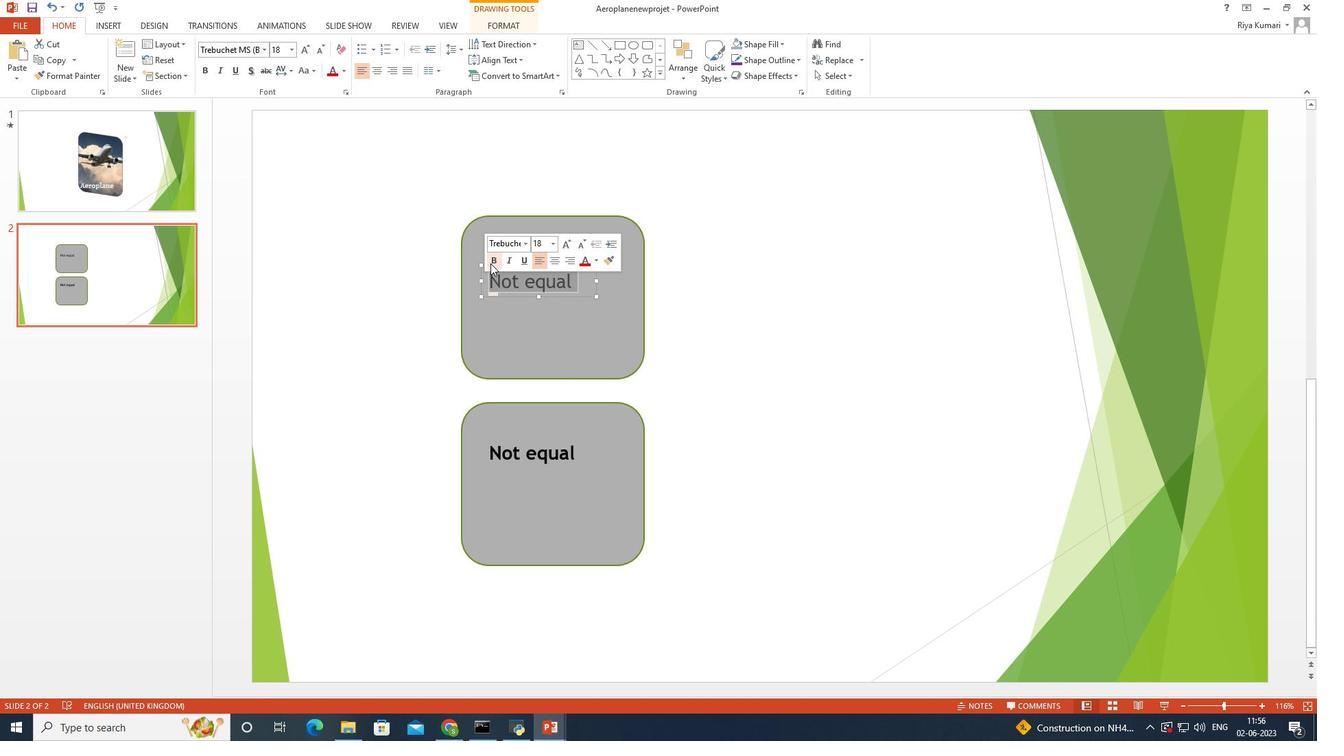 
Action: Mouse moved to (762, 383)
Screenshot: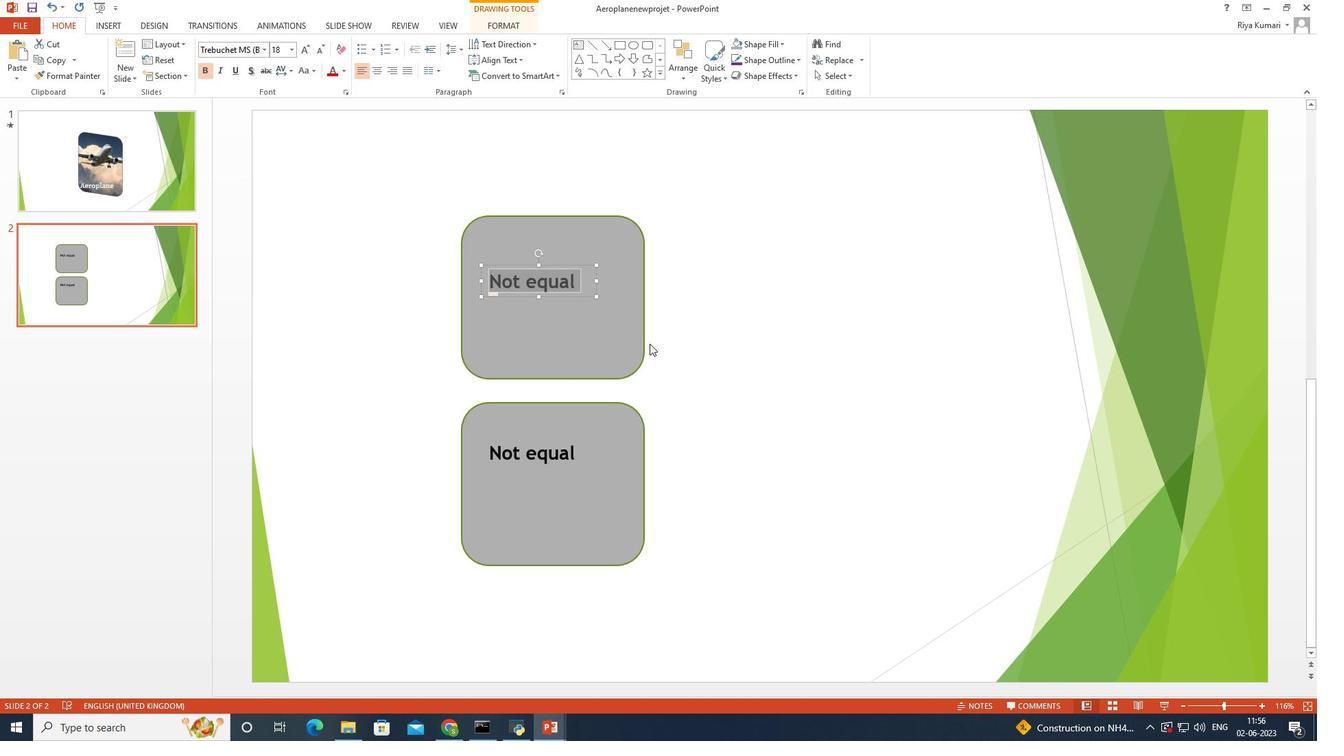 
Action: Mouse pressed left at (762, 383)
Screenshot: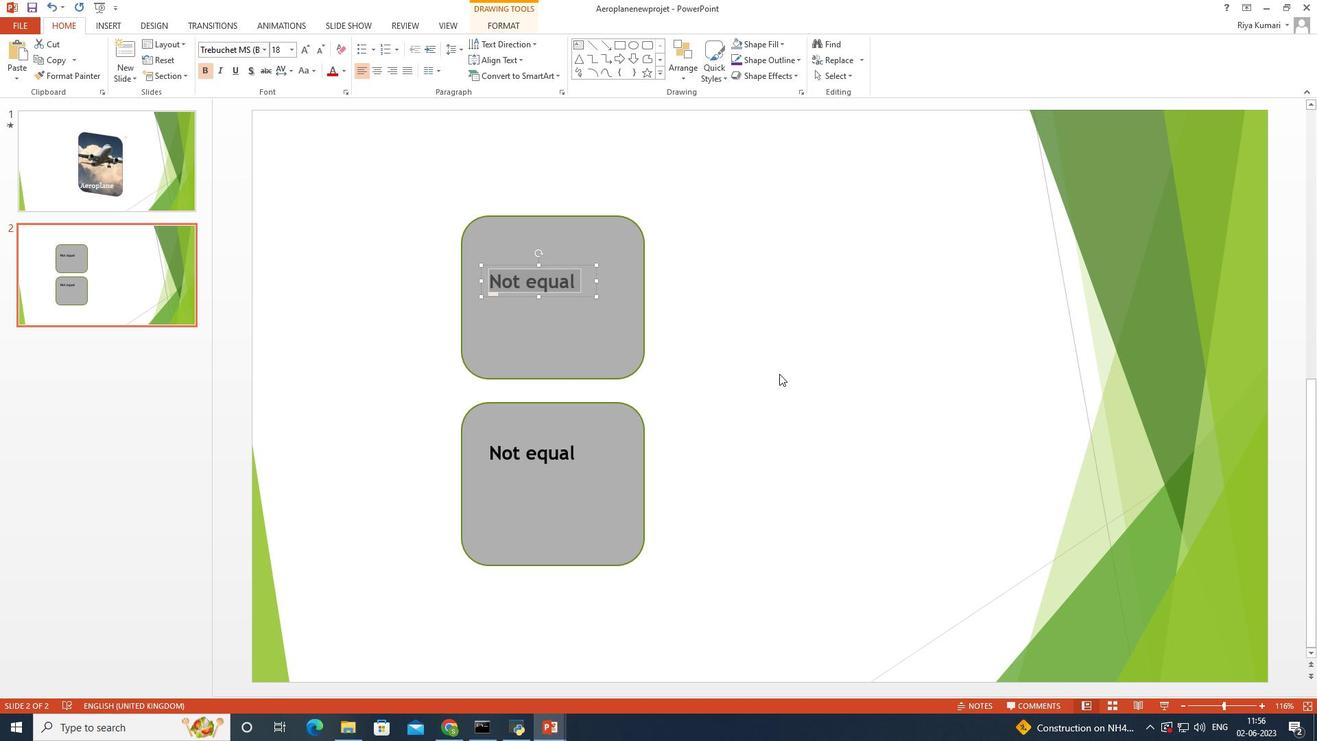 
Action: Mouse moved to (754, 390)
Screenshot: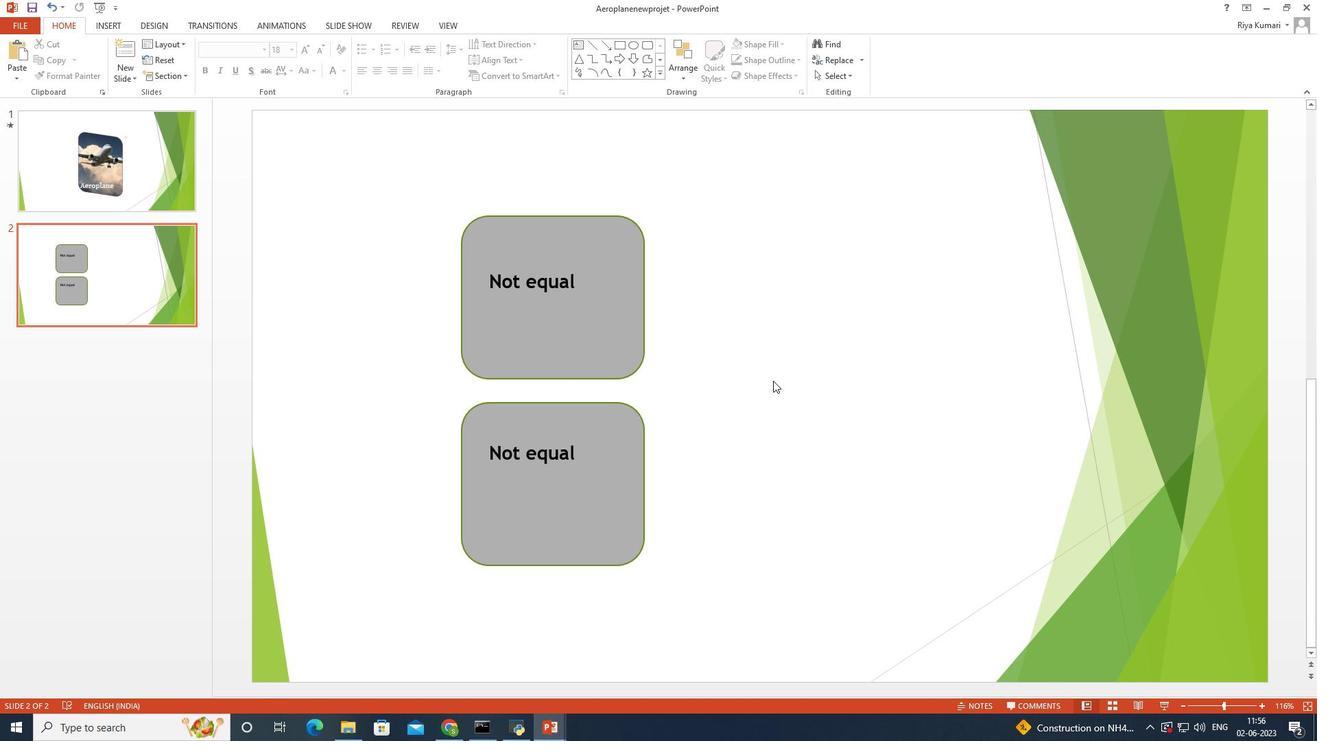 
